 Task: Create a digital collage portrait: Combine multiple images to create an artistic and visually captivating collage portrait using Photoshops blending and masking tools.
Action: Mouse moved to (23, 3)
Screenshot: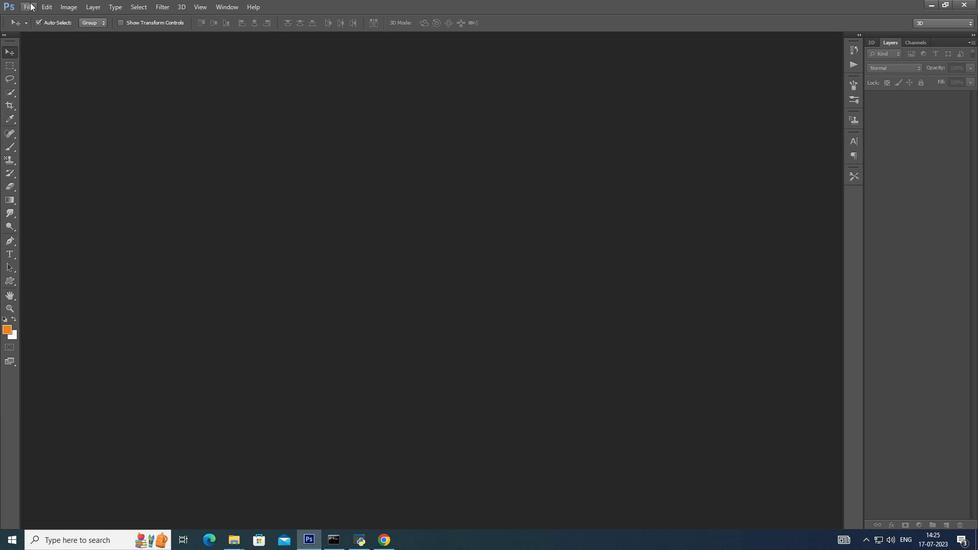 
Action: Mouse pressed left at (23, 3)
Screenshot: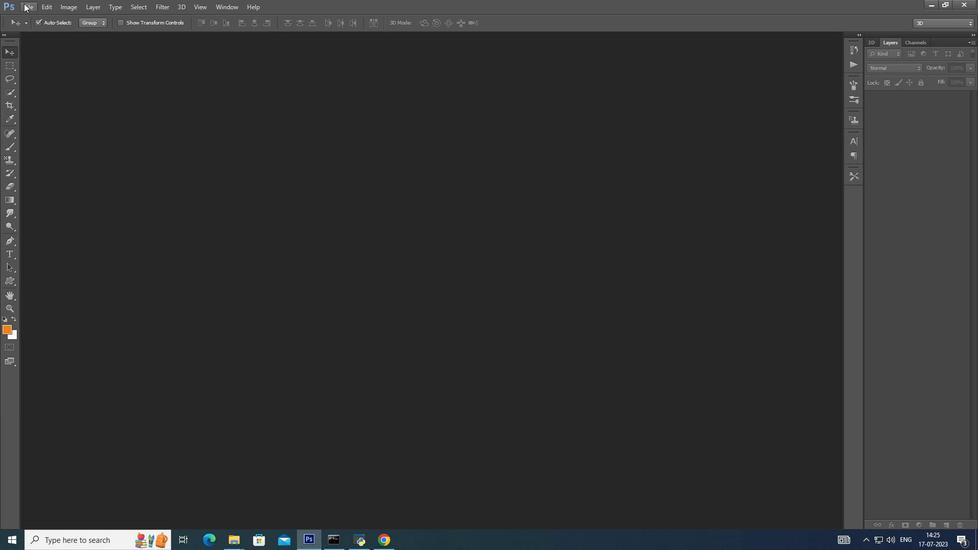 
Action: Mouse moved to (31, 20)
Screenshot: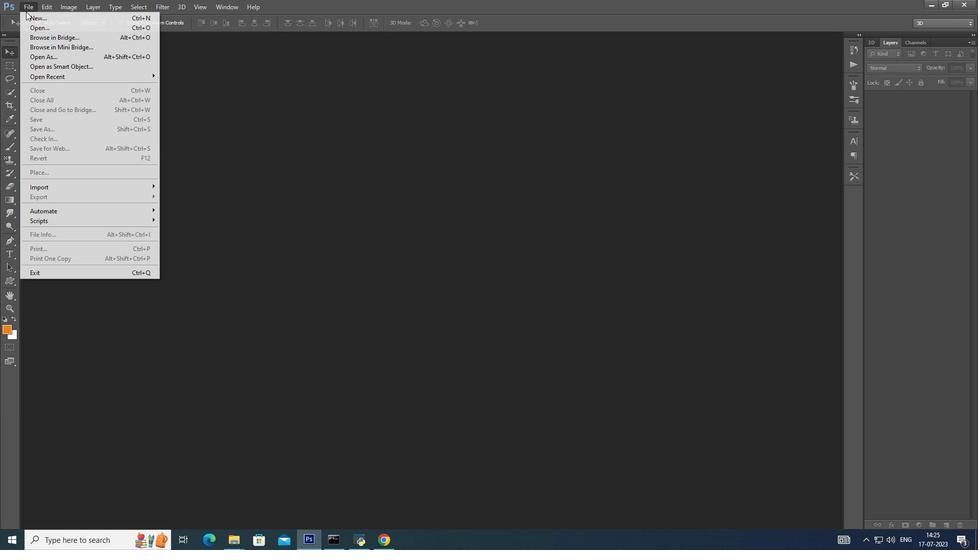
Action: Mouse pressed left at (31, 20)
Screenshot: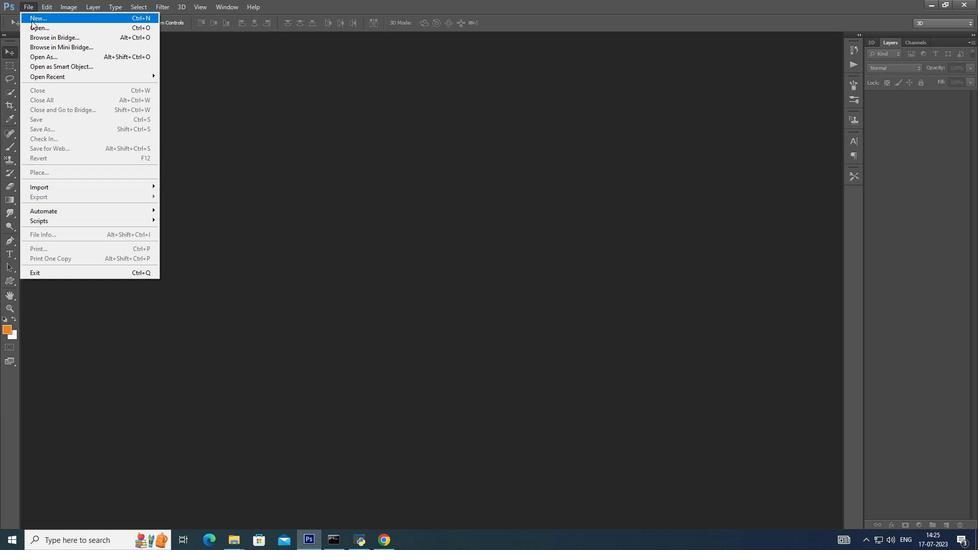
Action: Mouse moved to (598, 130)
Screenshot: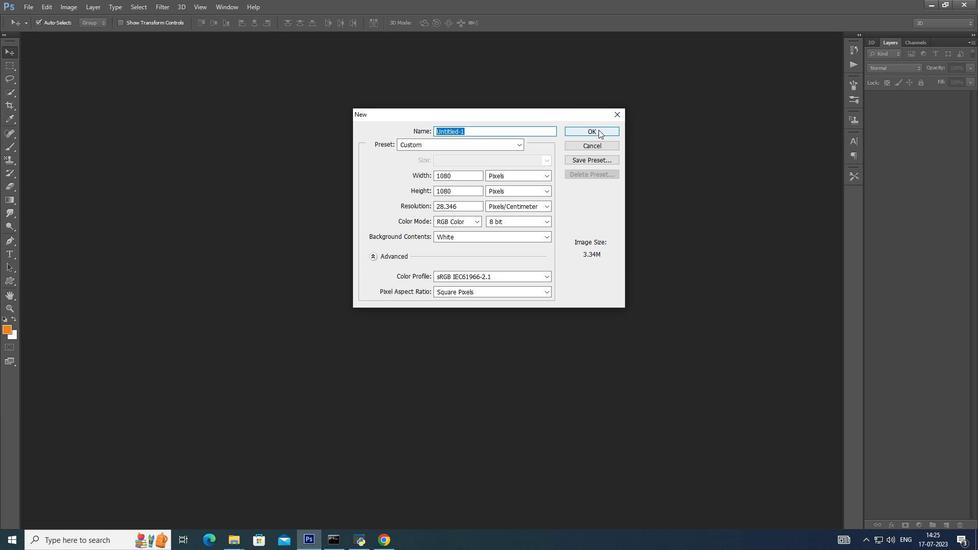 
Action: Mouse pressed left at (598, 130)
Screenshot: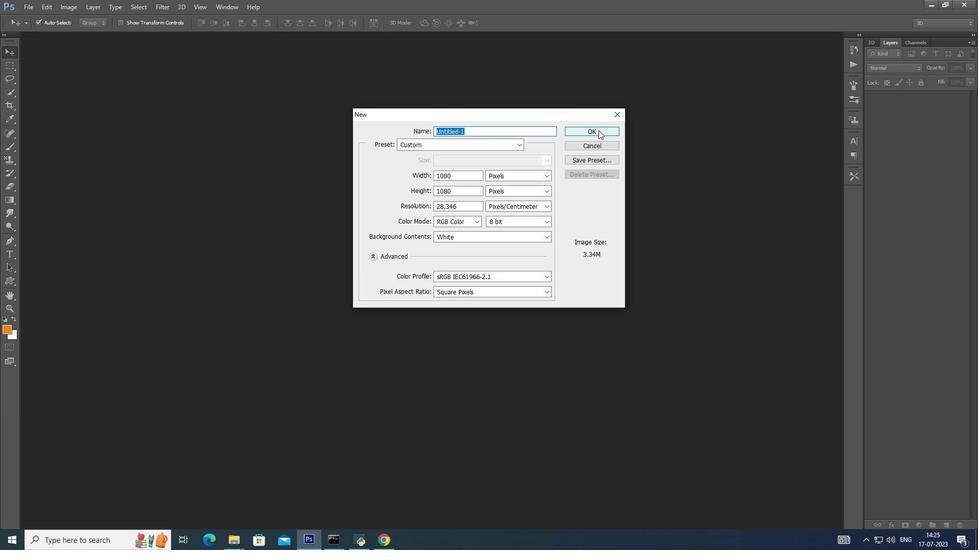 
Action: Mouse moved to (29, 9)
Screenshot: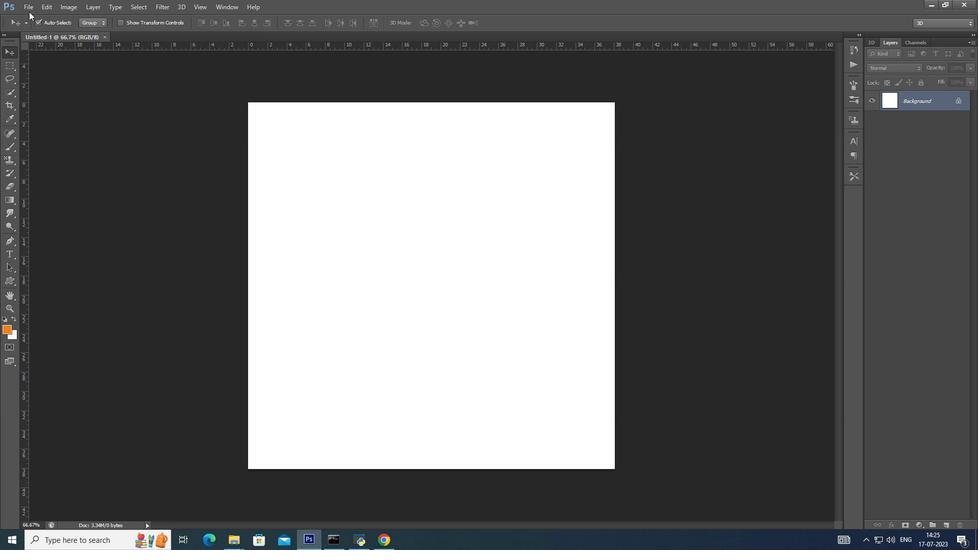 
Action: Mouse pressed left at (29, 9)
Screenshot: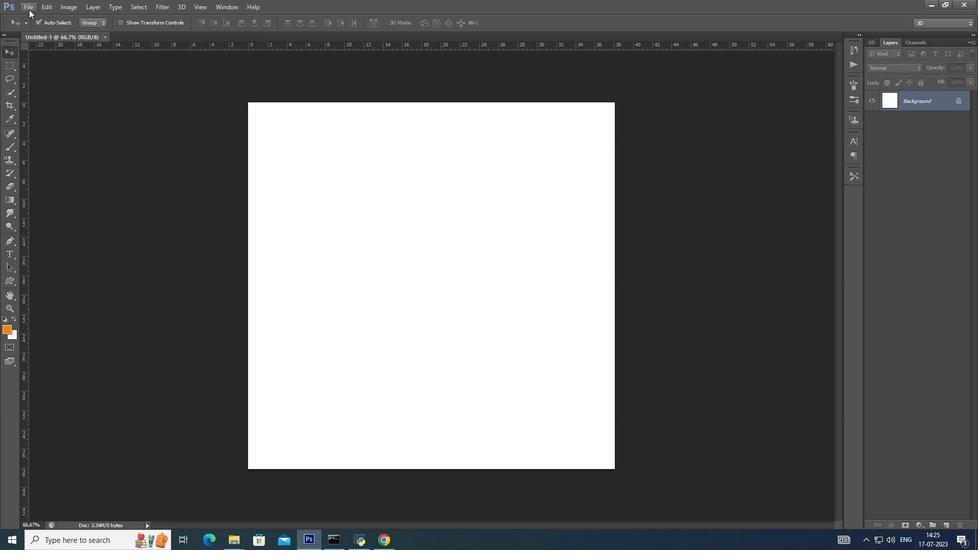 
Action: Mouse moved to (35, 29)
Screenshot: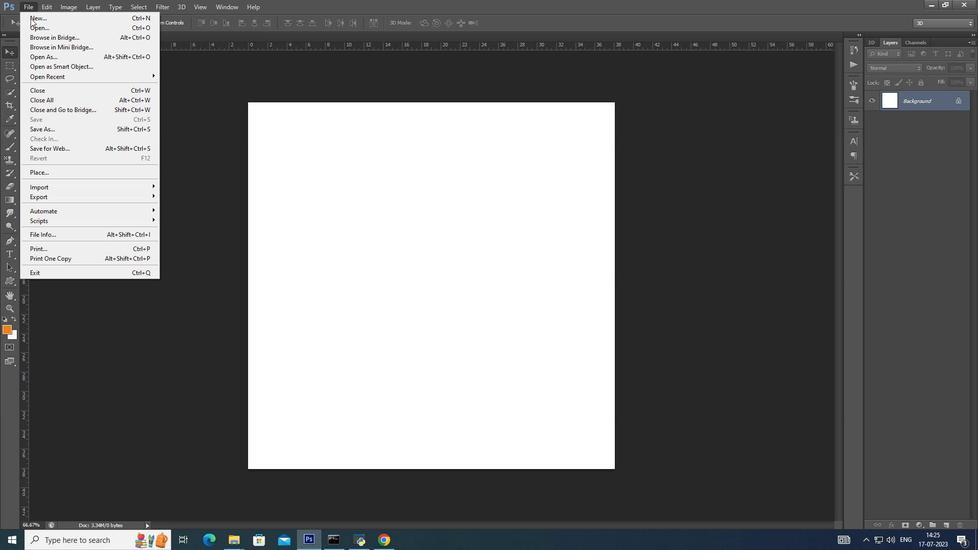 
Action: Mouse pressed left at (35, 29)
Screenshot: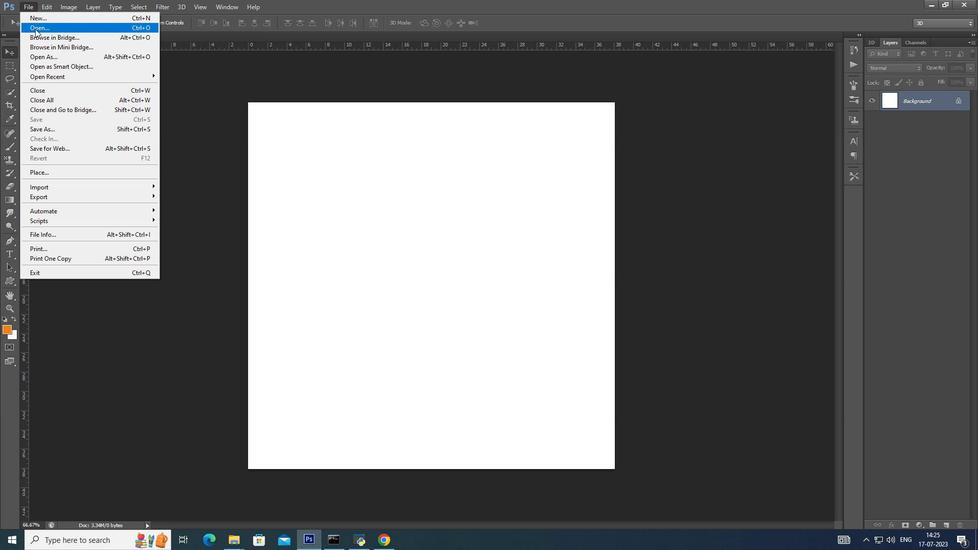 
Action: Mouse moved to (427, 177)
Screenshot: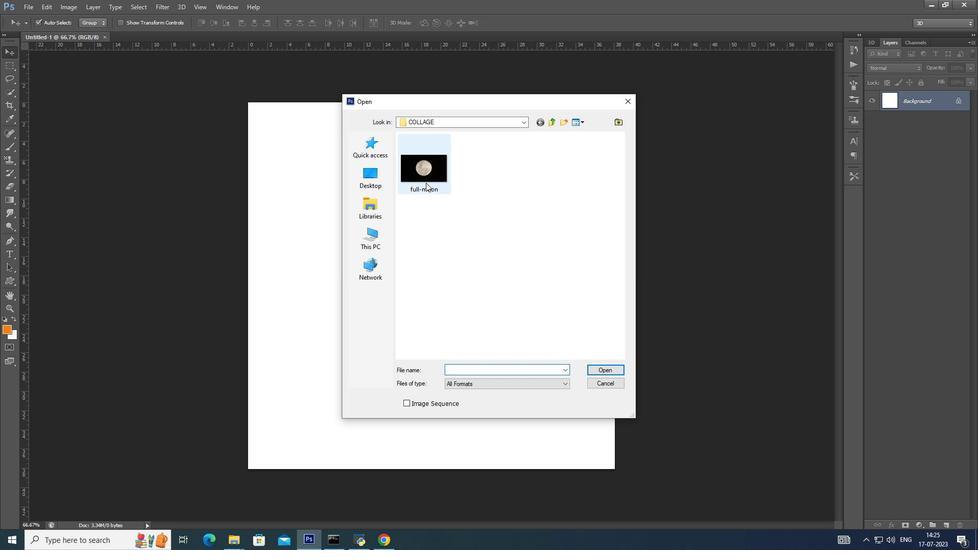 
Action: Mouse pressed left at (427, 177)
Screenshot: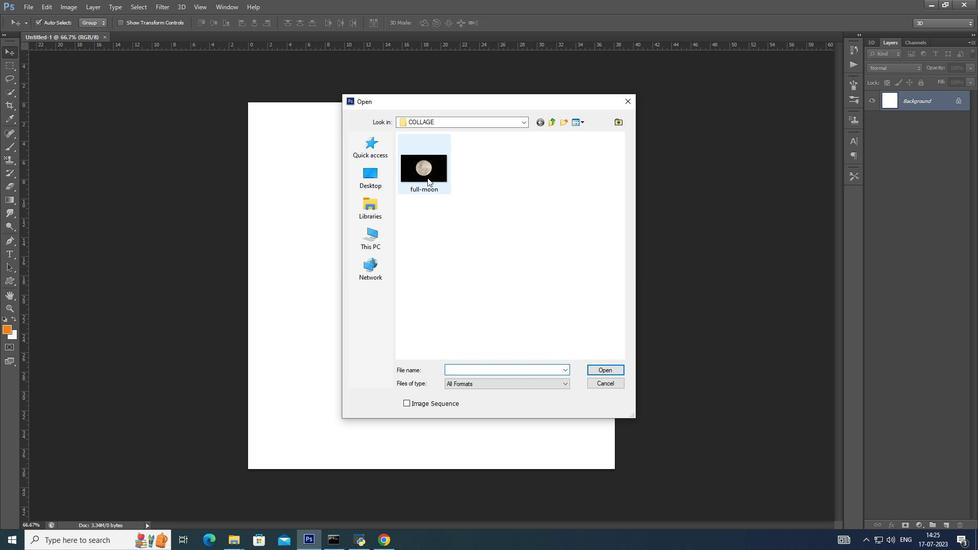 
Action: Mouse moved to (616, 370)
Screenshot: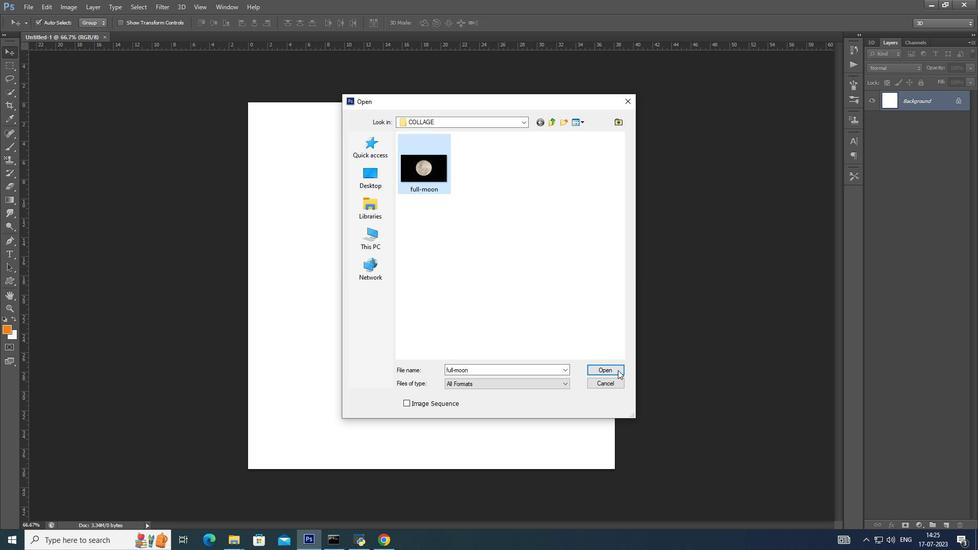 
Action: Mouse pressed left at (616, 370)
Screenshot: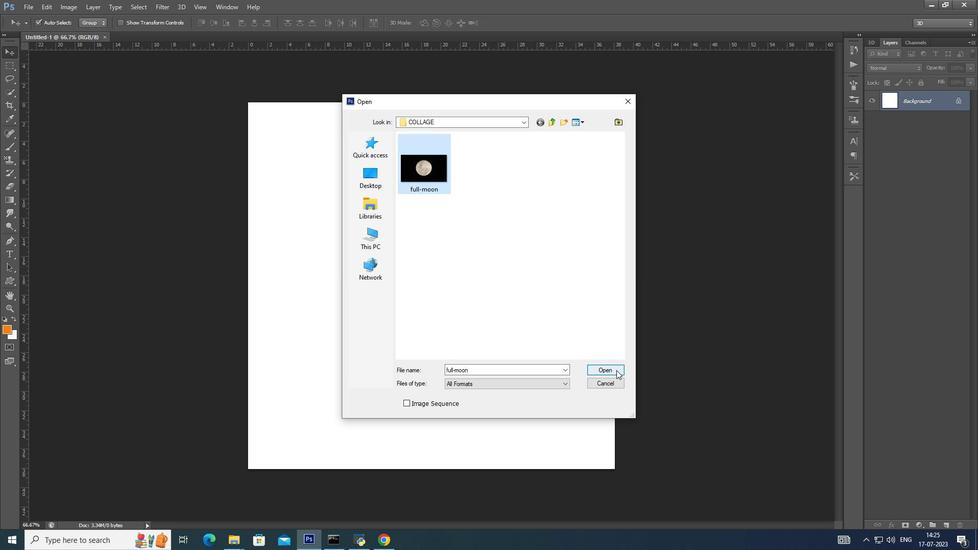 
Action: Mouse moved to (30, 2)
Screenshot: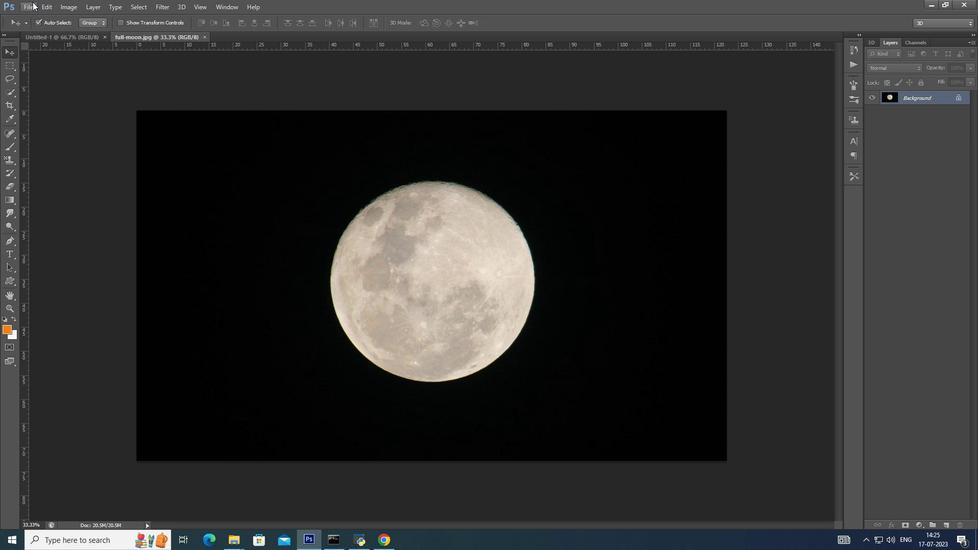 
Action: Mouse pressed left at (30, 2)
Screenshot: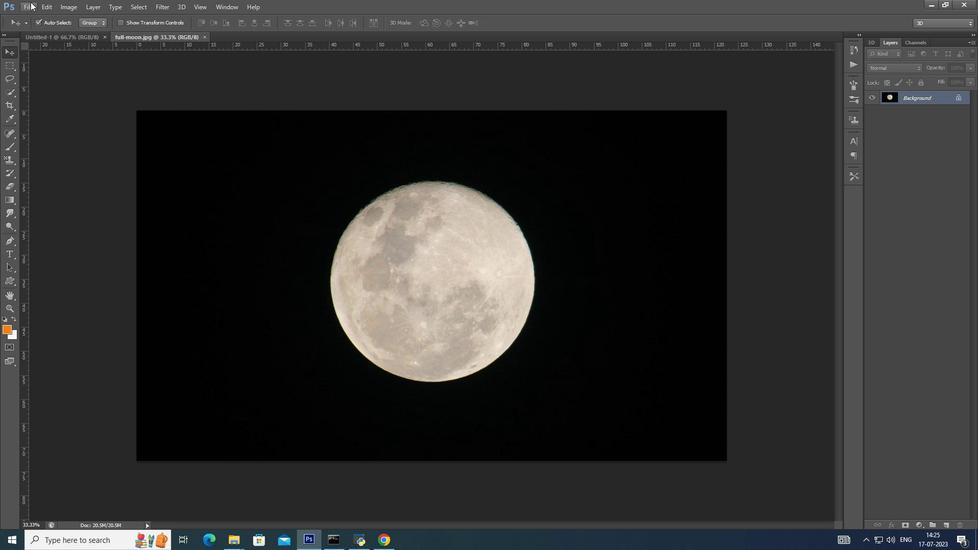 
Action: Mouse moved to (37, 25)
Screenshot: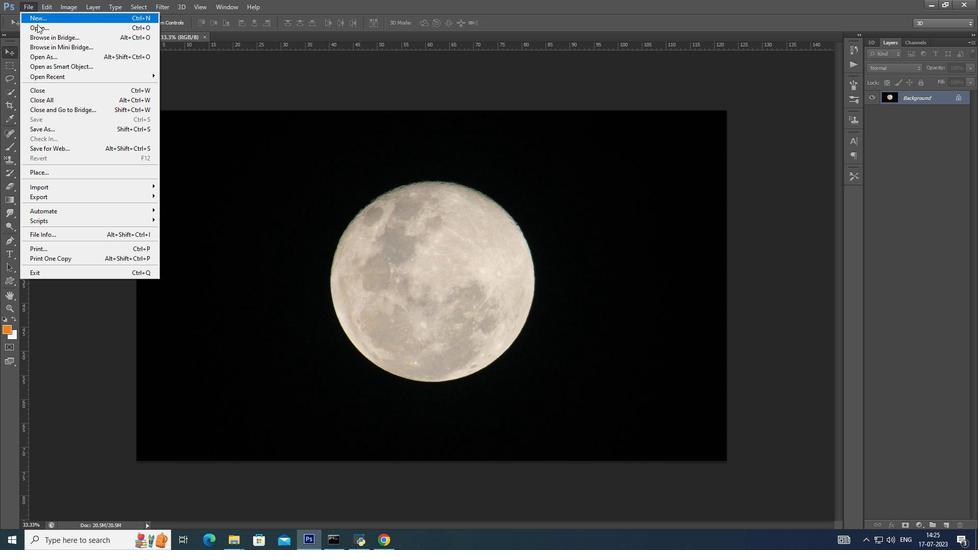 
Action: Mouse pressed left at (37, 25)
Screenshot: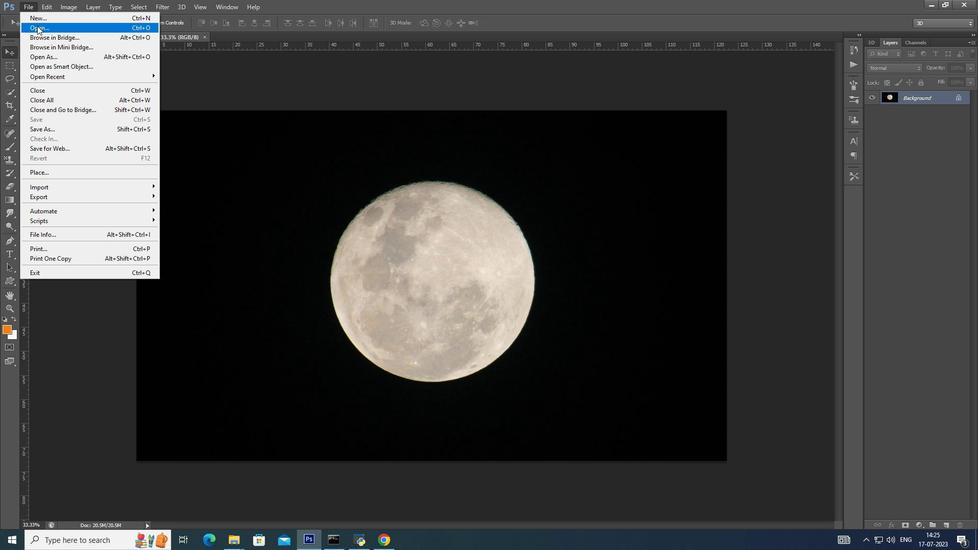
Action: Mouse moved to (548, 123)
Screenshot: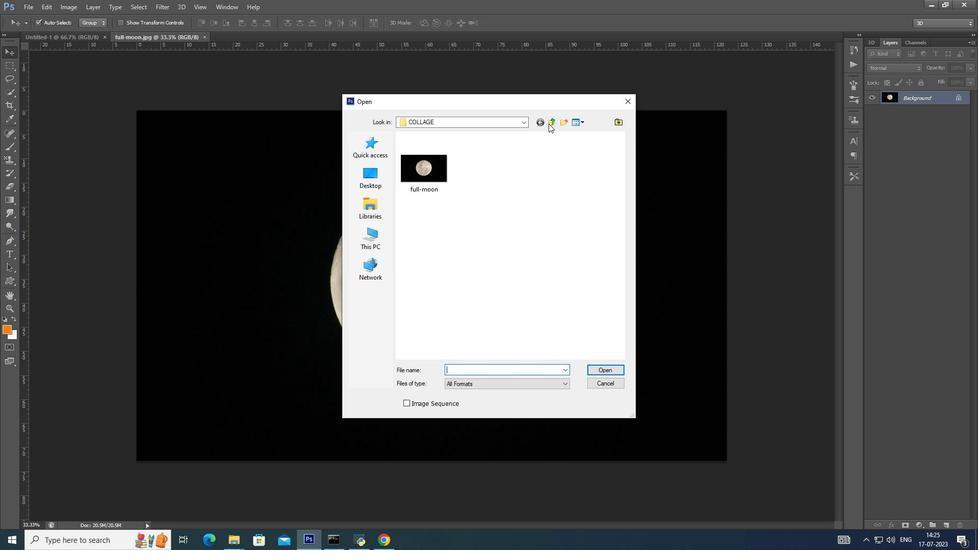 
Action: Mouse pressed left at (548, 123)
Screenshot: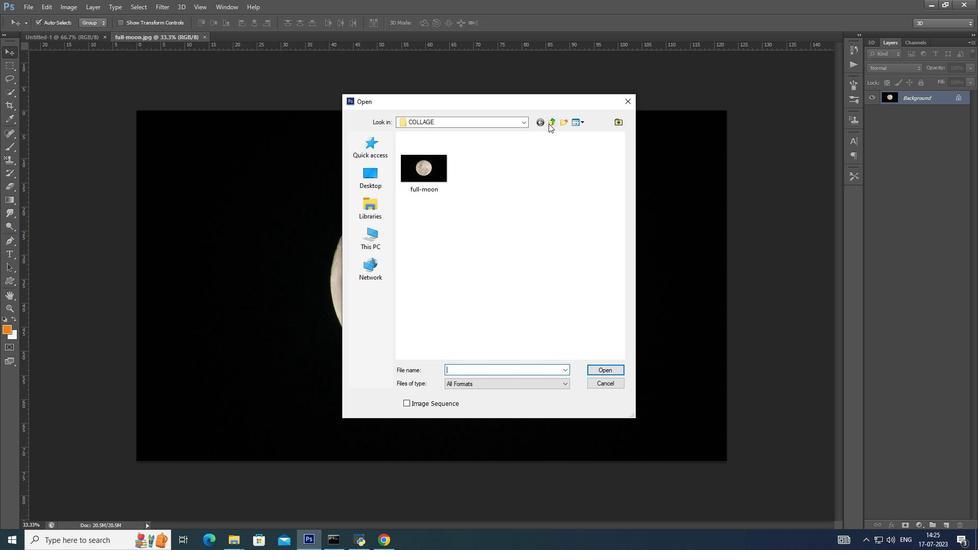 
Action: Mouse moved to (439, 169)
Screenshot: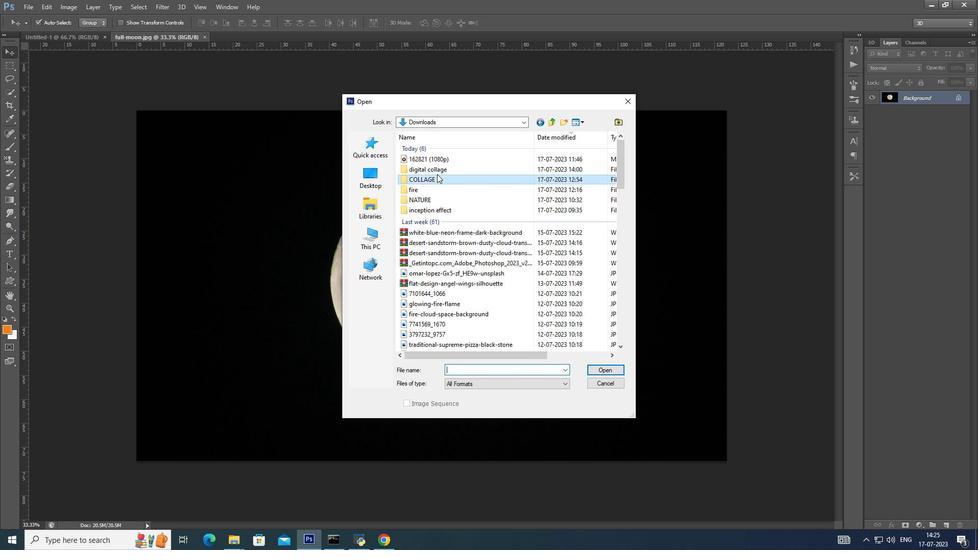
Action: Mouse pressed left at (439, 169)
Screenshot: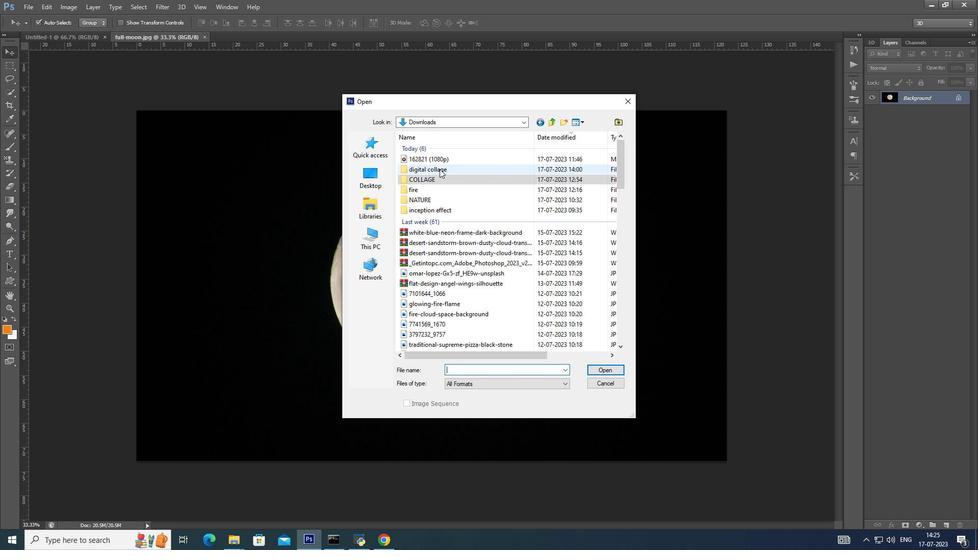 
Action: Mouse pressed left at (439, 169)
Screenshot: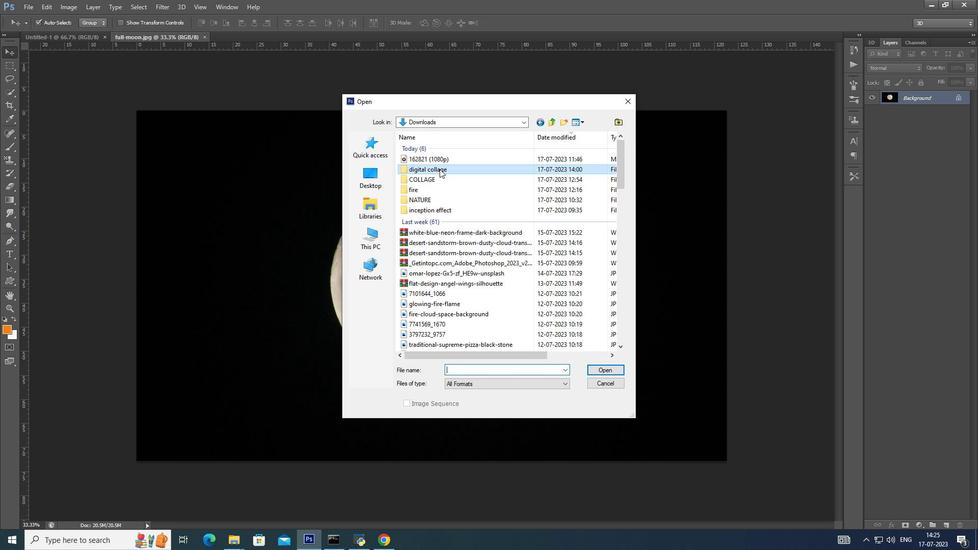
Action: Mouse moved to (474, 175)
Screenshot: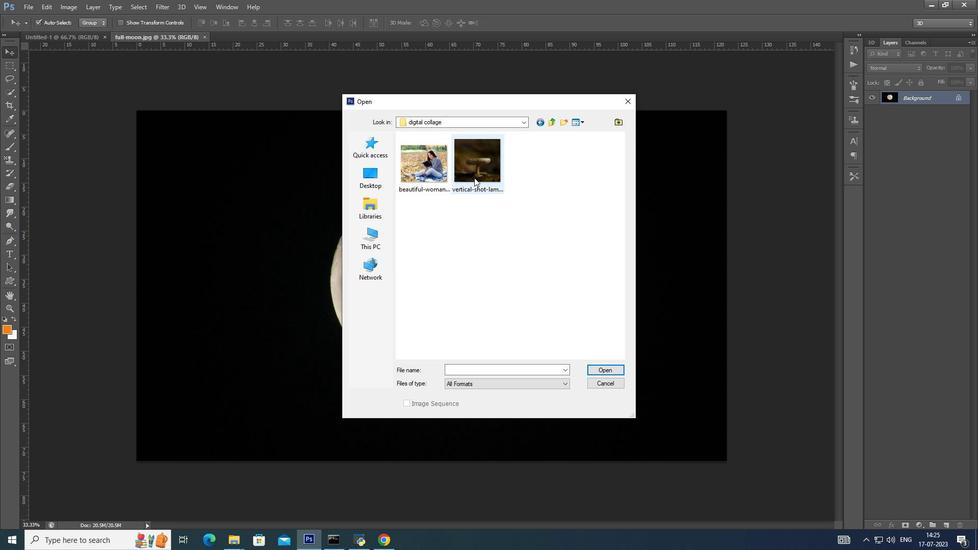 
Action: Mouse pressed left at (474, 175)
Screenshot: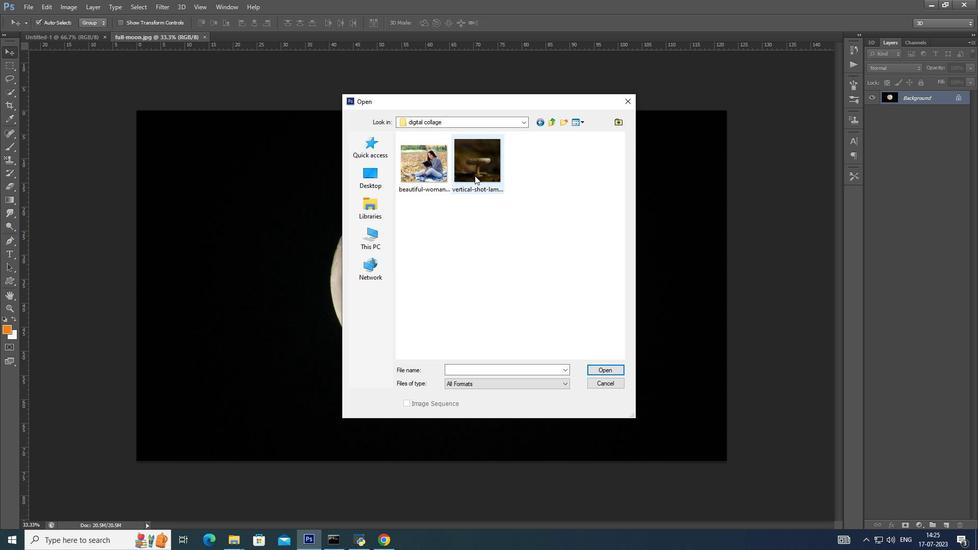 
Action: Mouse moved to (601, 366)
Screenshot: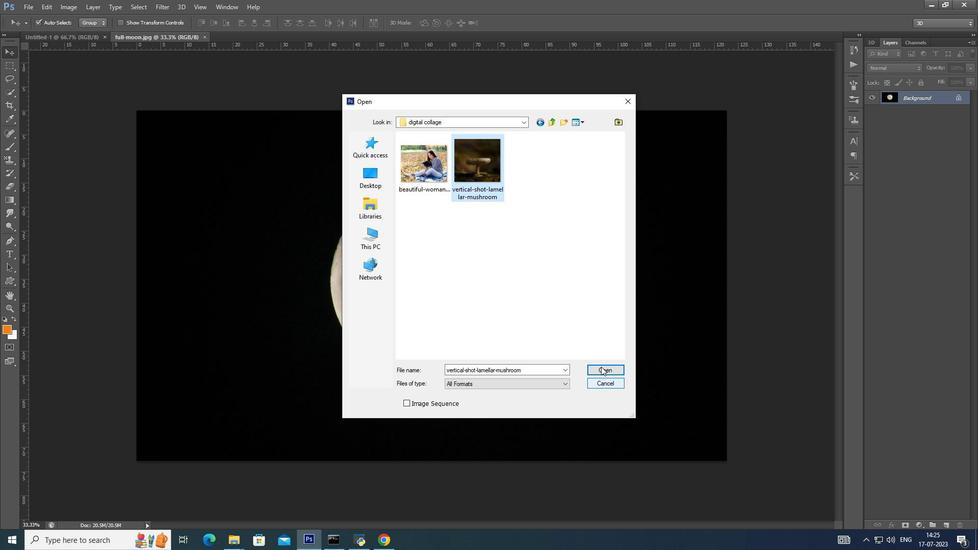 
Action: Mouse pressed left at (601, 366)
Screenshot: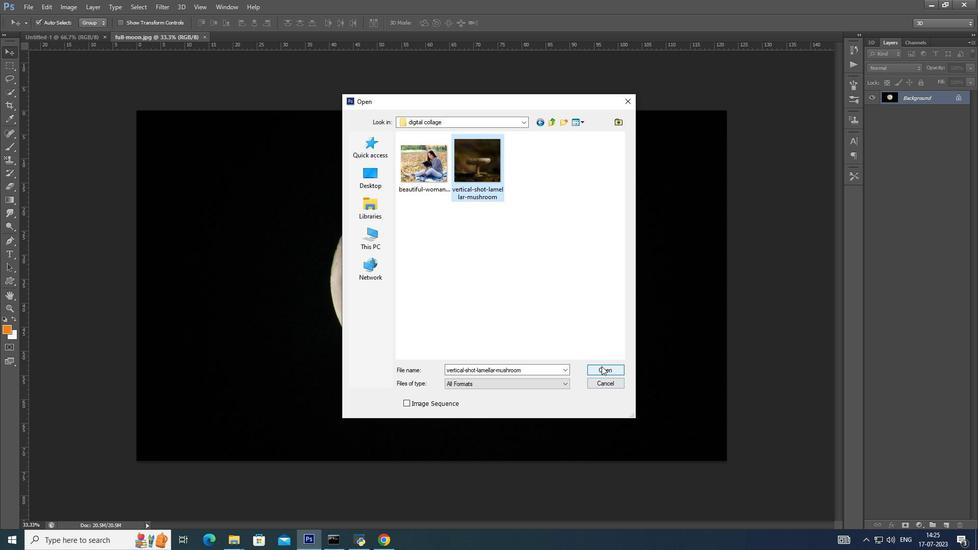 
Action: Mouse moved to (25, 2)
Screenshot: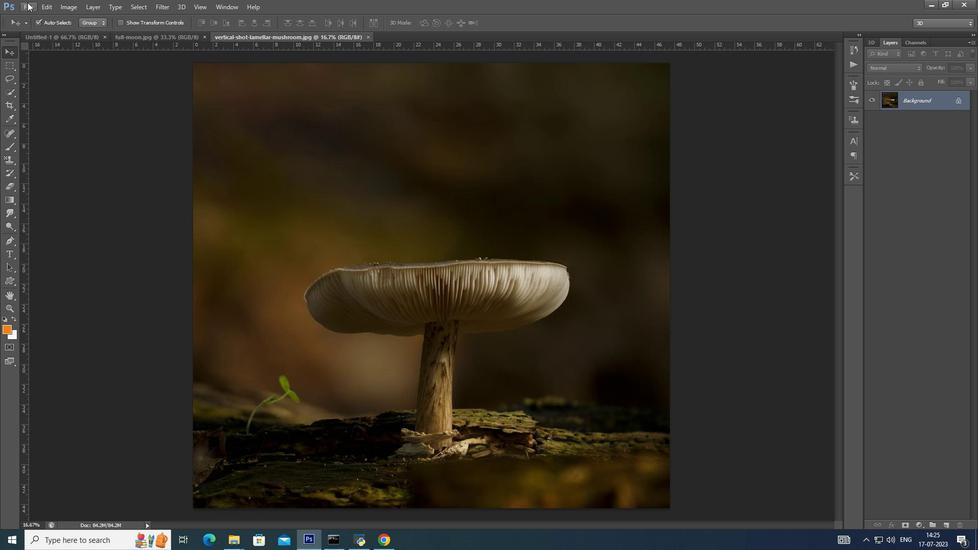 
Action: Mouse pressed left at (25, 2)
Screenshot: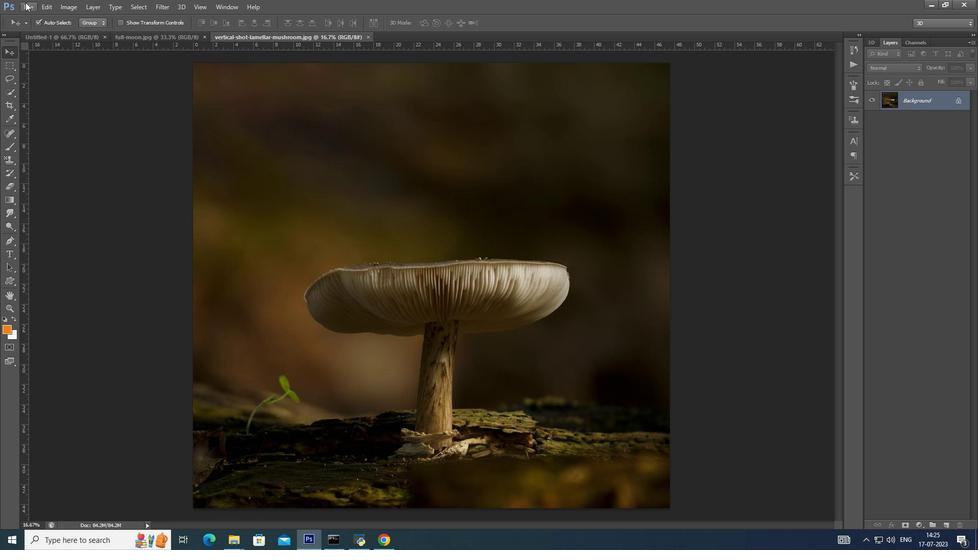 
Action: Mouse moved to (47, 28)
Screenshot: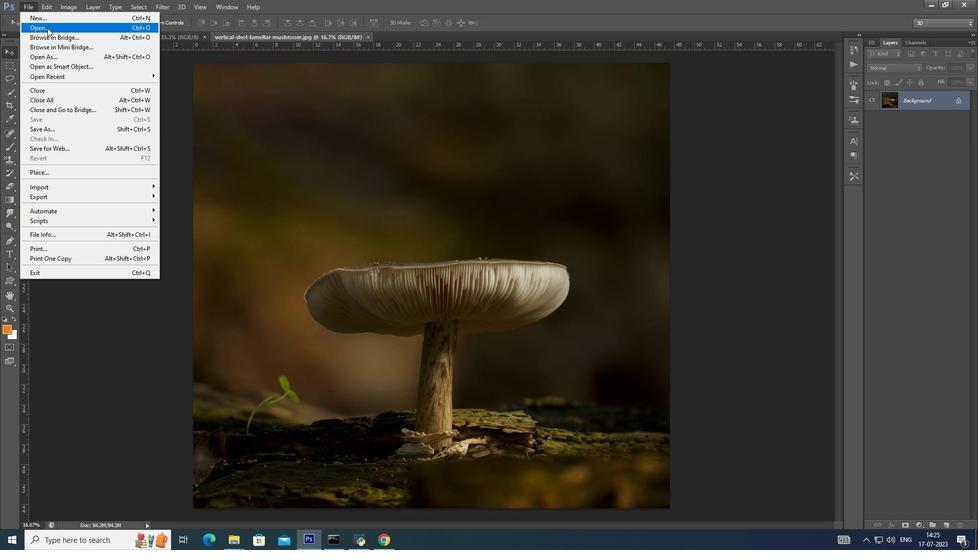 
Action: Mouse pressed left at (47, 28)
Screenshot: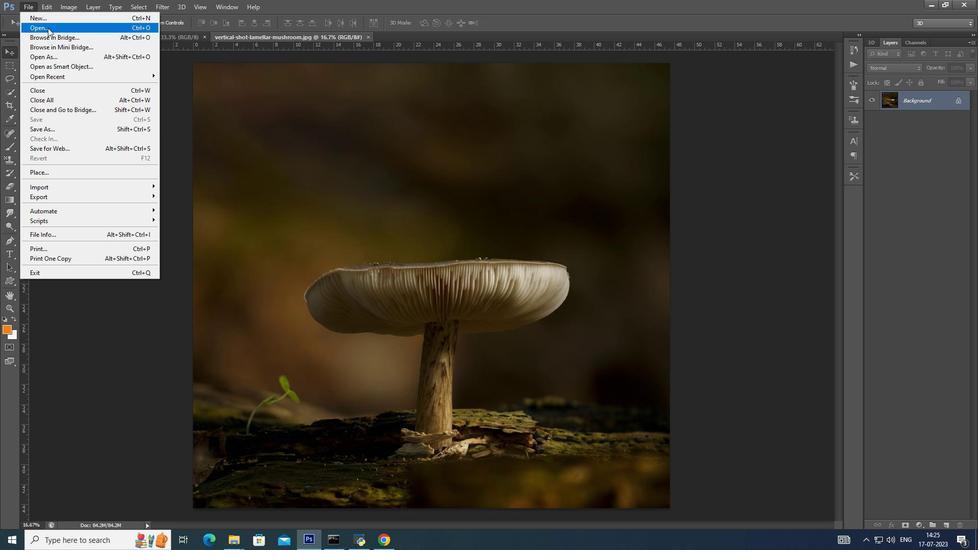 
Action: Mouse moved to (422, 137)
Screenshot: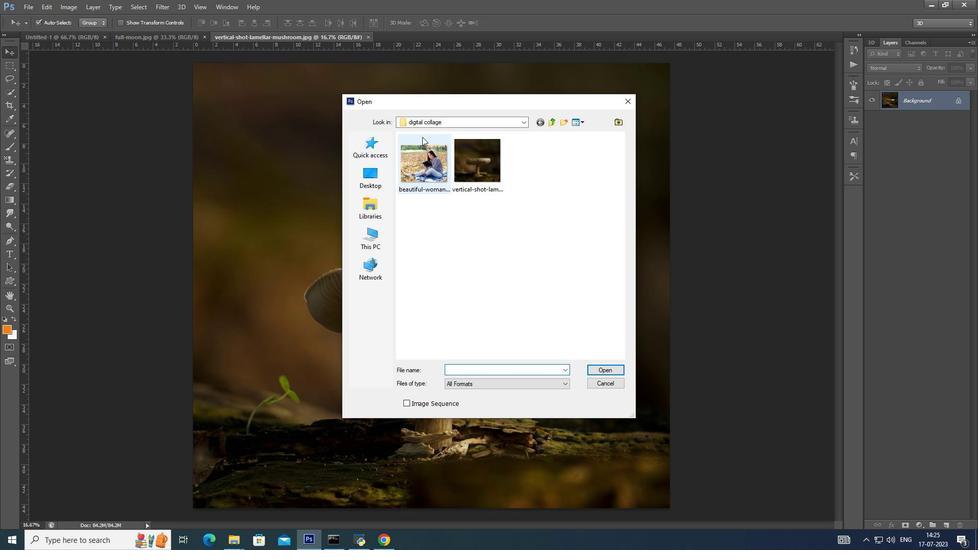 
Action: Mouse pressed left at (422, 137)
Screenshot: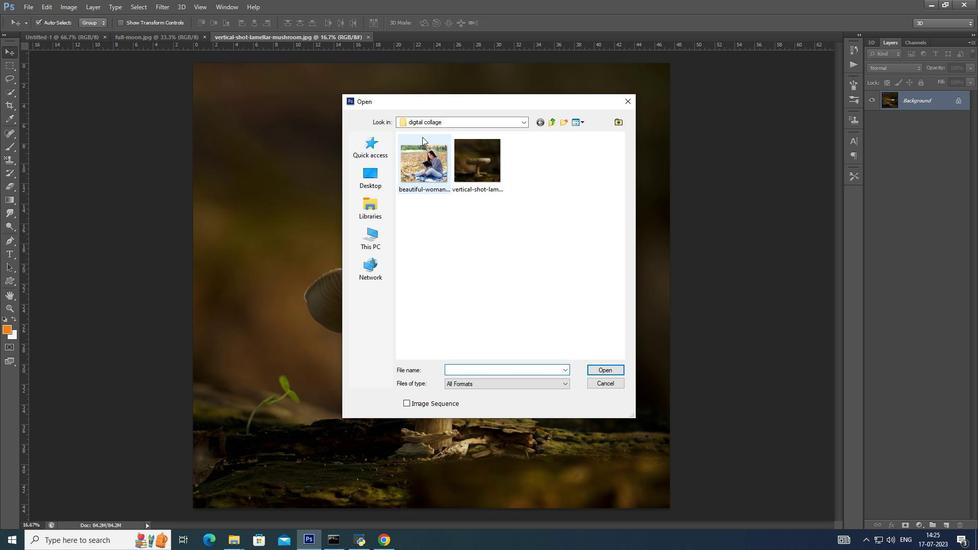 
Action: Mouse moved to (597, 371)
Screenshot: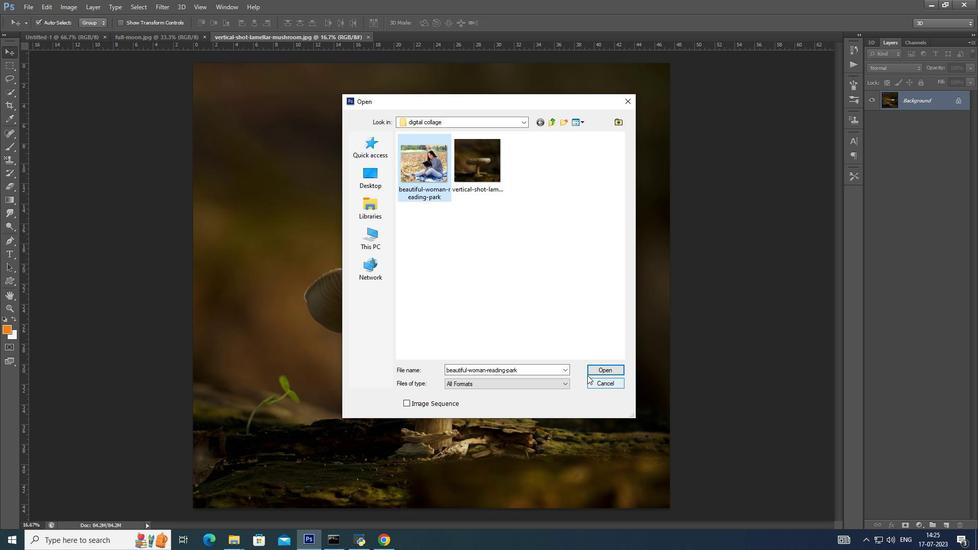 
Action: Mouse pressed left at (597, 371)
Screenshot: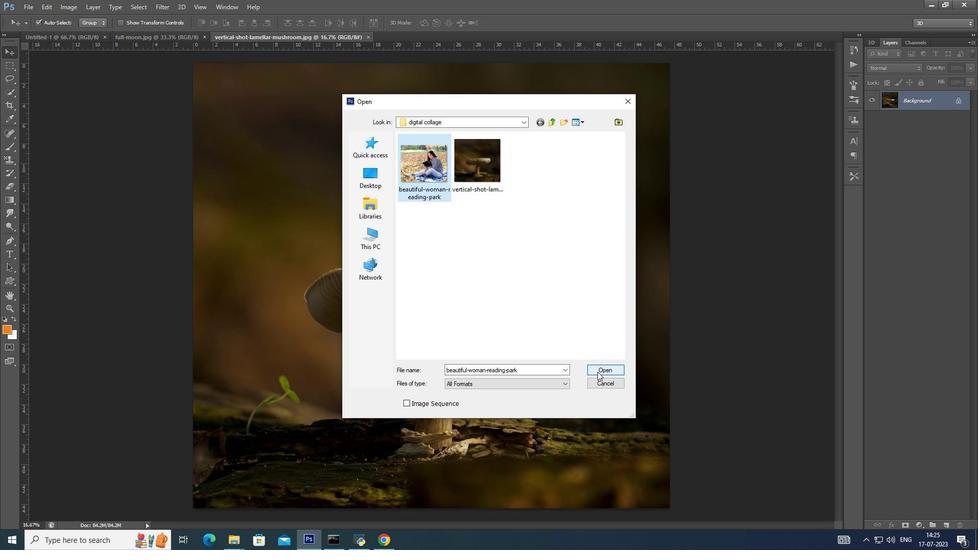 
Action: Mouse moved to (926, 97)
Screenshot: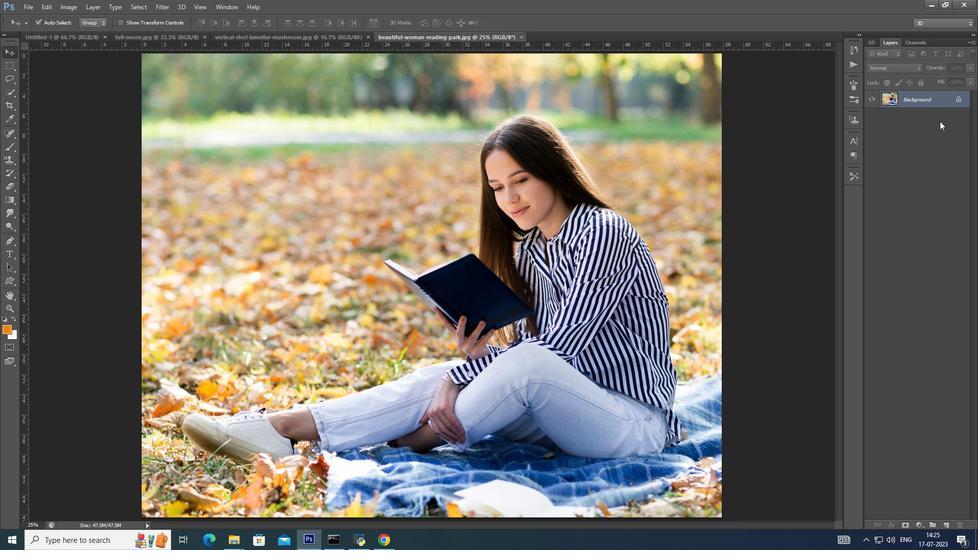 
Action: Mouse pressed left at (926, 97)
Screenshot: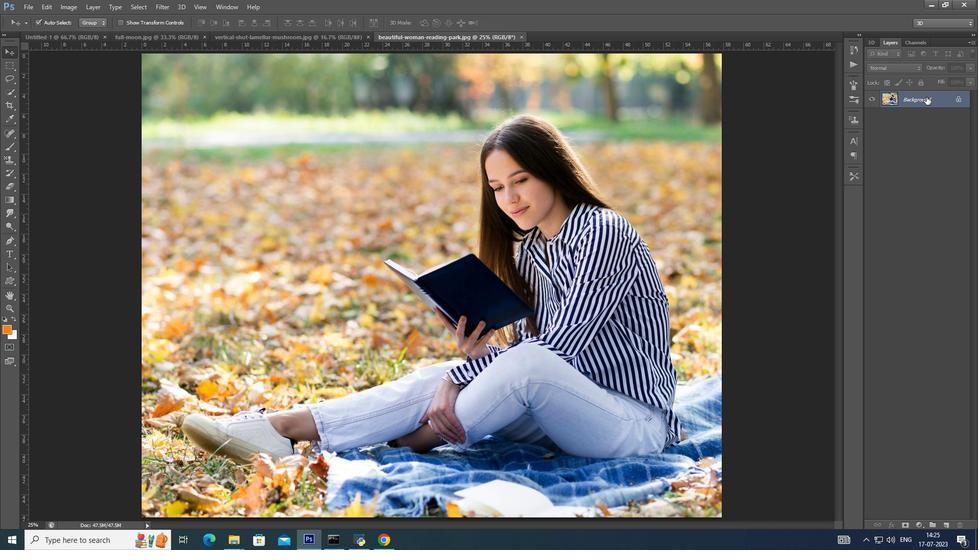 
Action: Mouse moved to (11, 93)
Screenshot: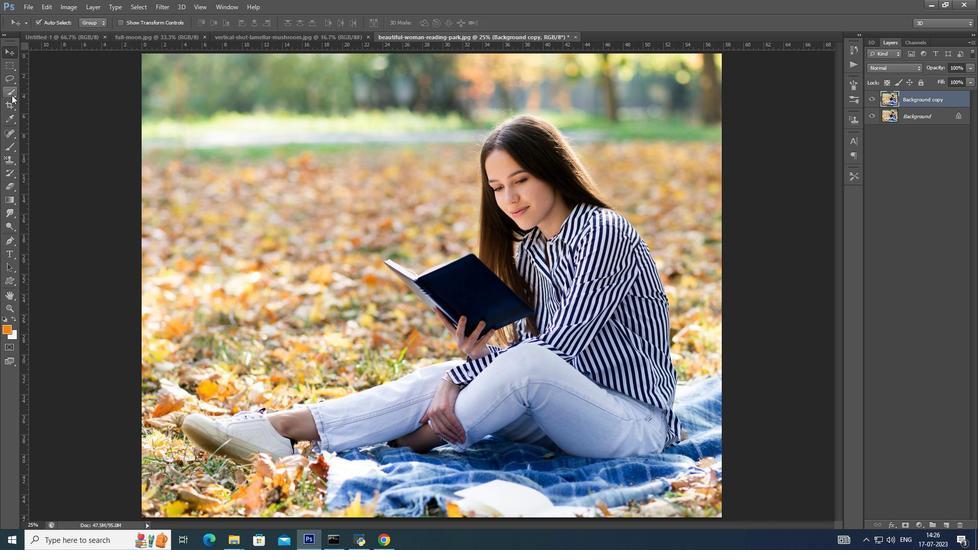 
Action: Mouse pressed left at (11, 93)
Screenshot: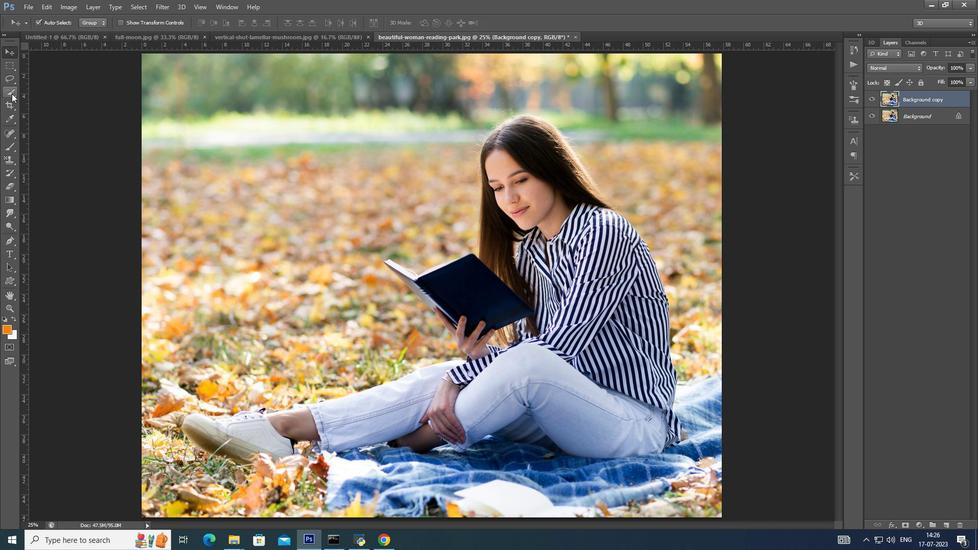 
Action: Mouse moved to (59, 92)
Screenshot: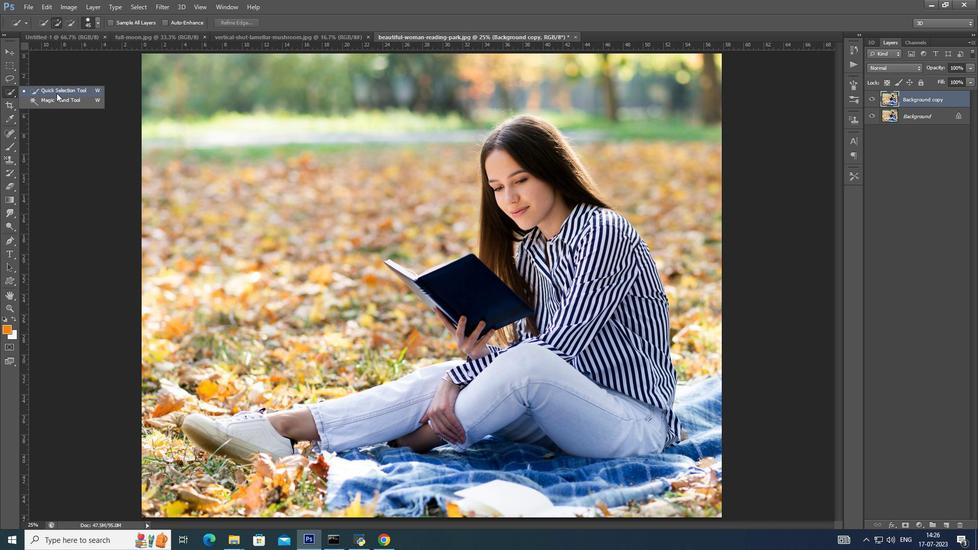 
Action: Mouse pressed left at (59, 92)
Screenshot: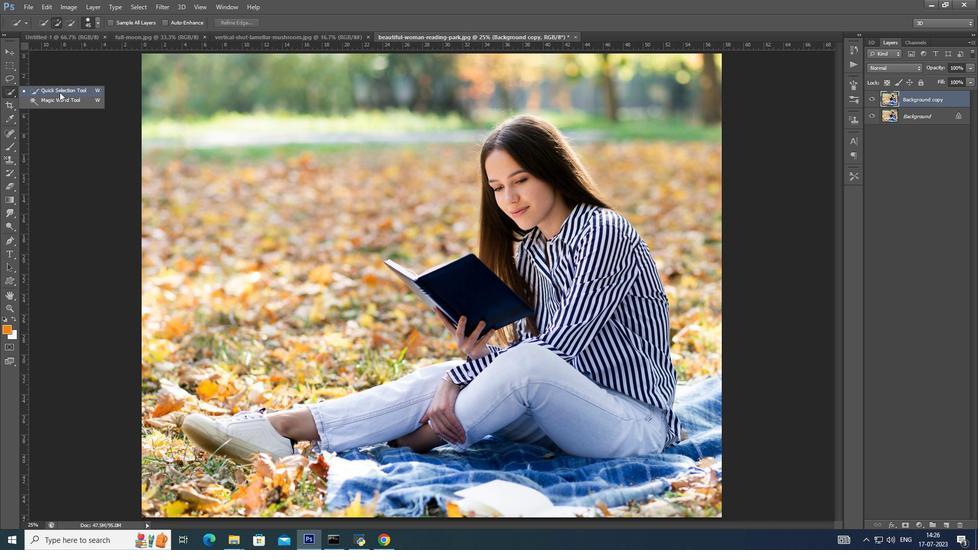 
Action: Mouse moved to (41, 22)
Screenshot: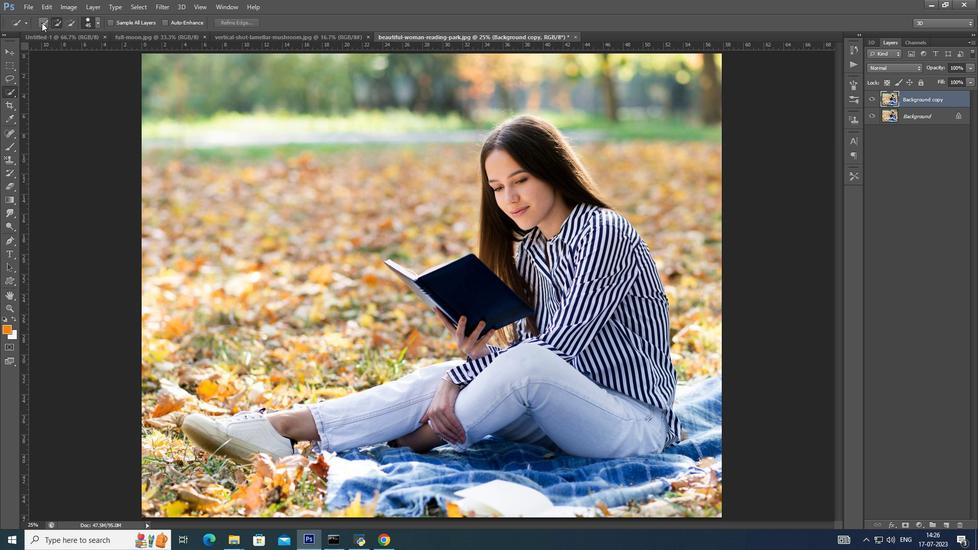 
Action: Mouse pressed left at (41, 22)
Screenshot: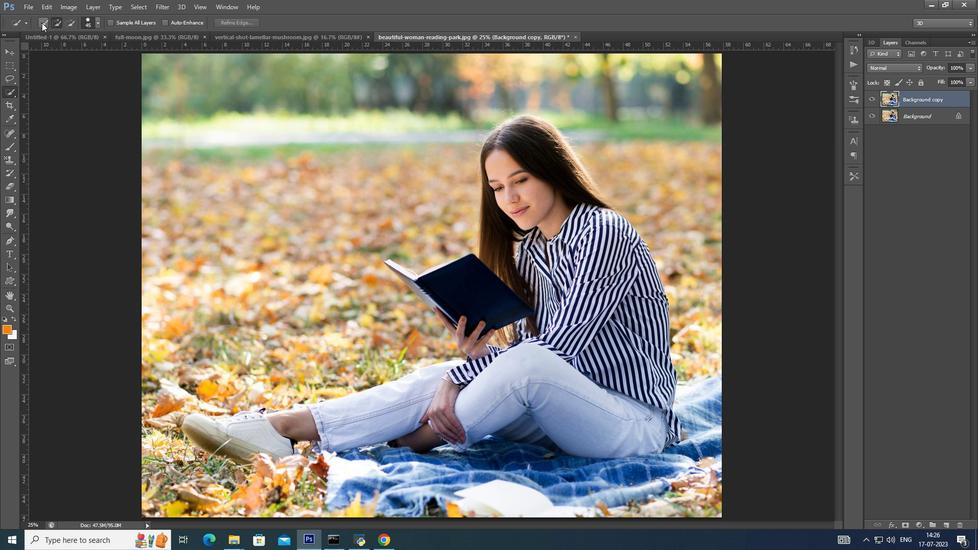 
Action: Mouse moved to (502, 140)
Screenshot: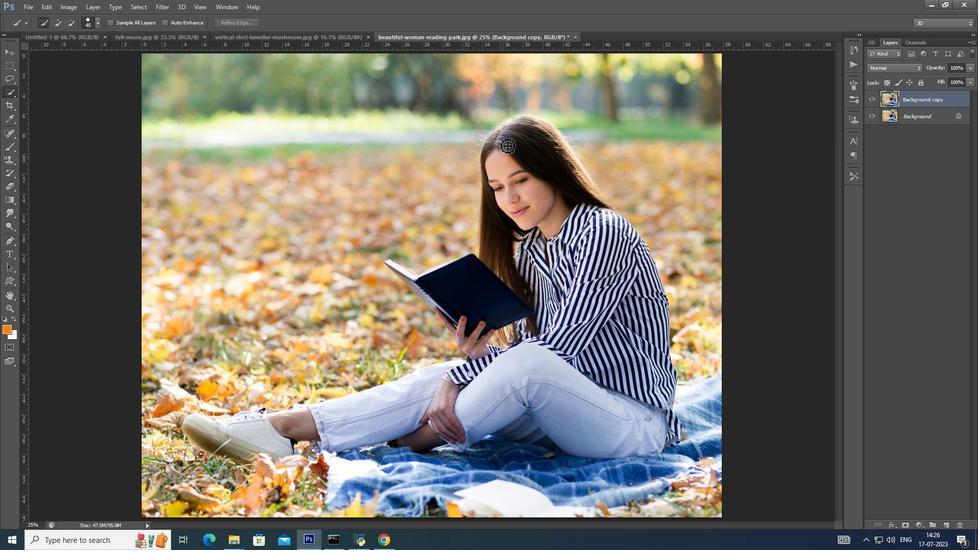 
Action: Key pressed ]]]]]]]]]]
Screenshot: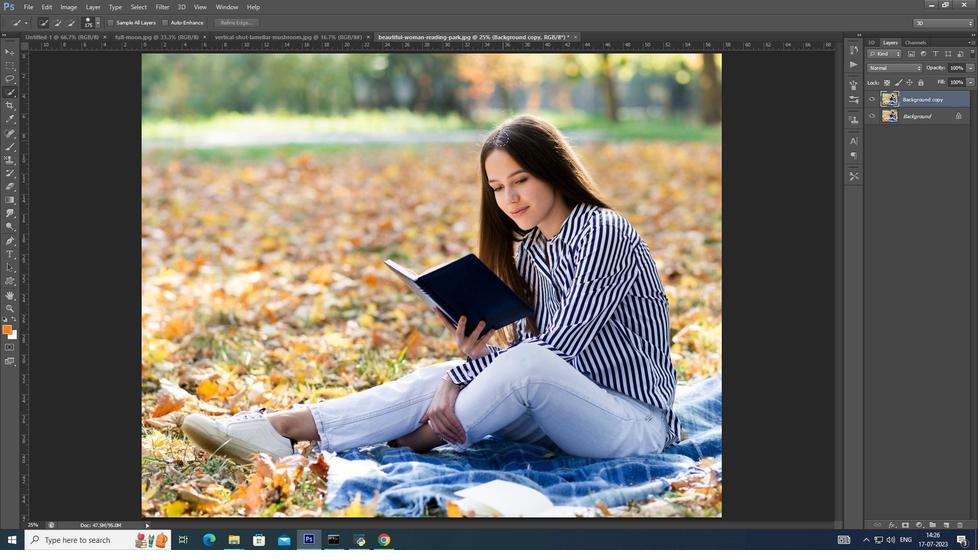 
Action: Mouse moved to (528, 160)
Screenshot: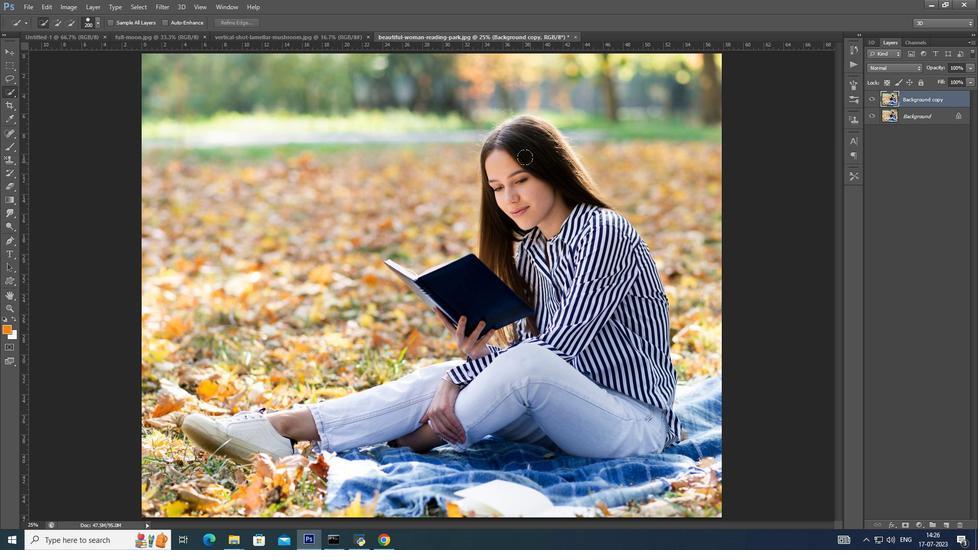 
Action: Mouse pressed left at (528, 160)
Screenshot: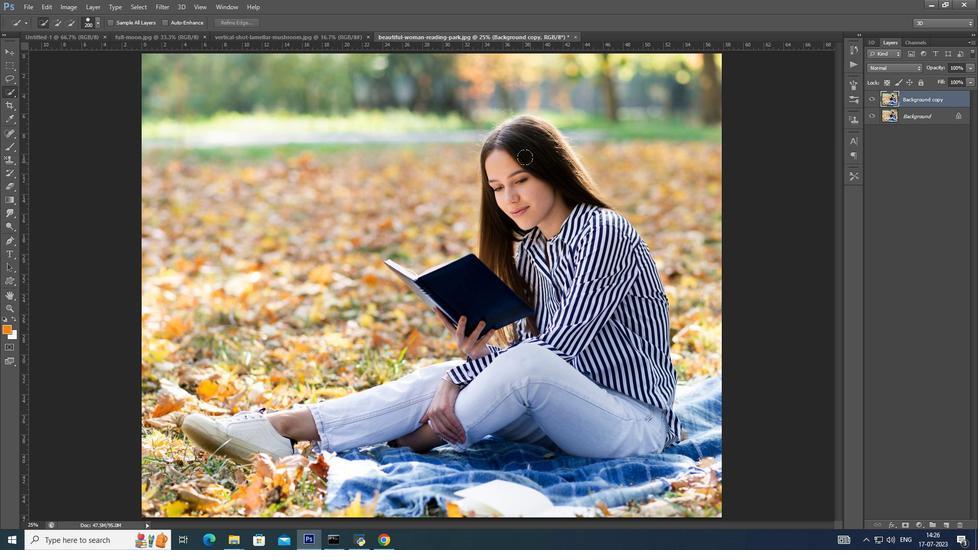 
Action: Mouse moved to (521, 136)
Screenshot: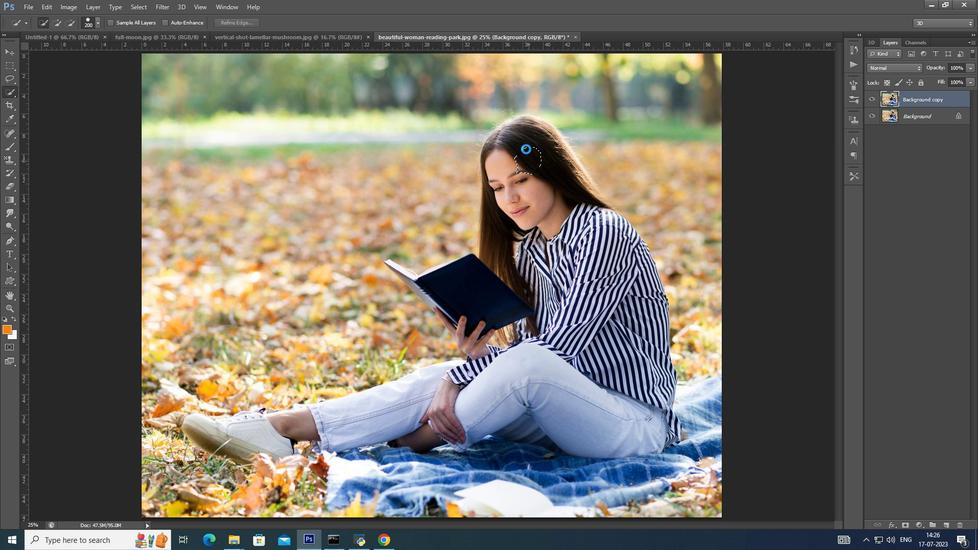 
Action: Mouse pressed left at (521, 136)
Screenshot: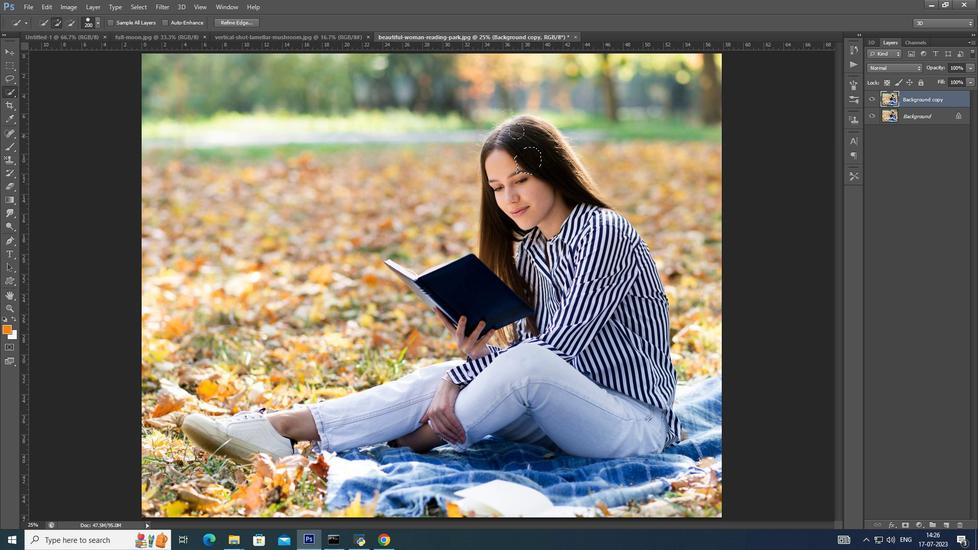 
Action: Mouse moved to (525, 130)
Screenshot: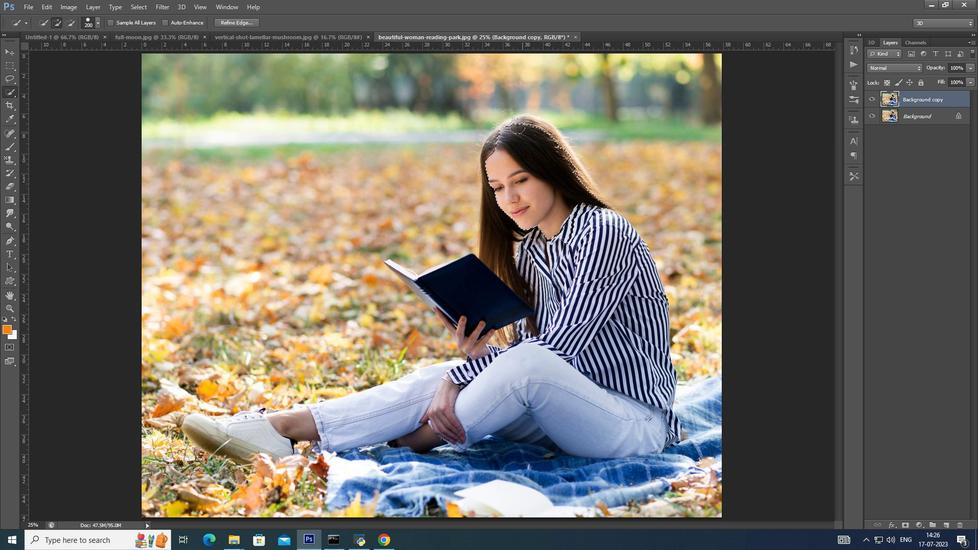 
Action: Mouse pressed left at (525, 130)
Screenshot: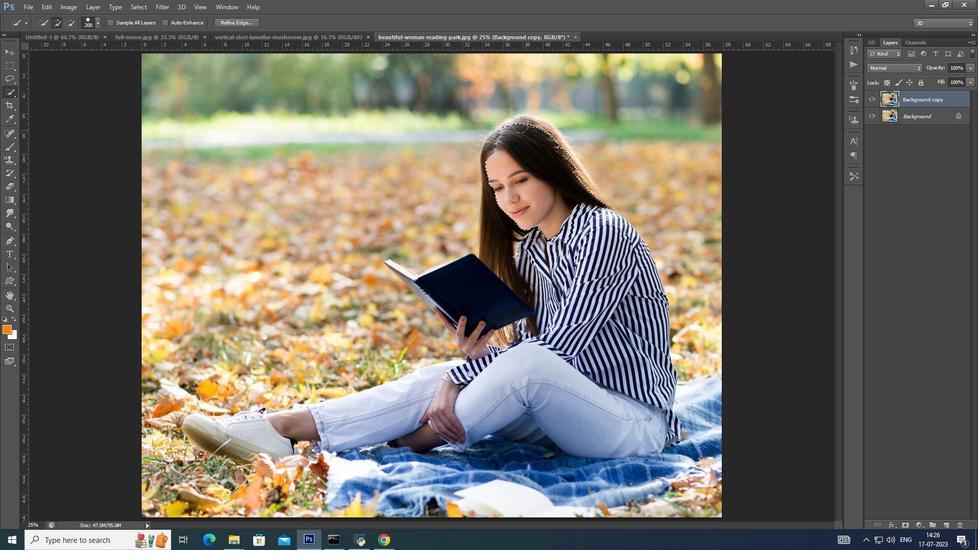 
Action: Mouse moved to (500, 149)
Screenshot: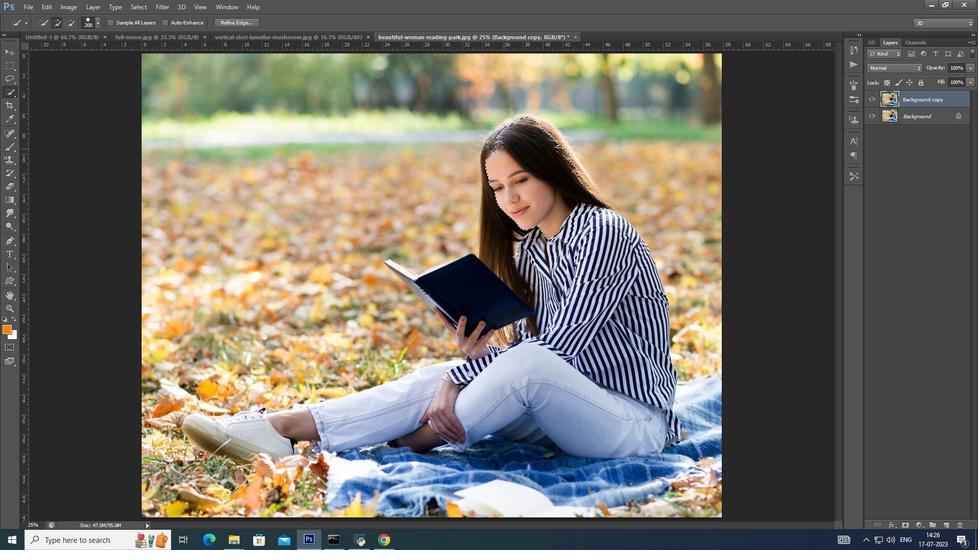 
Action: Mouse pressed left at (500, 149)
Screenshot: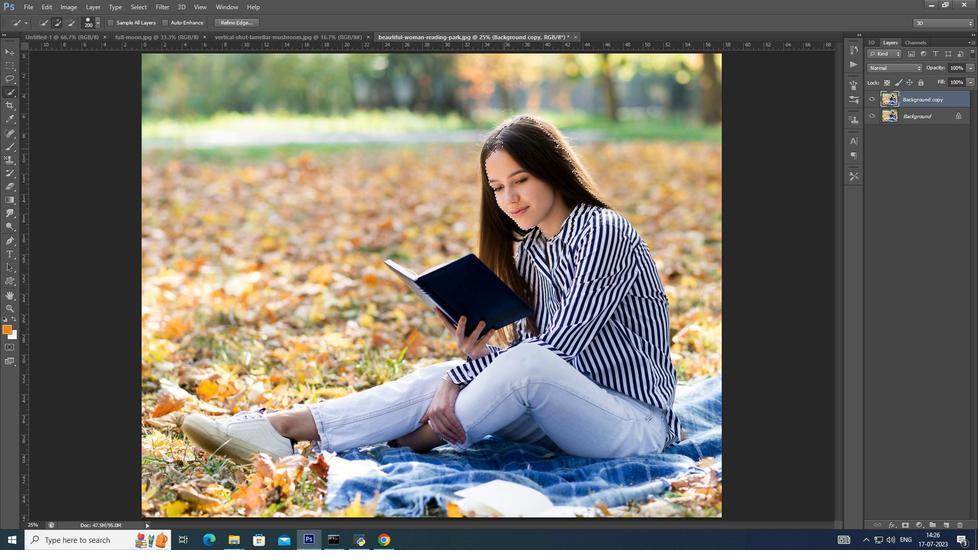 
Action: Mouse moved to (541, 137)
Screenshot: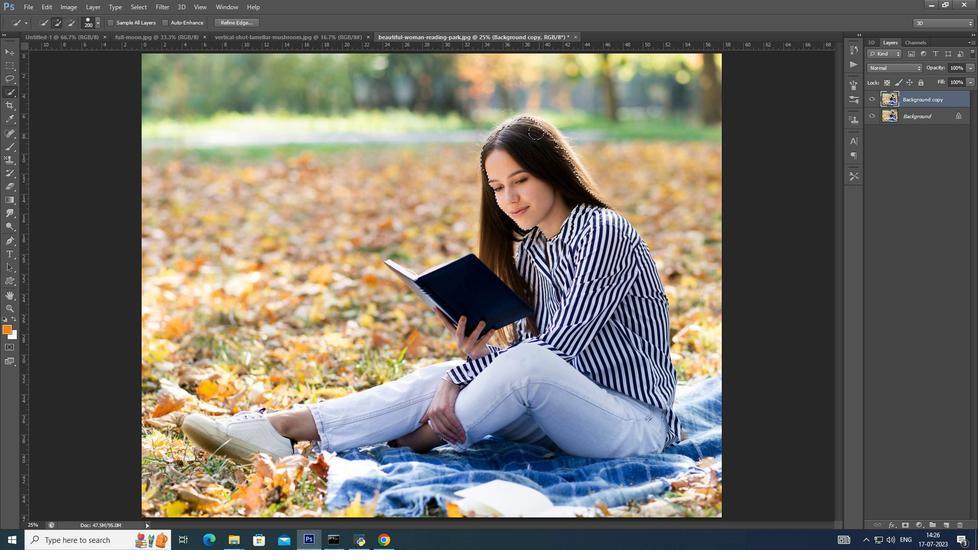 
Action: Mouse pressed left at (541, 137)
Screenshot: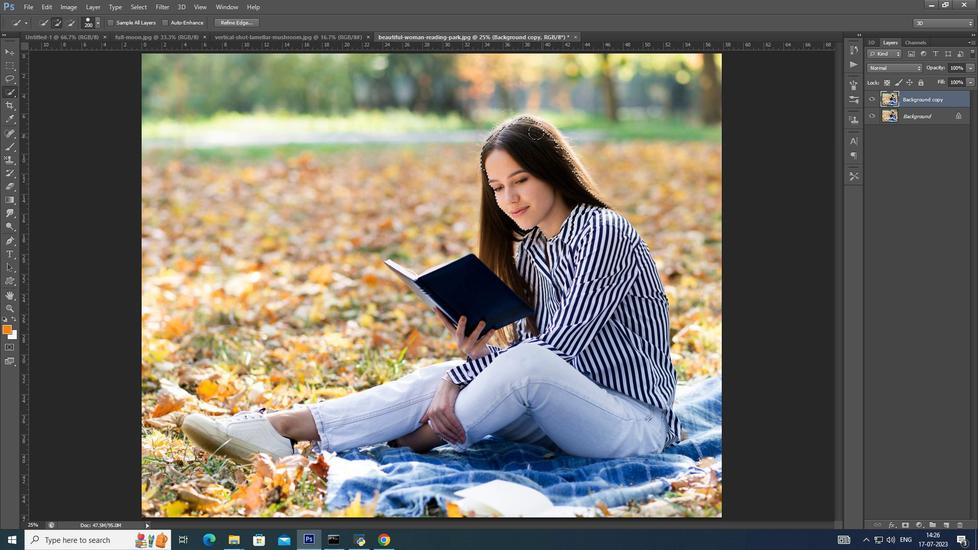 
Action: Mouse moved to (495, 222)
Screenshot: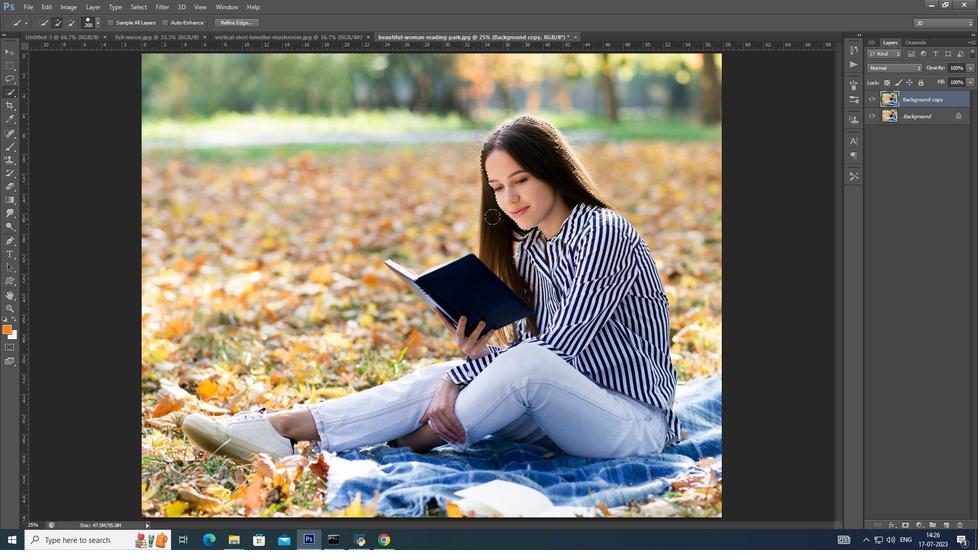 
Action: Mouse pressed left at (495, 222)
Screenshot: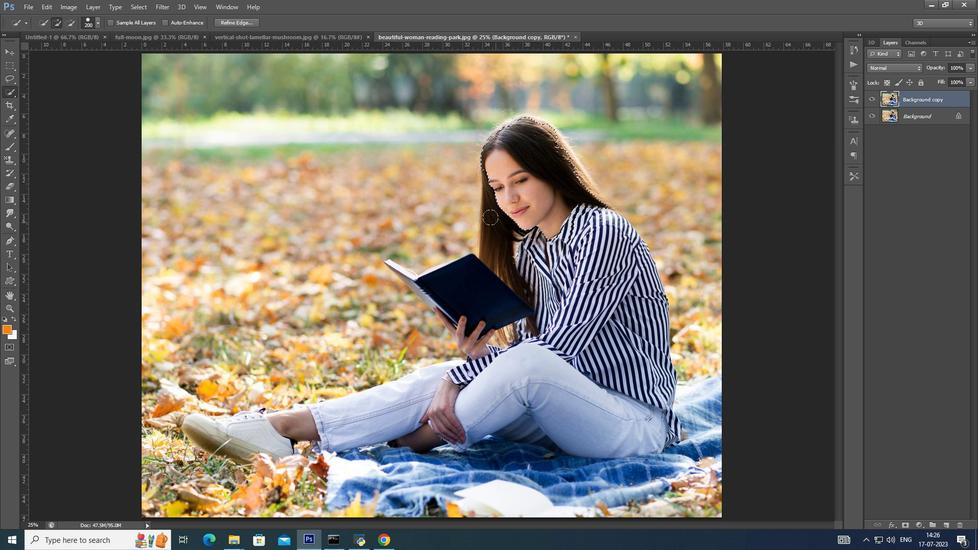
Action: Mouse moved to (490, 282)
Screenshot: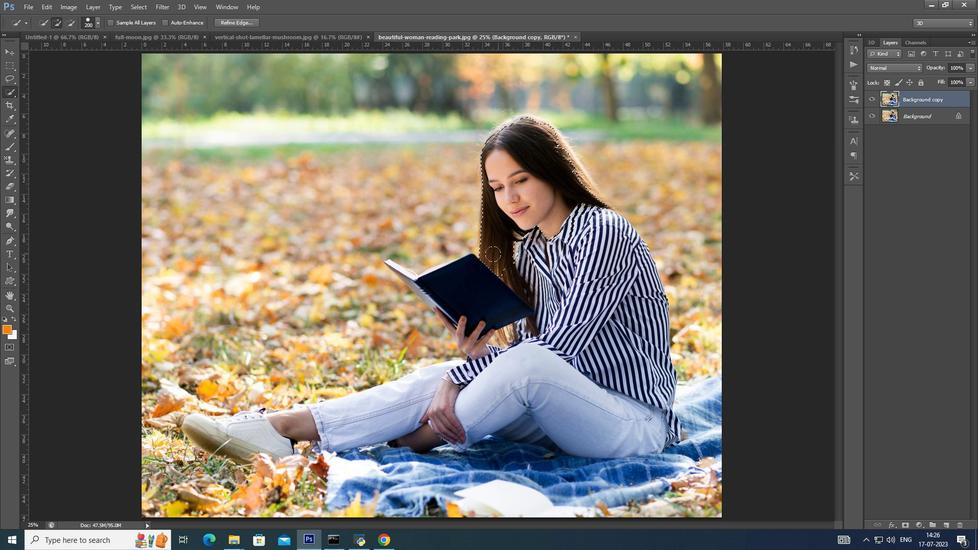 
Action: Mouse pressed left at (490, 282)
Screenshot: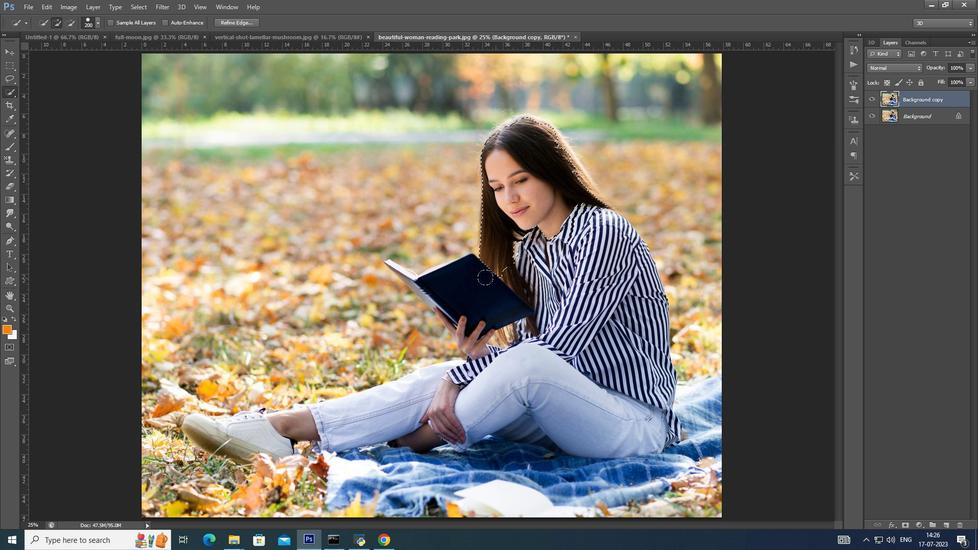 
Action: Mouse moved to (435, 289)
Screenshot: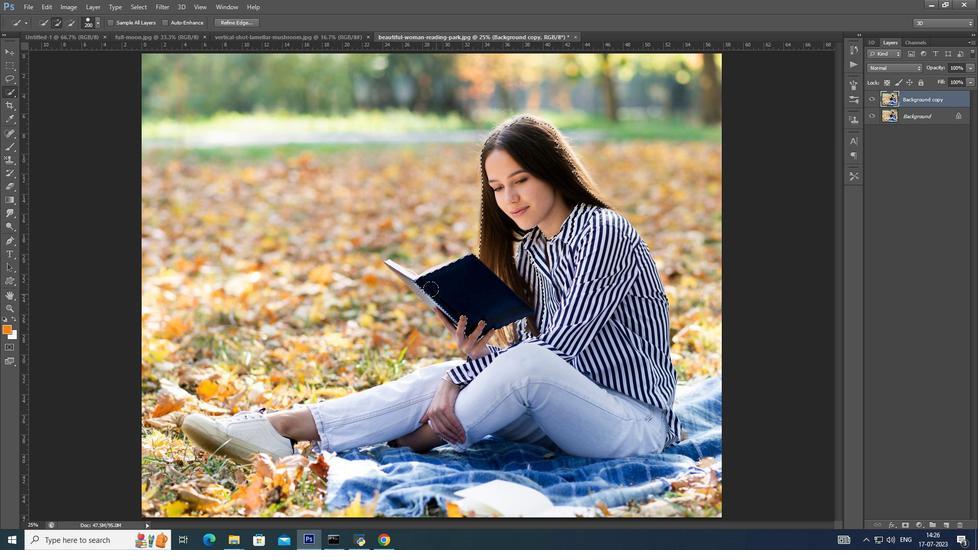 
Action: Mouse pressed left at (435, 289)
Screenshot: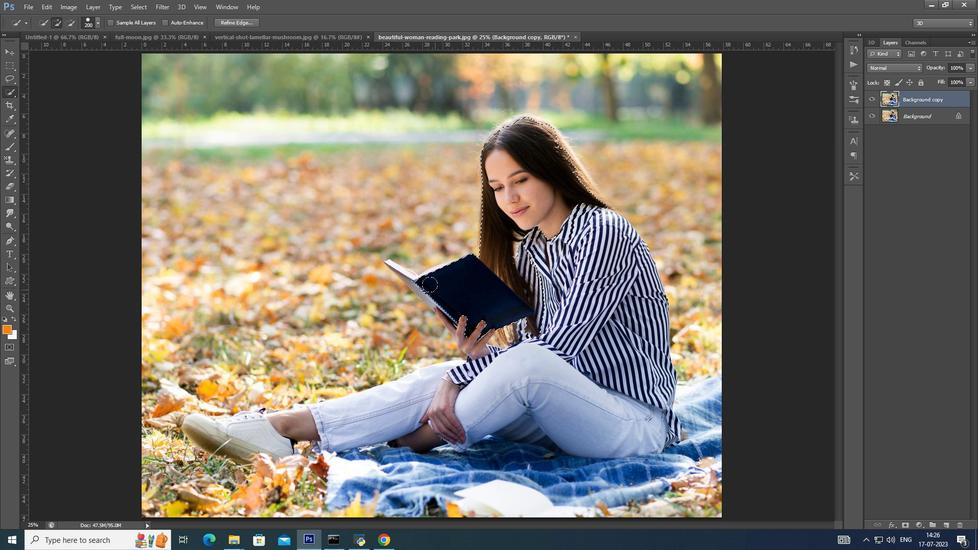 
Action: Mouse moved to (477, 347)
Screenshot: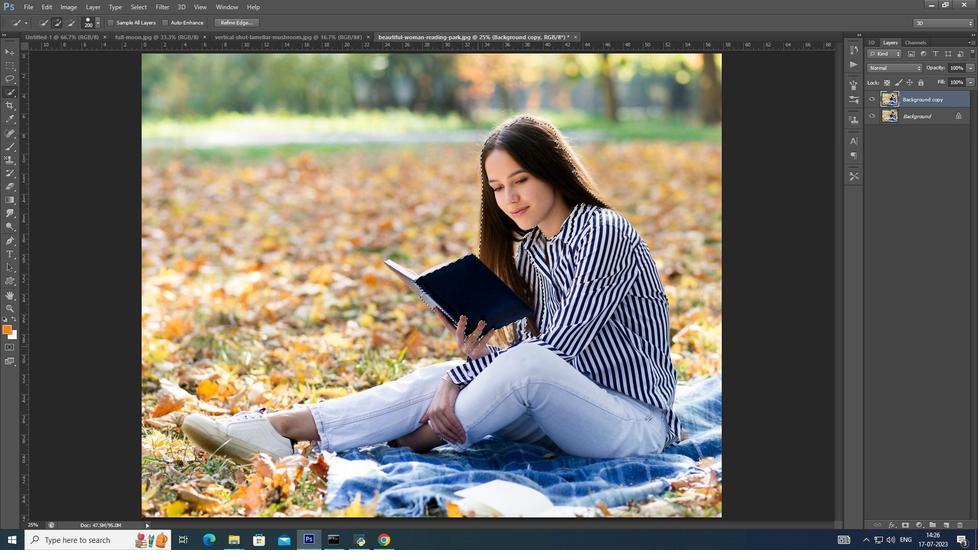 
Action: Mouse pressed left at (477, 347)
Screenshot: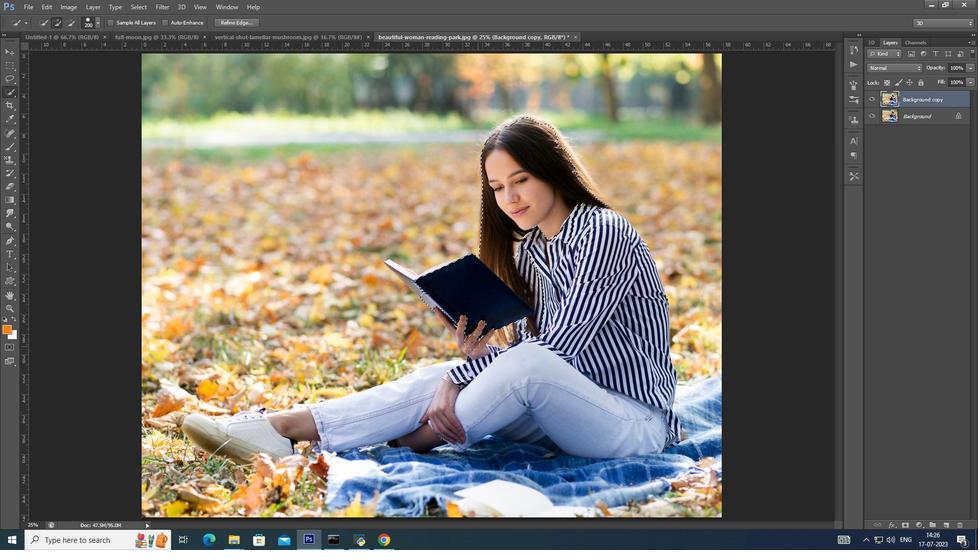 
Action: Mouse moved to (586, 278)
Screenshot: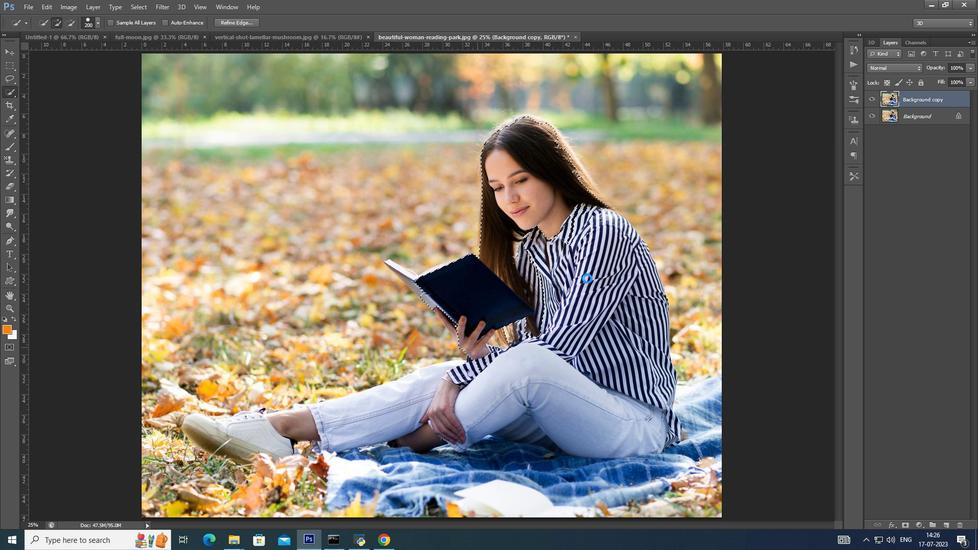 
Action: Mouse pressed left at (586, 278)
Screenshot: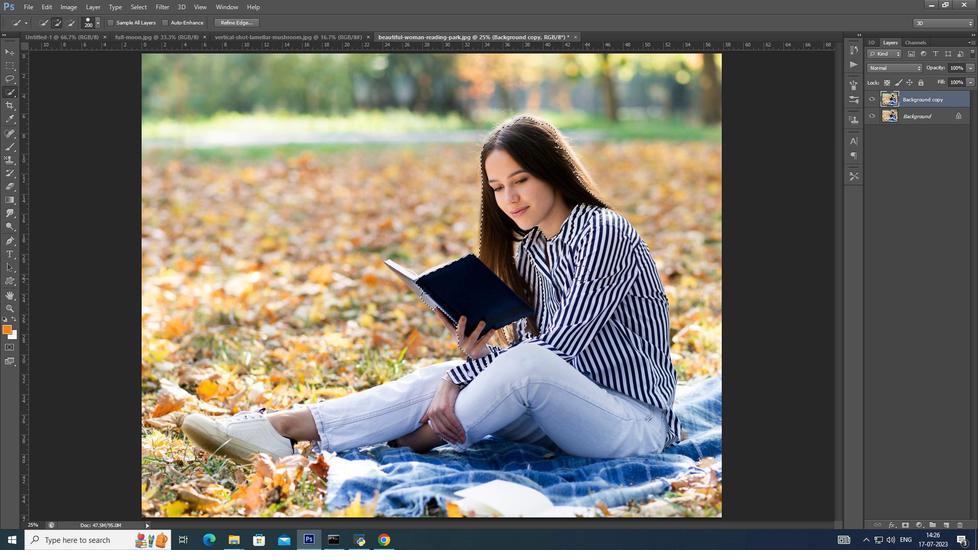 
Action: Mouse moved to (557, 252)
Screenshot: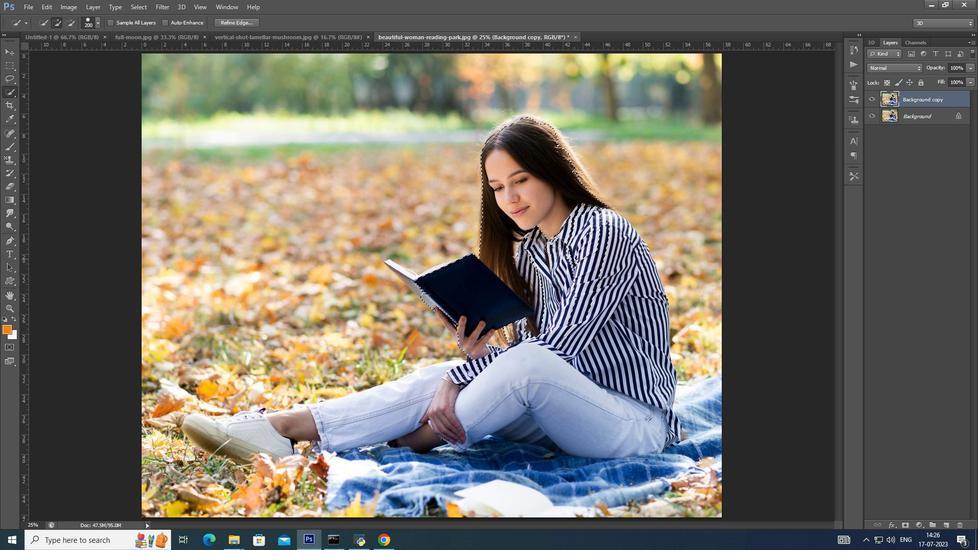 
Action: Mouse pressed left at (557, 252)
Screenshot: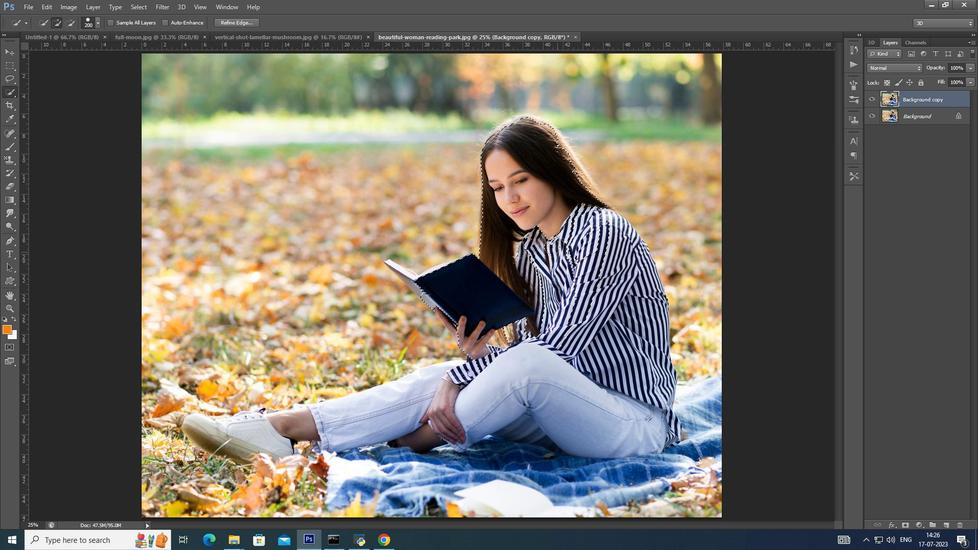 
Action: Mouse moved to (533, 259)
Screenshot: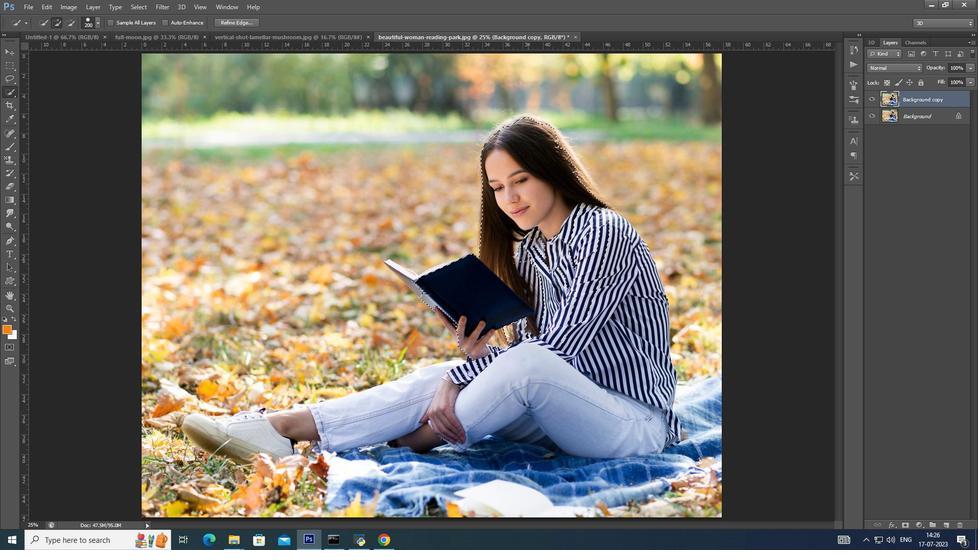 
Action: Mouse pressed left at (533, 259)
Screenshot: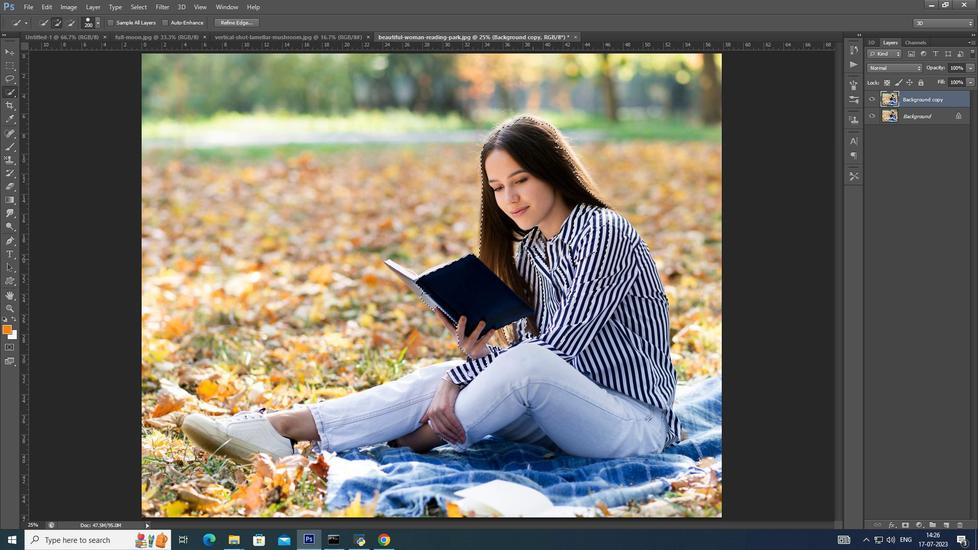 
Action: Mouse moved to (586, 240)
Screenshot: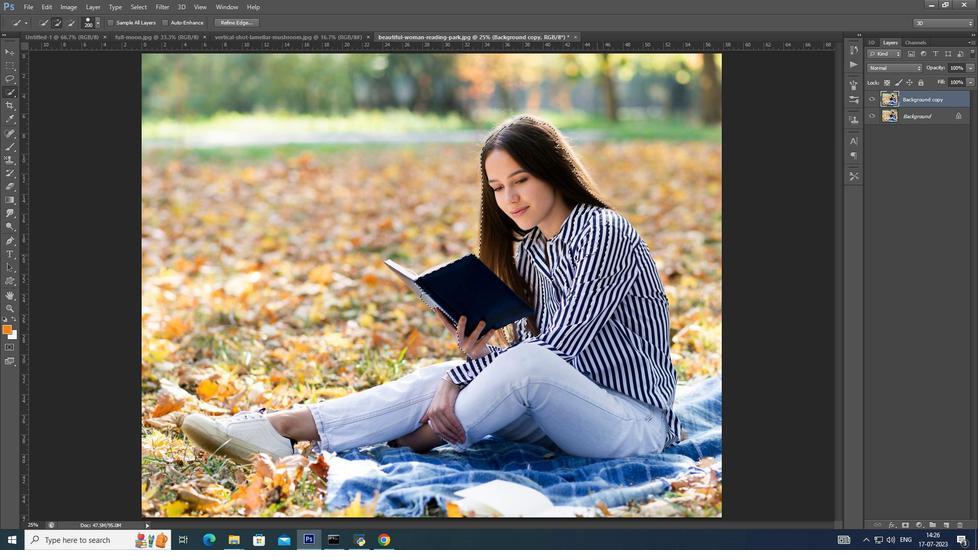 
Action: Mouse pressed left at (586, 240)
Screenshot: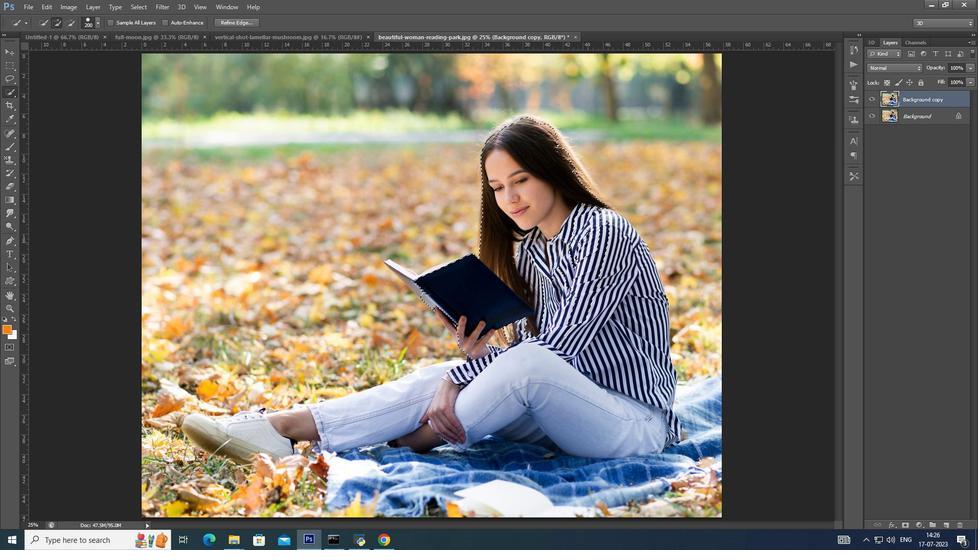
Action: Mouse moved to (609, 228)
Screenshot: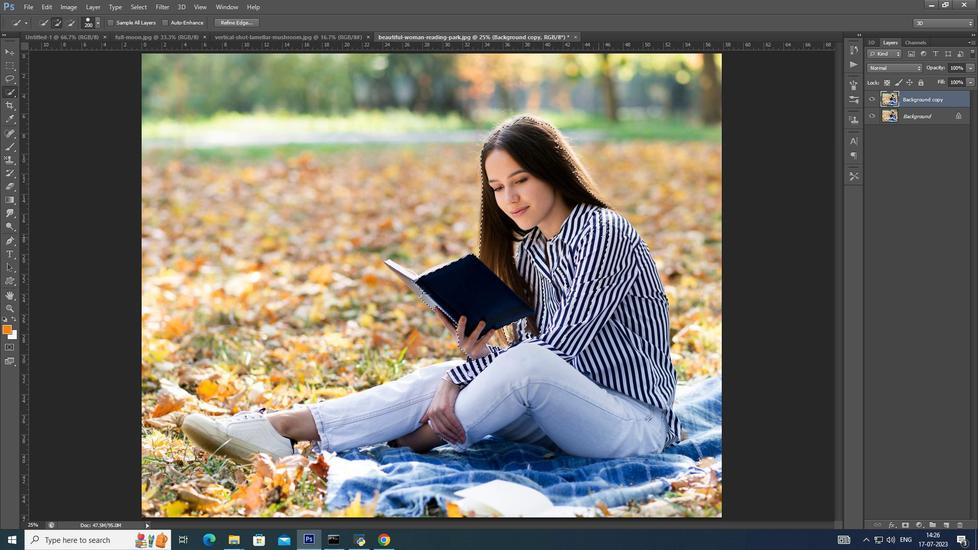
Action: Mouse pressed left at (609, 228)
Screenshot: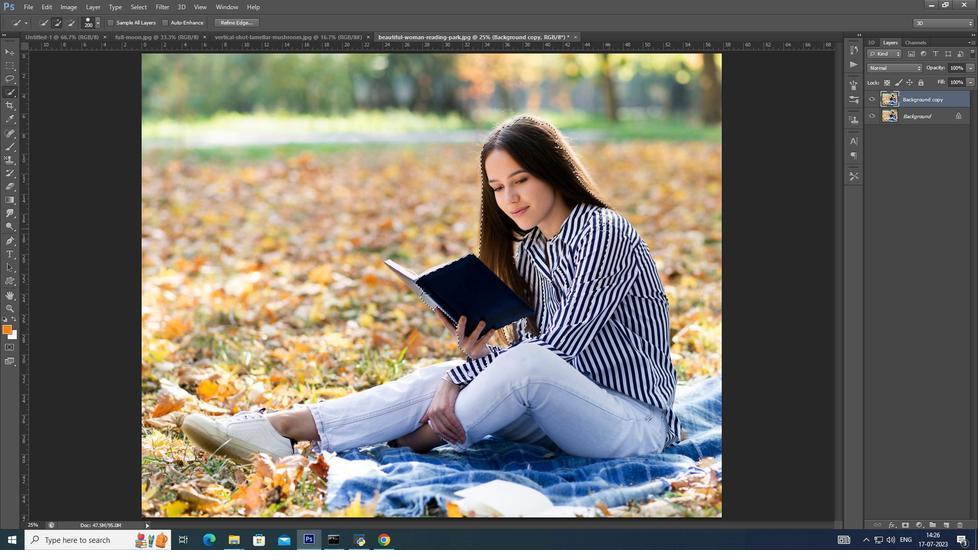 
Action: Mouse moved to (629, 276)
Screenshot: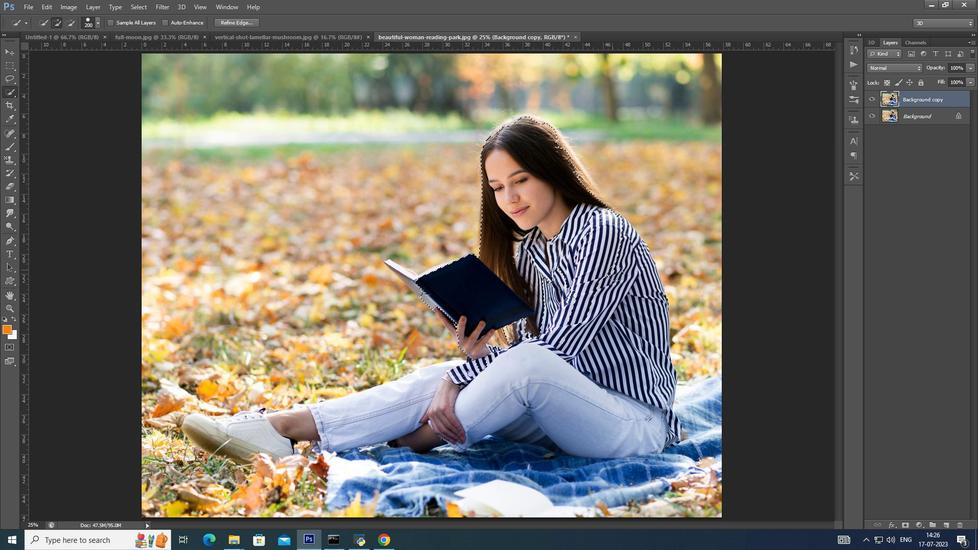 
Action: Mouse pressed left at (629, 276)
Screenshot: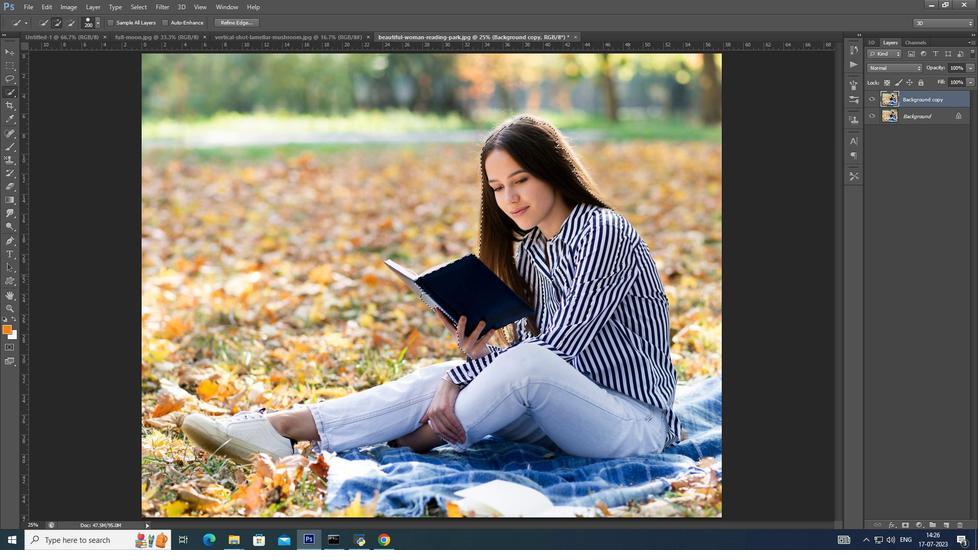 
Action: Mouse moved to (623, 246)
Screenshot: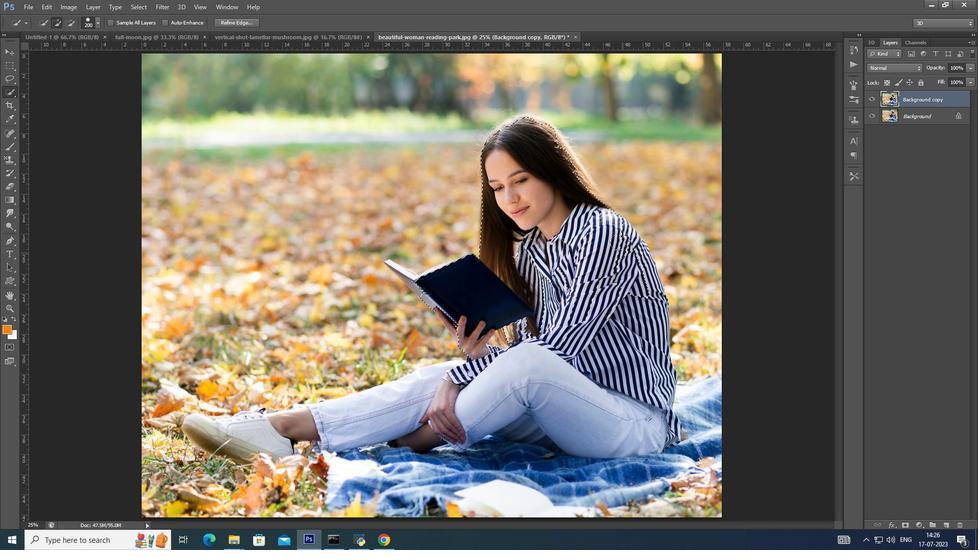 
Action: Mouse pressed left at (623, 246)
Screenshot: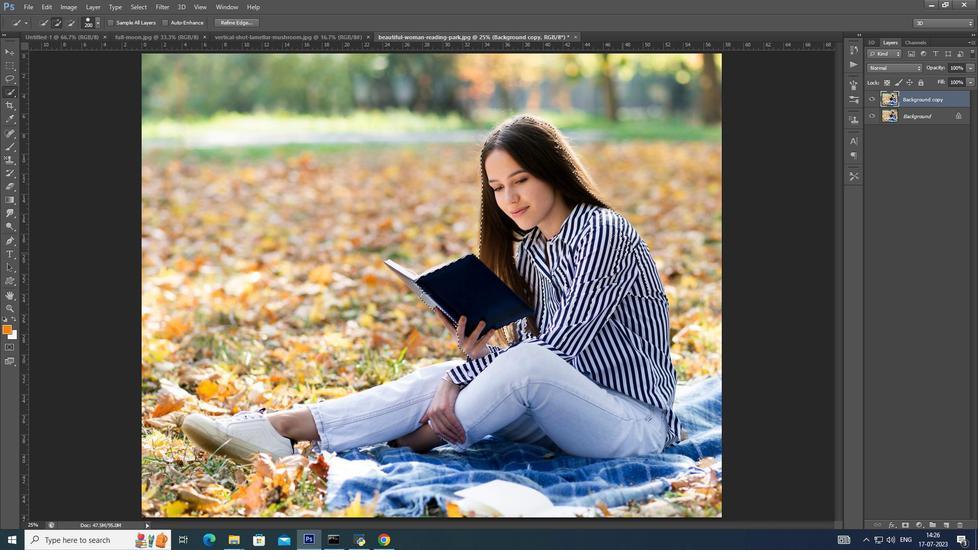 
Action: Mouse moved to (549, 307)
Screenshot: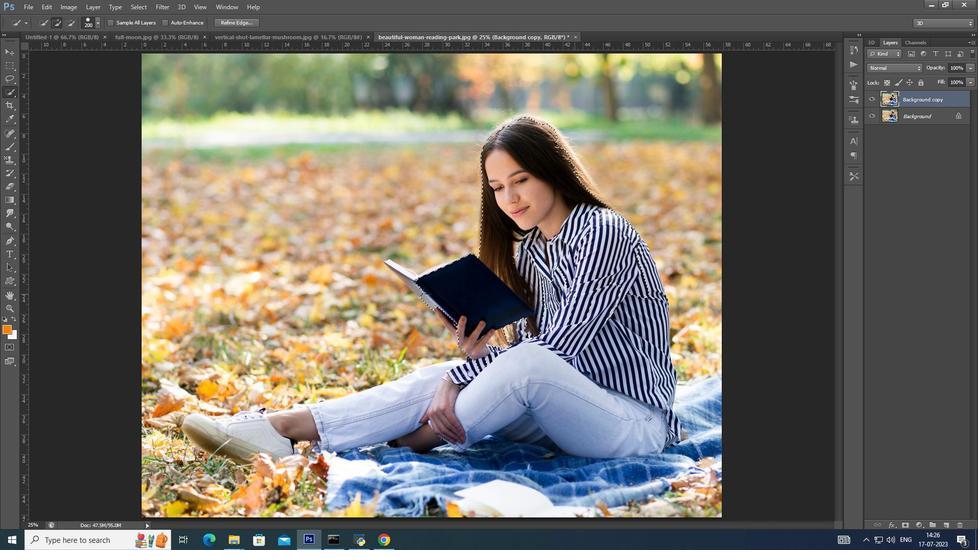 
Action: Mouse pressed left at (549, 307)
Screenshot: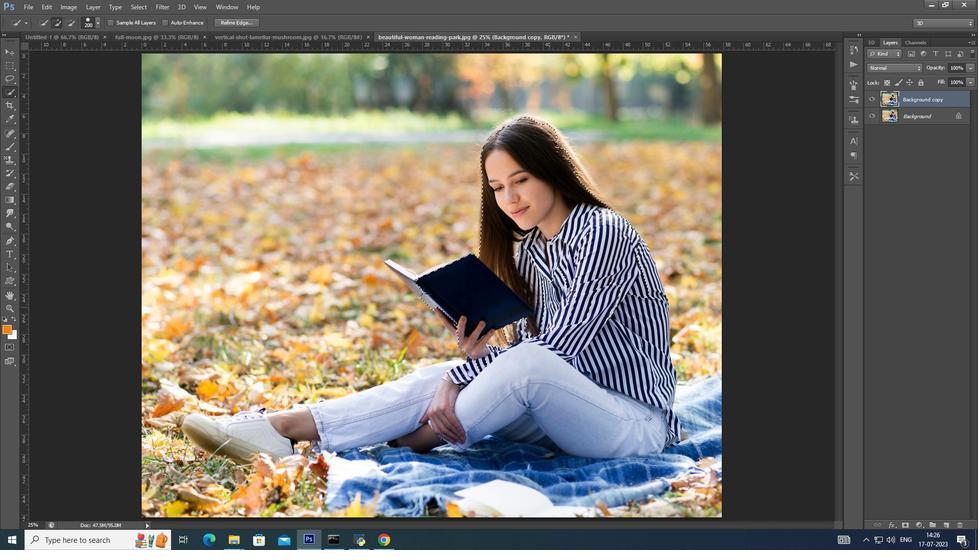 
Action: Mouse moved to (562, 276)
Screenshot: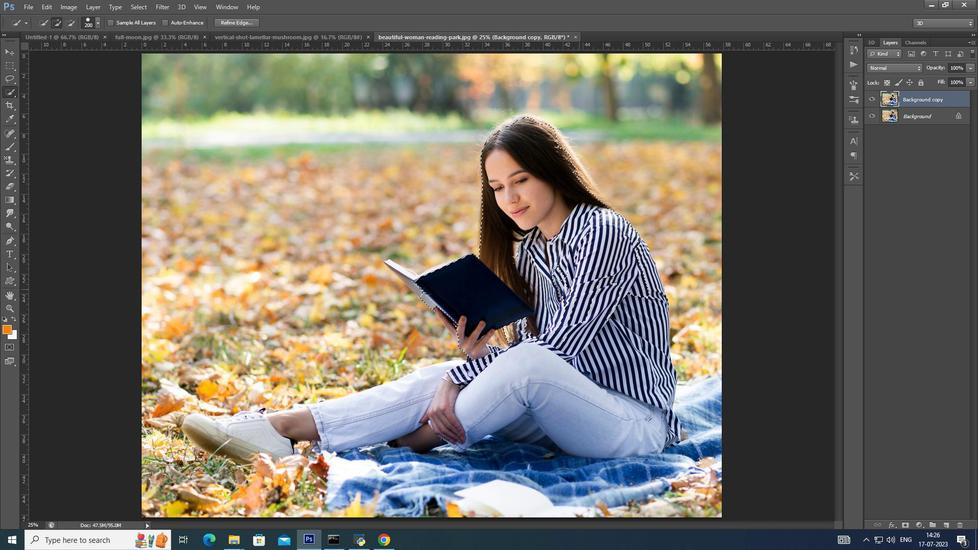 
Action: Mouse pressed left at (562, 276)
Screenshot: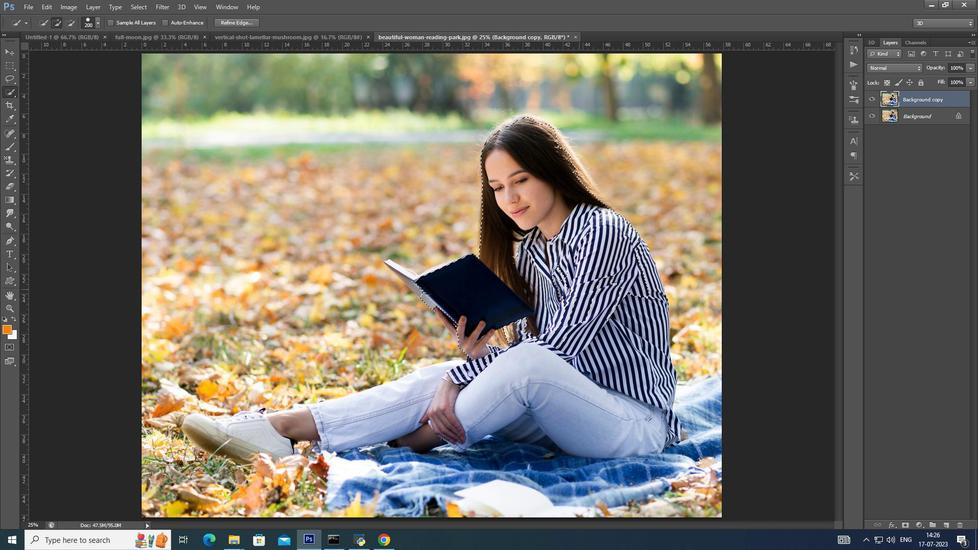 
Action: Mouse moved to (622, 334)
Screenshot: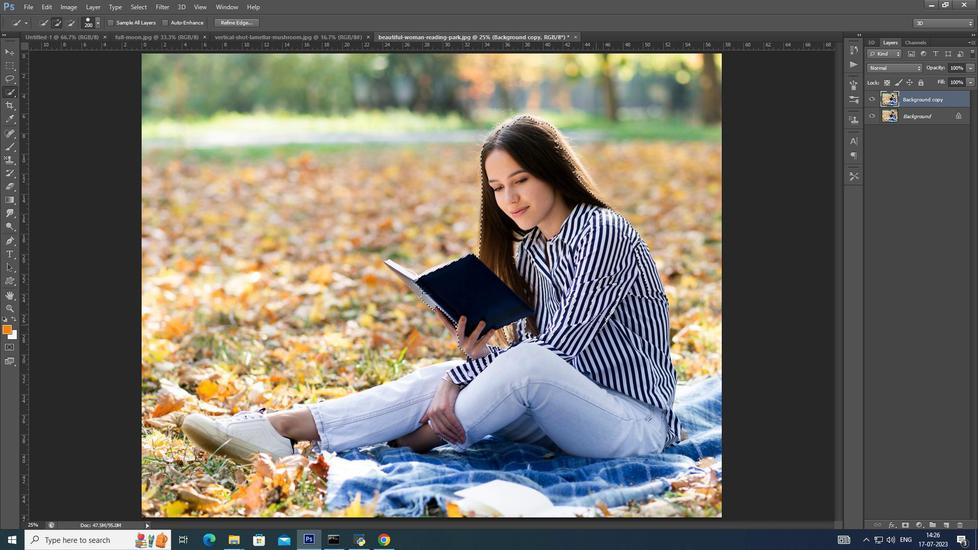 
Action: Mouse pressed left at (622, 334)
Screenshot: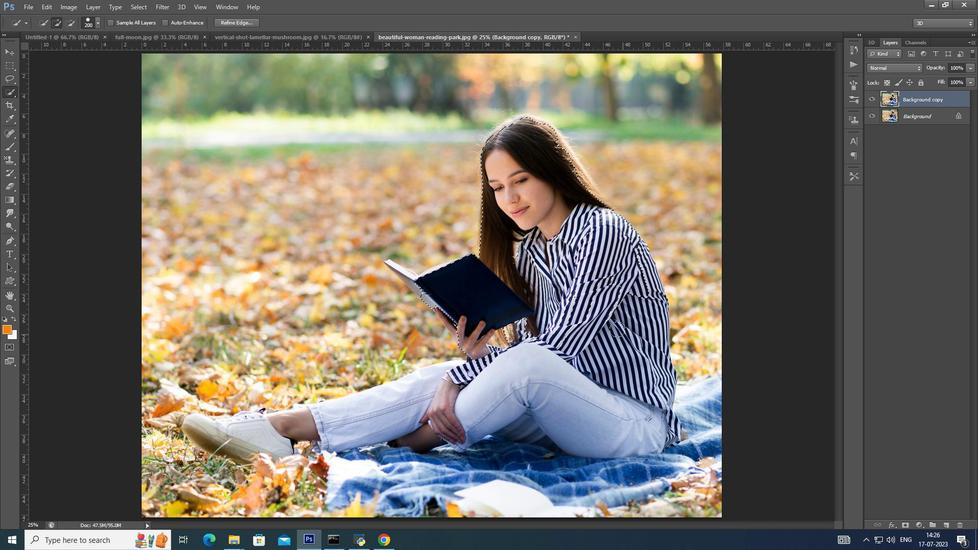 
Action: Mouse moved to (648, 326)
Screenshot: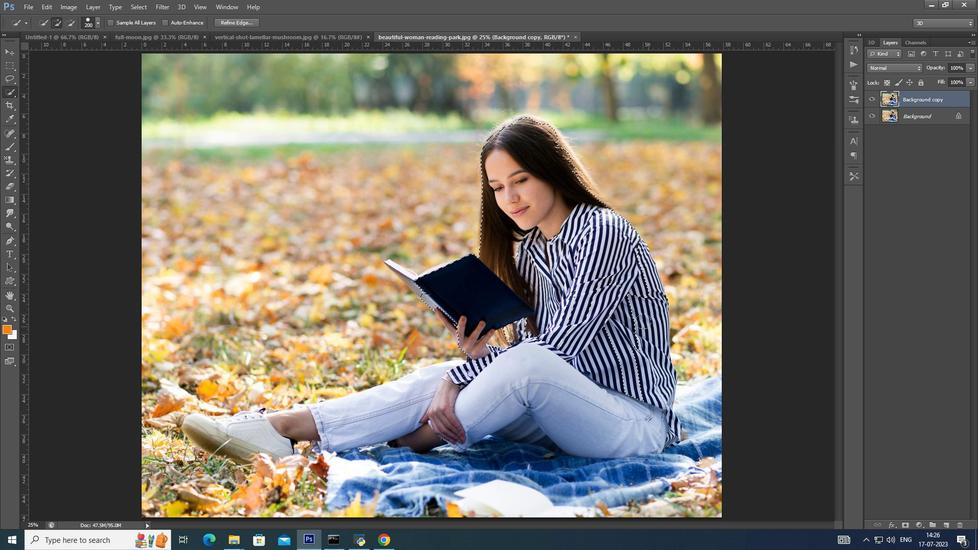 
Action: Mouse pressed left at (648, 326)
Screenshot: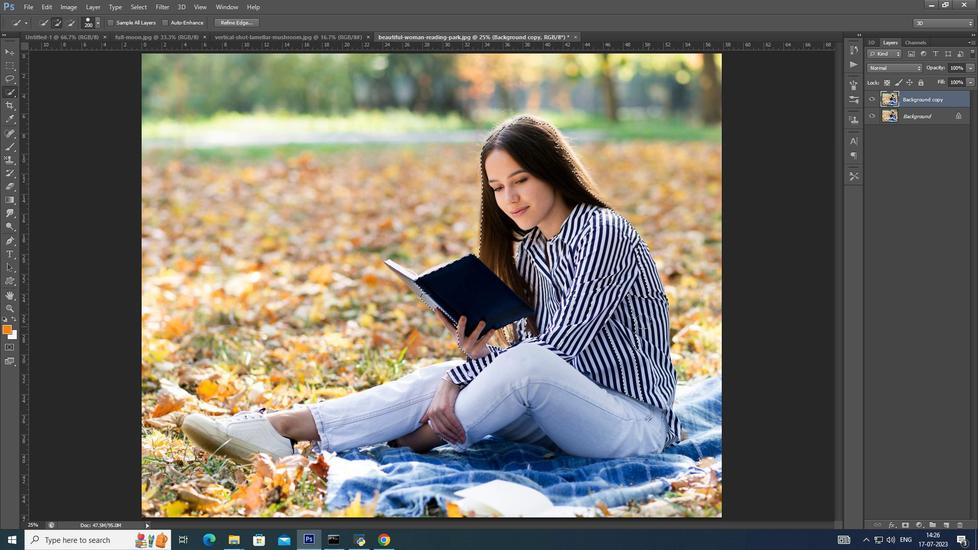 
Action: Mouse moved to (642, 281)
Screenshot: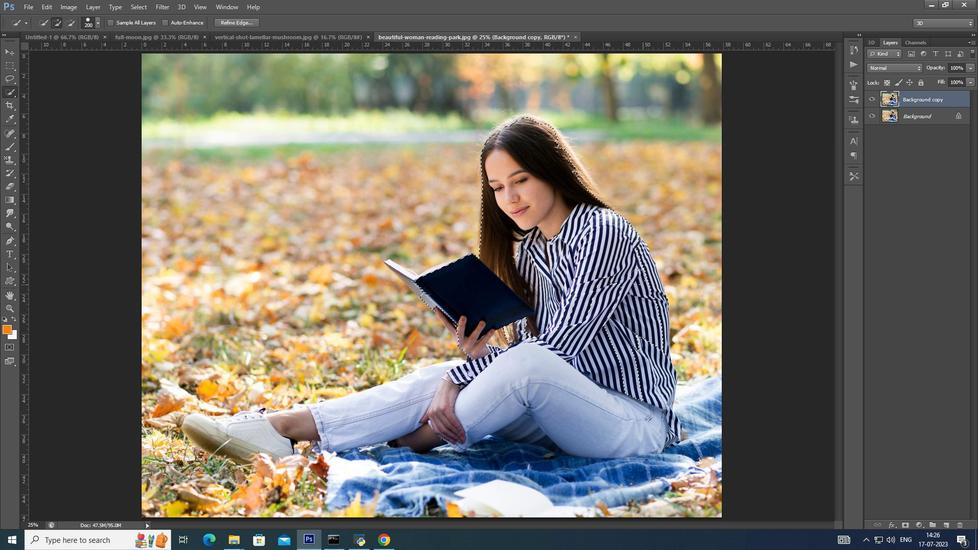 
Action: Mouse pressed left at (642, 281)
Screenshot: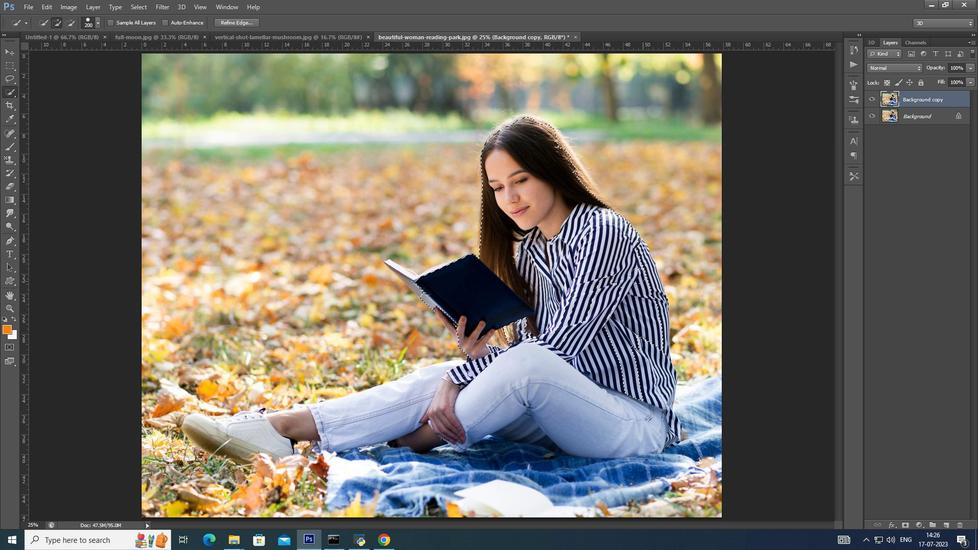 
Action: Mouse moved to (636, 263)
Screenshot: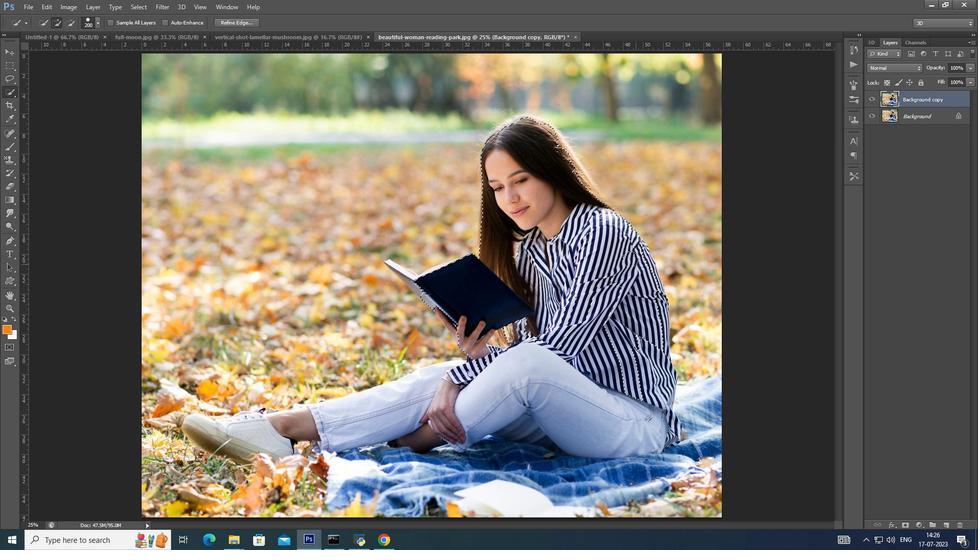 
Action: Mouse pressed left at (636, 263)
Screenshot: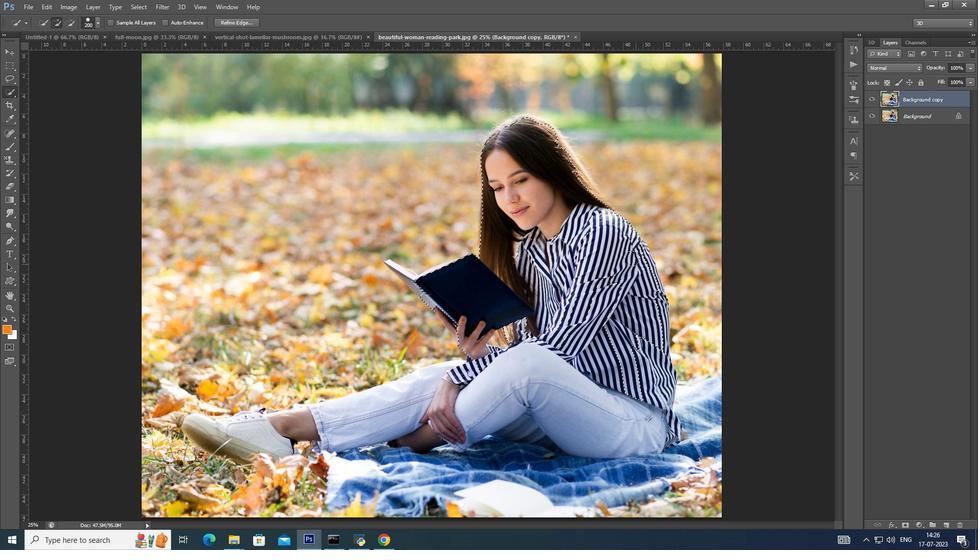 
Action: Mouse moved to (642, 272)
Screenshot: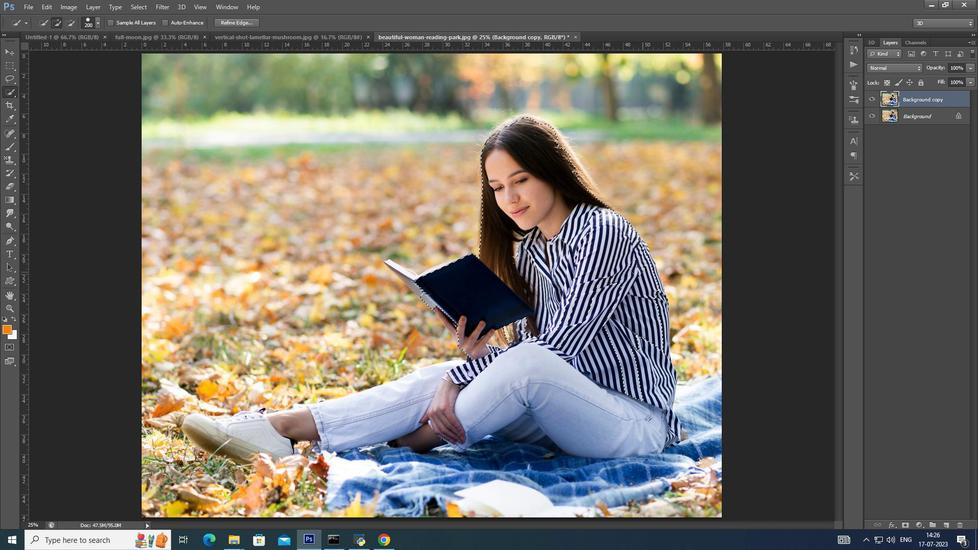 
Action: Mouse pressed left at (642, 272)
Screenshot: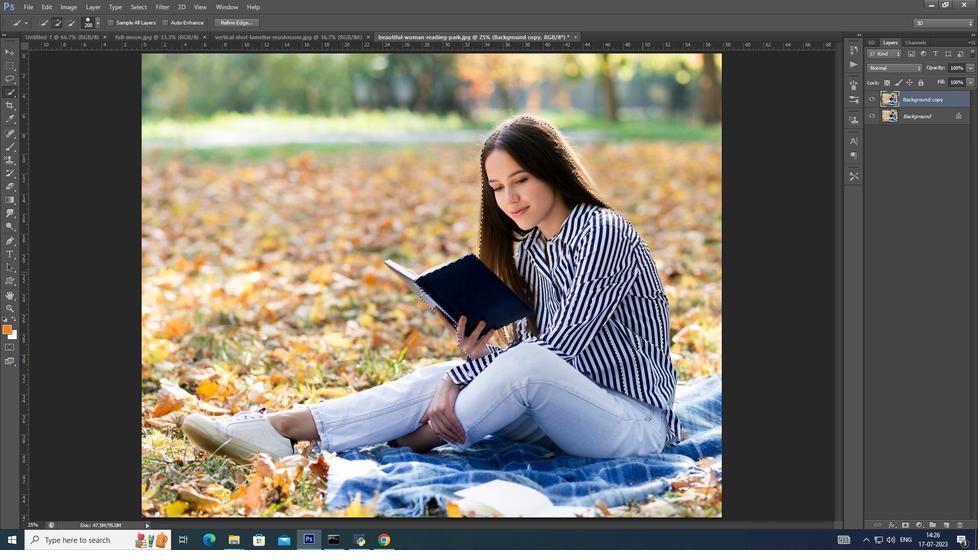 
Action: Mouse moved to (635, 251)
Screenshot: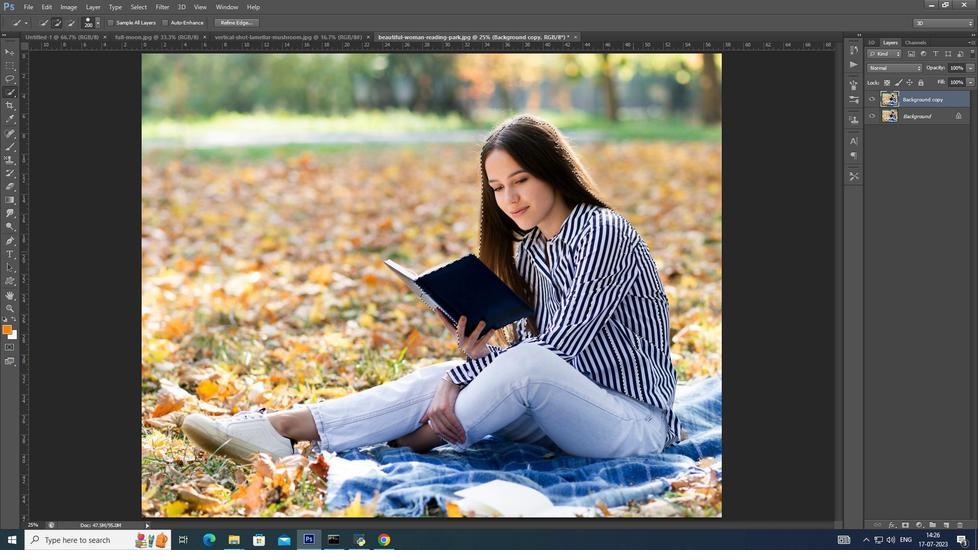 
Action: Mouse pressed left at (635, 251)
Screenshot: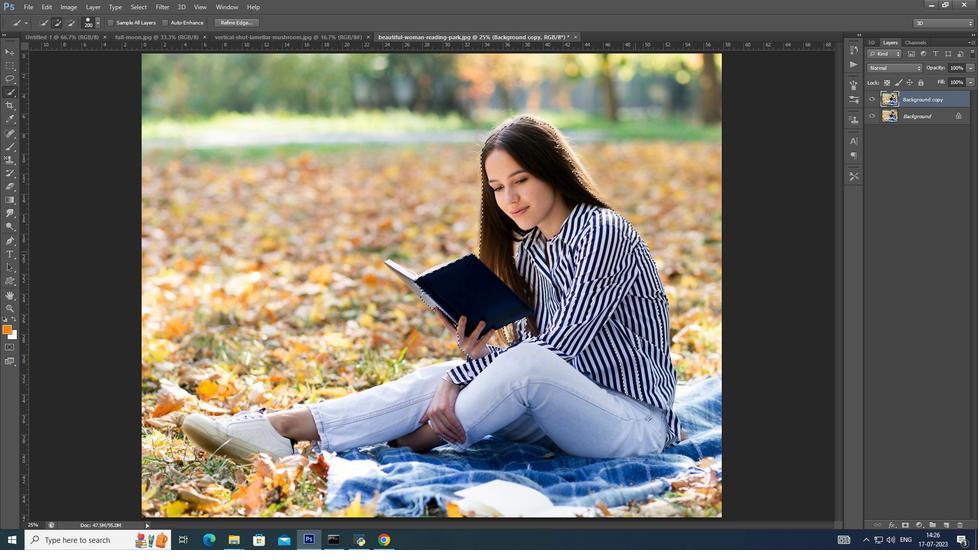 
Action: Mouse moved to (639, 261)
Screenshot: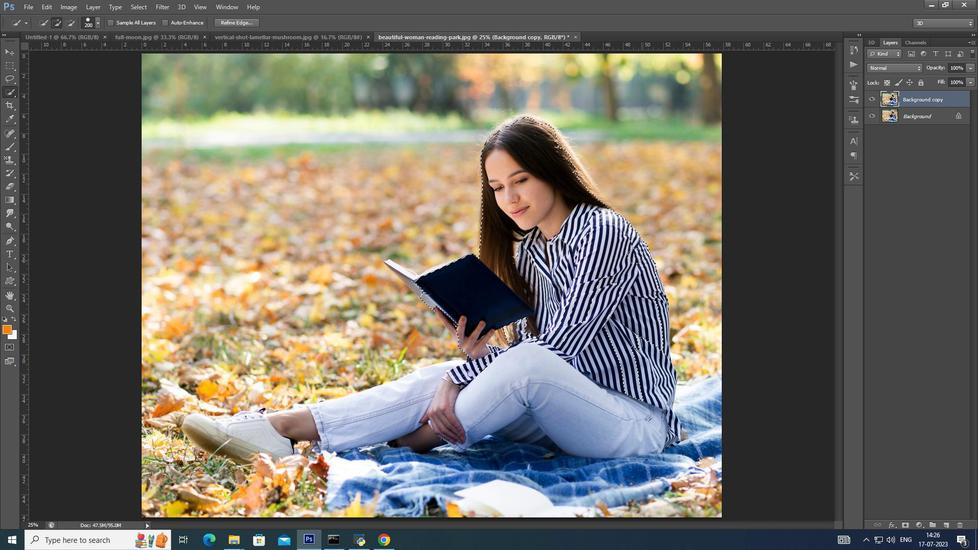 
Action: Mouse pressed left at (639, 261)
Screenshot: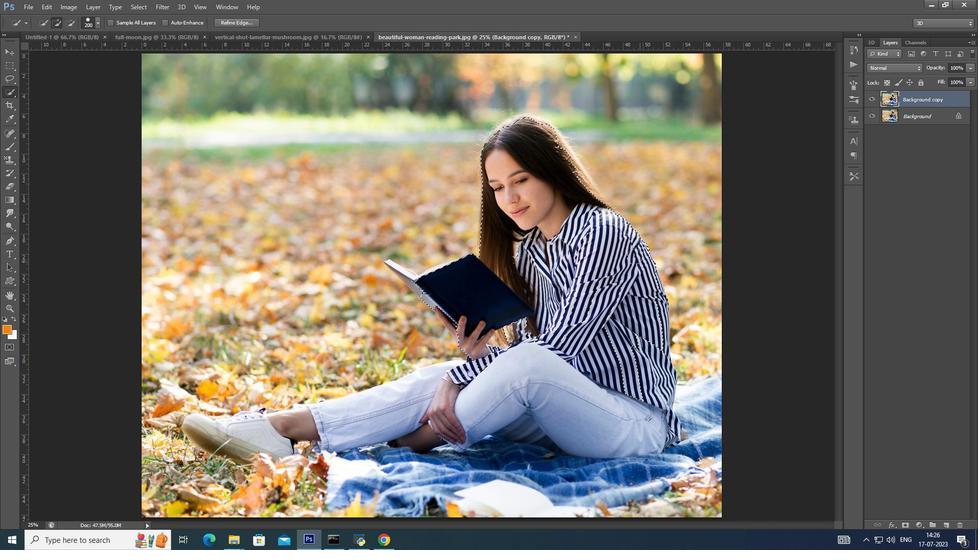 
Action: Mouse moved to (653, 318)
Screenshot: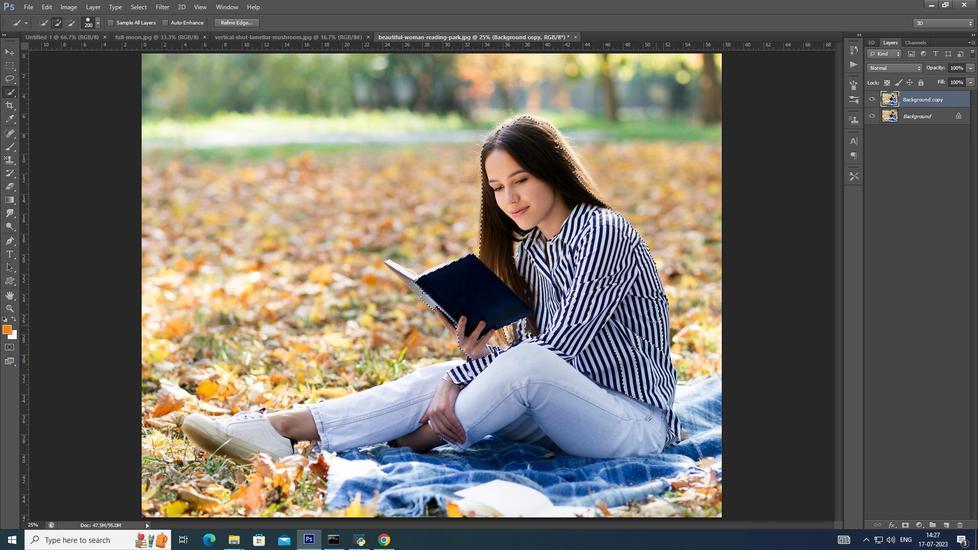 
Action: Mouse pressed left at (653, 318)
Screenshot: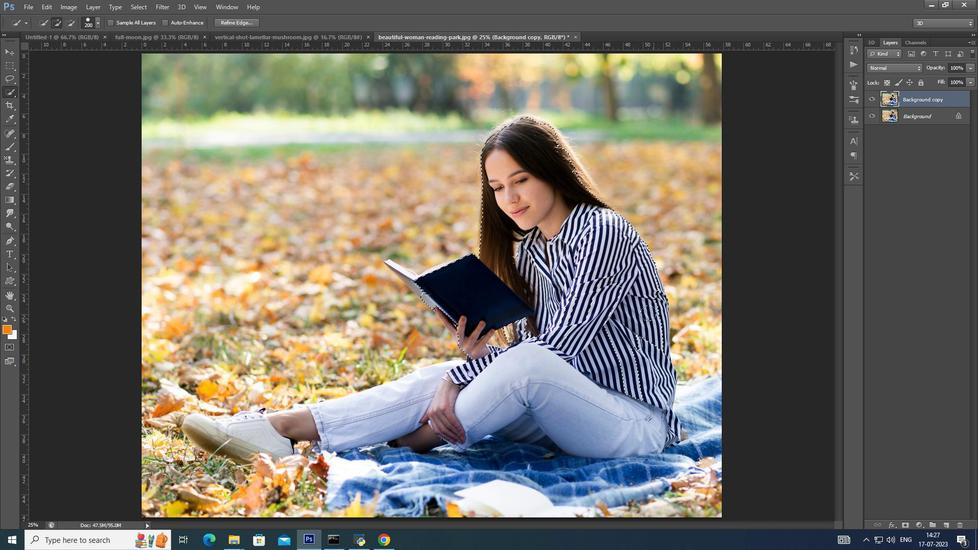 
Action: Mouse moved to (653, 304)
Screenshot: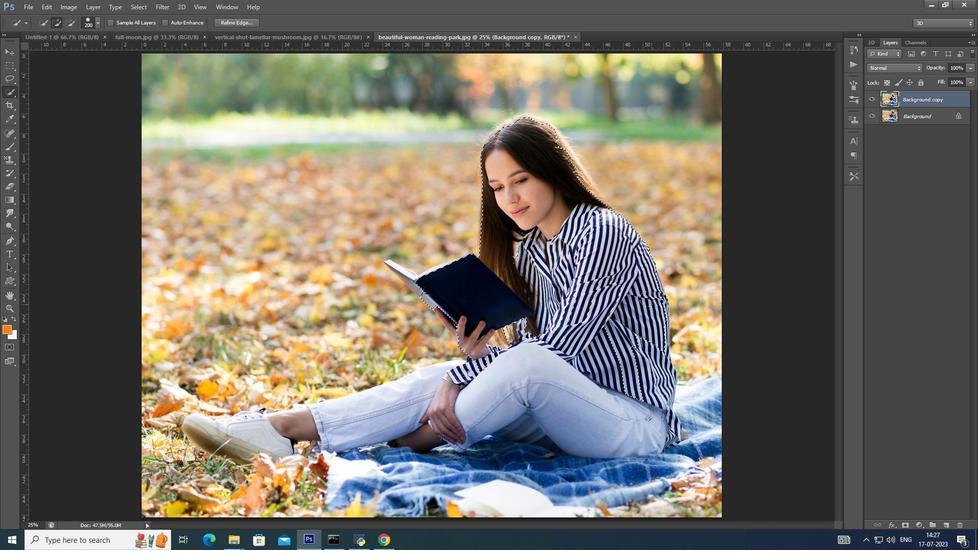 
Action: Mouse pressed left at (653, 304)
Screenshot: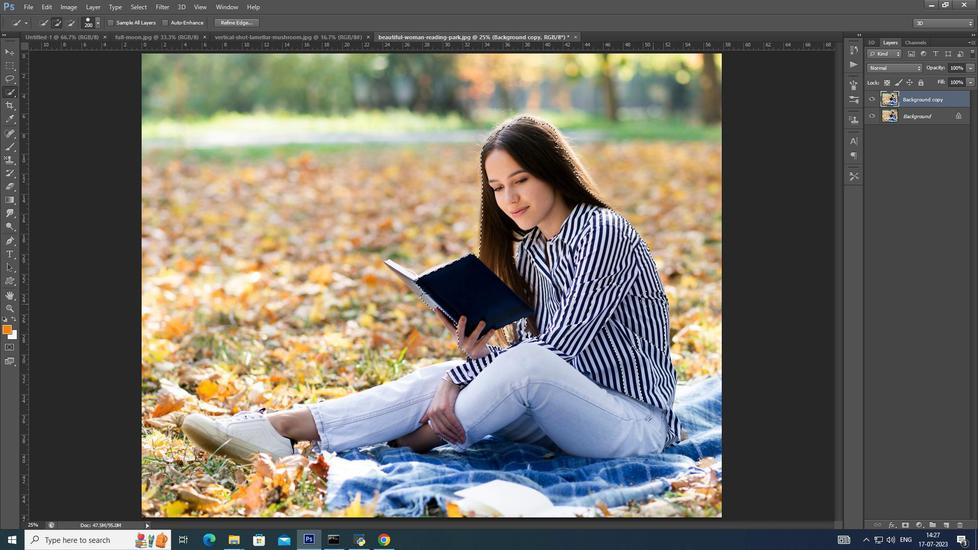 
Action: Mouse moved to (646, 286)
Screenshot: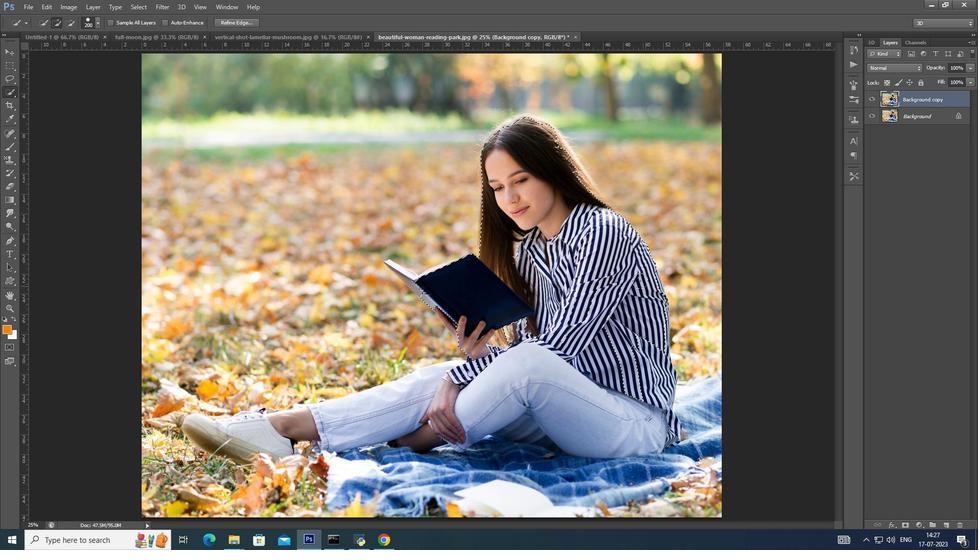 
Action: Mouse pressed left at (646, 286)
Screenshot: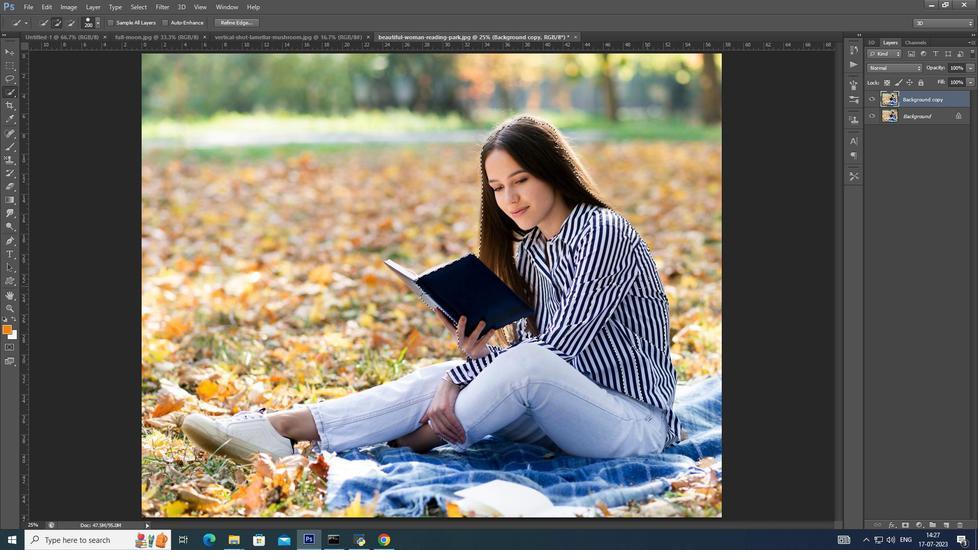 
Action: Mouse moved to (648, 284)
Screenshot: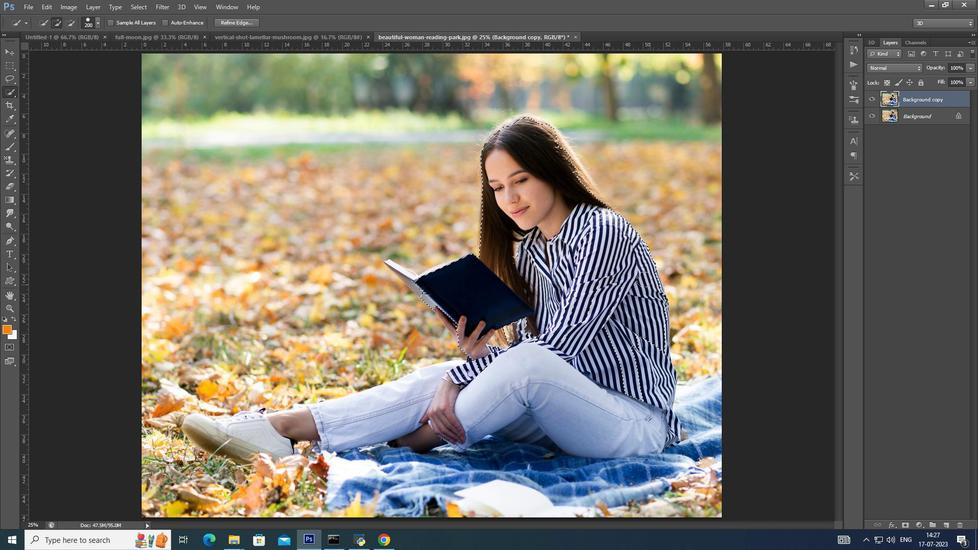 
Action: Mouse pressed left at (648, 284)
Screenshot: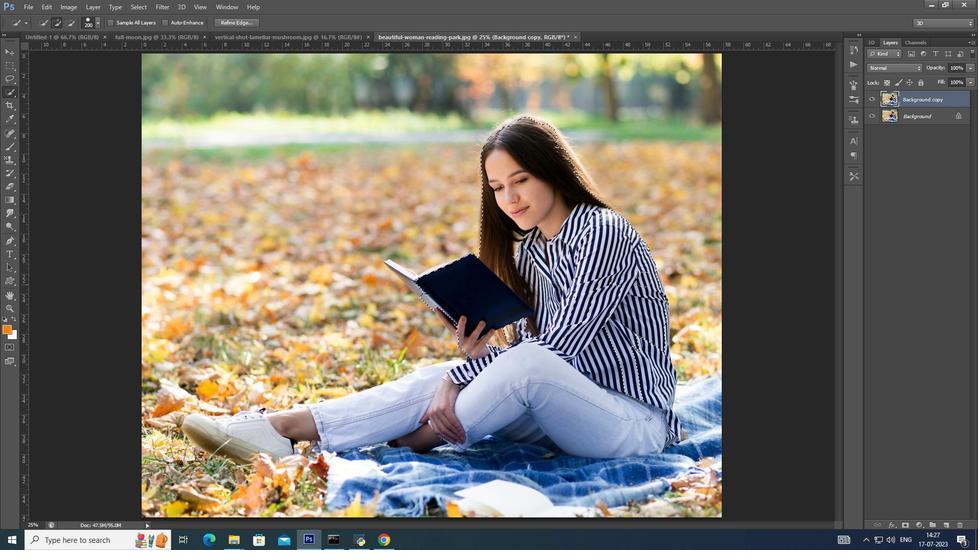 
Action: Mouse moved to (556, 157)
Screenshot: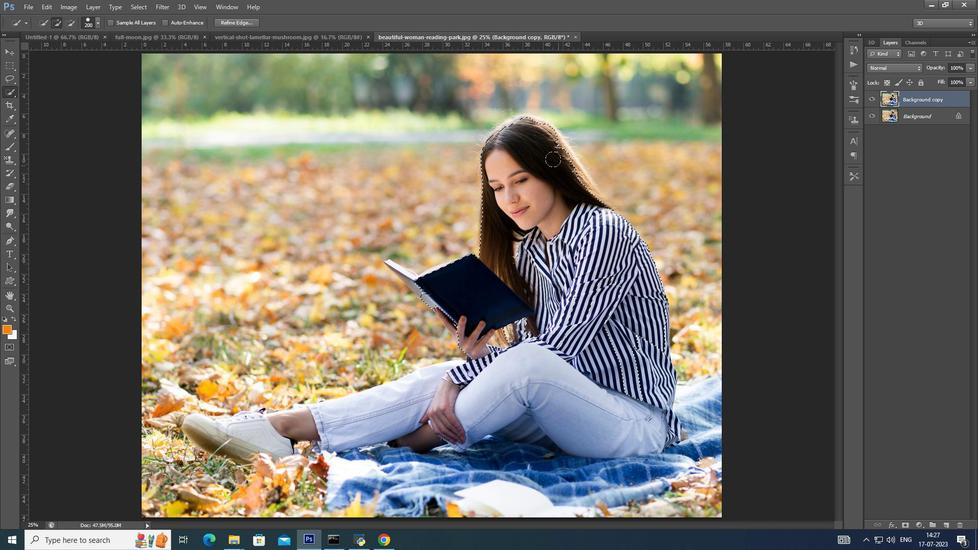 
Action: Mouse pressed left at (556, 157)
Screenshot: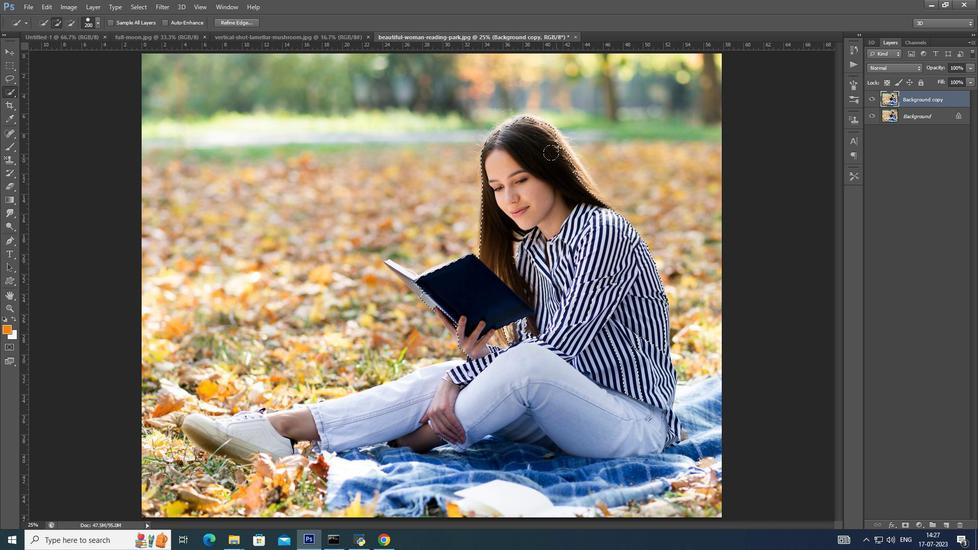 
Action: Mouse moved to (557, 150)
Screenshot: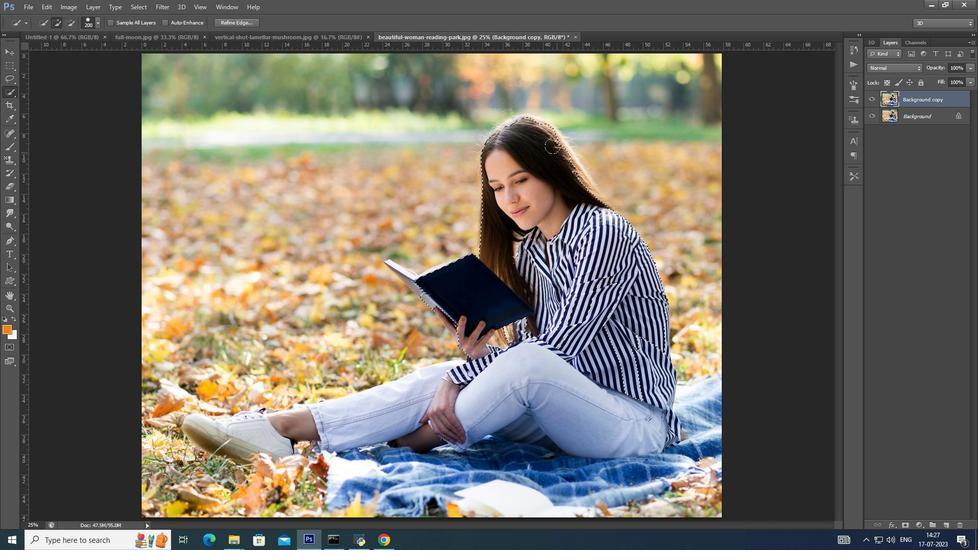 
Action: Mouse pressed left at (557, 150)
Screenshot: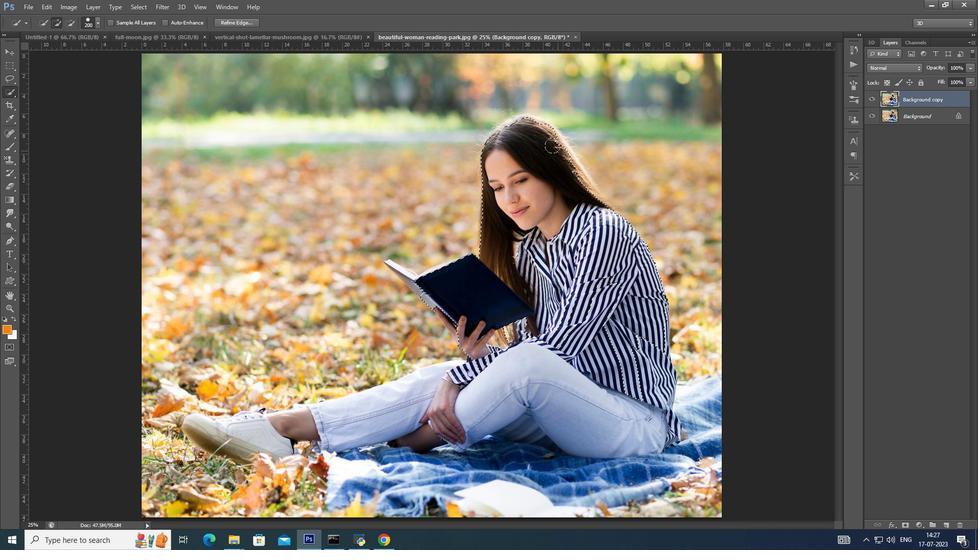 
Action: Mouse moved to (518, 130)
Screenshot: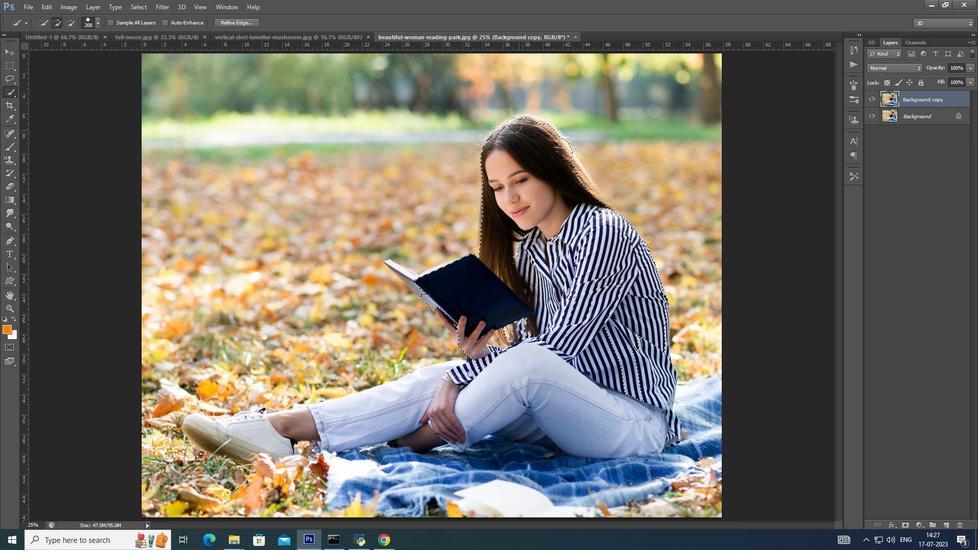 
Action: Mouse pressed left at (518, 130)
Screenshot: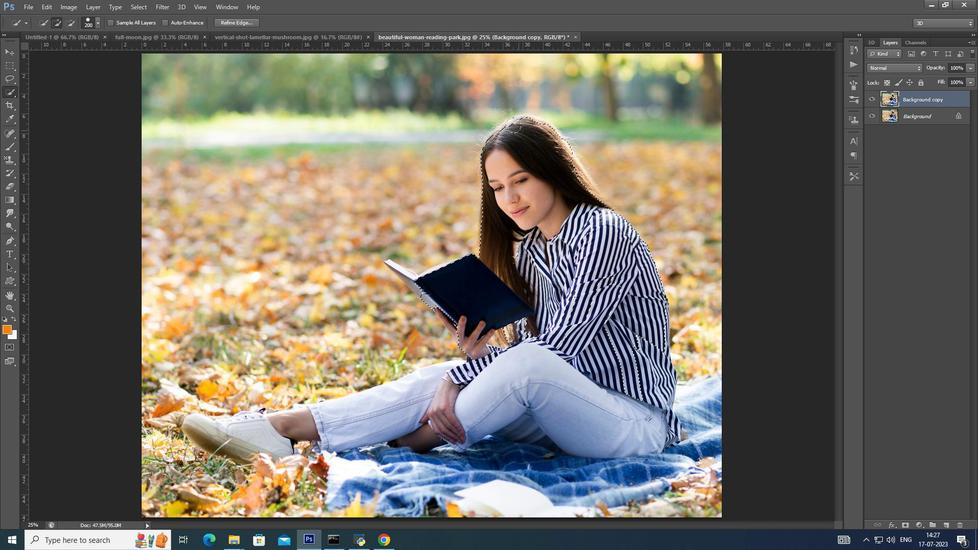 
Action: Mouse moved to (505, 137)
Screenshot: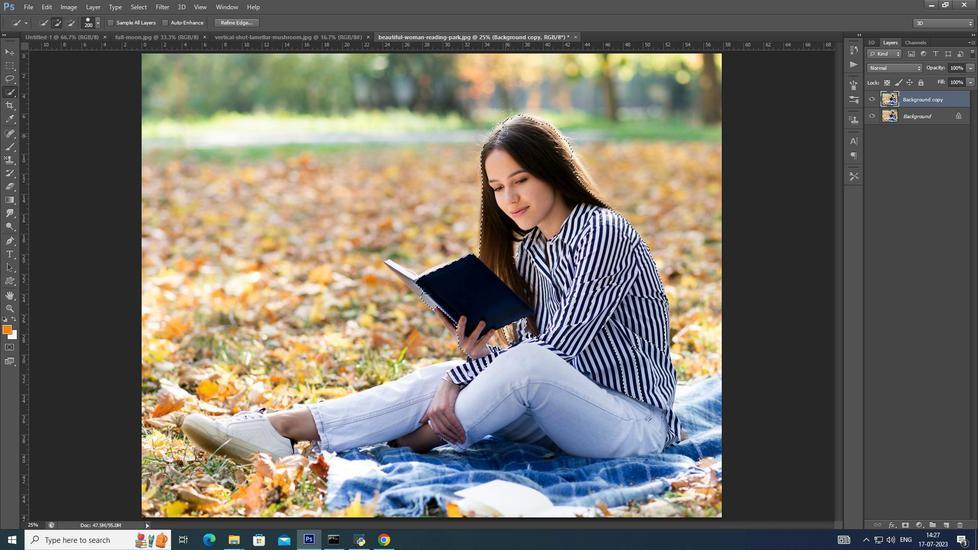 
Action: Mouse pressed left at (505, 137)
Screenshot: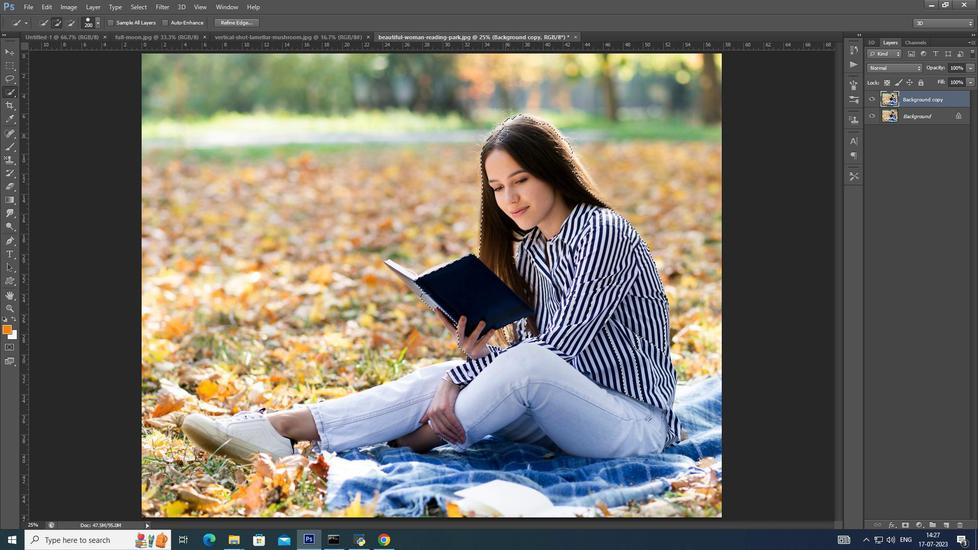 
Action: Mouse moved to (497, 142)
Screenshot: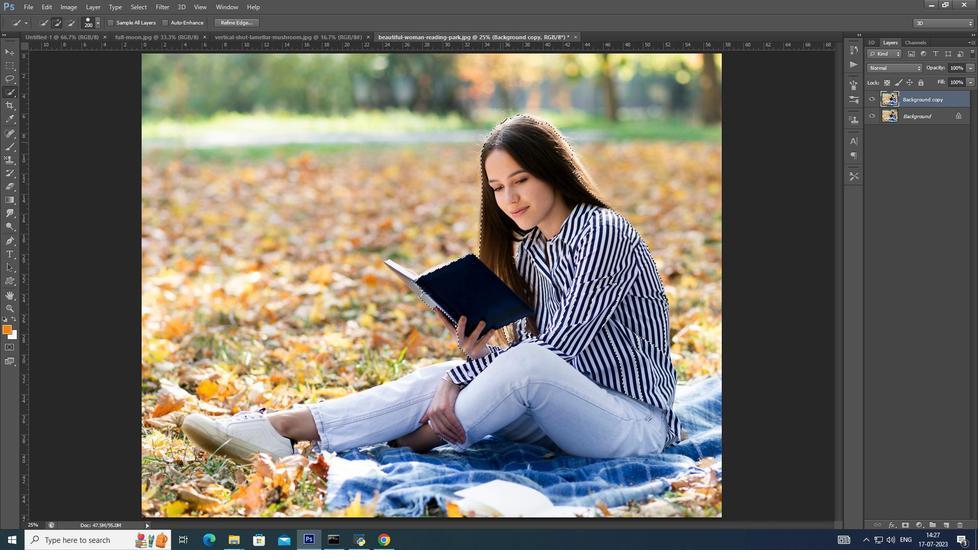
Action: Mouse pressed left at (497, 142)
Screenshot: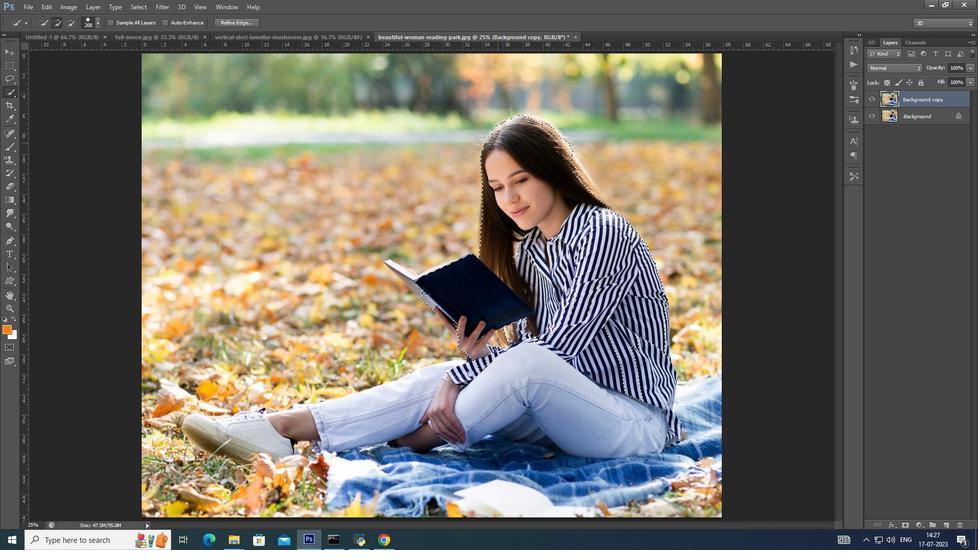 
Action: Mouse moved to (494, 151)
Screenshot: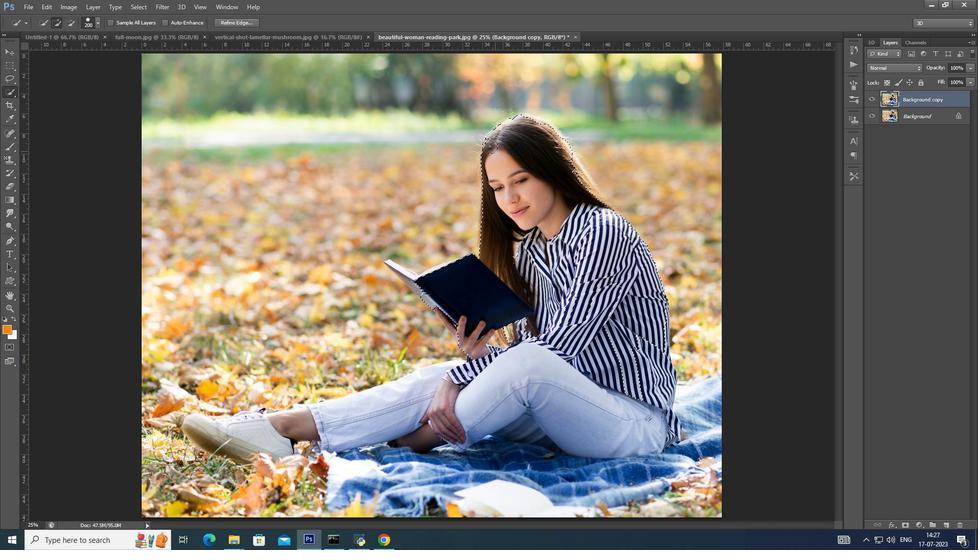 
Action: Mouse pressed left at (494, 151)
Screenshot: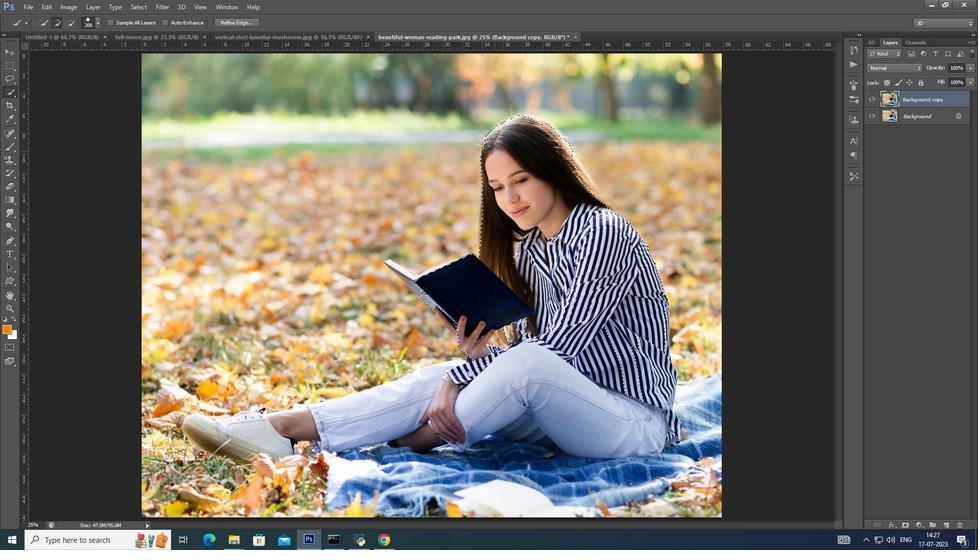 
Action: Mouse moved to (493, 145)
Screenshot: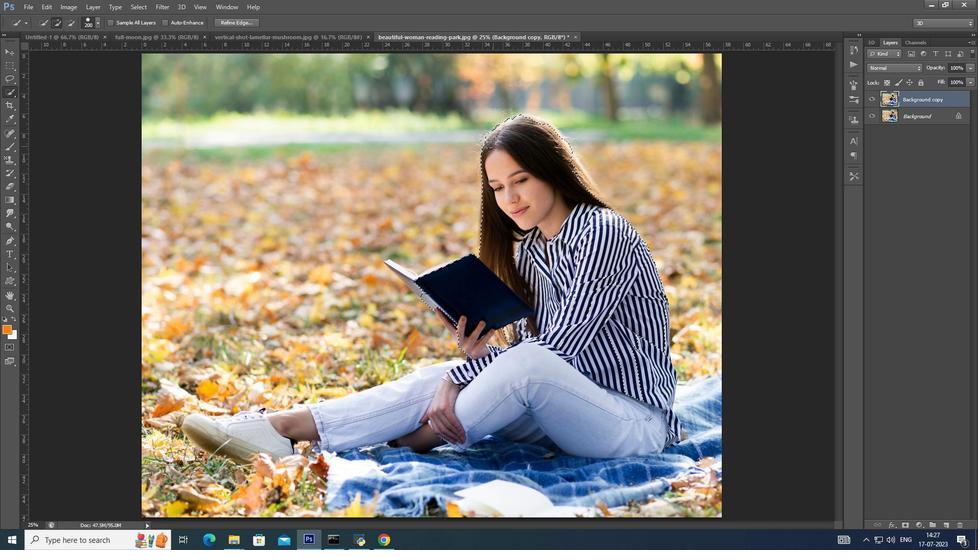 
Action: Mouse pressed left at (493, 145)
Screenshot: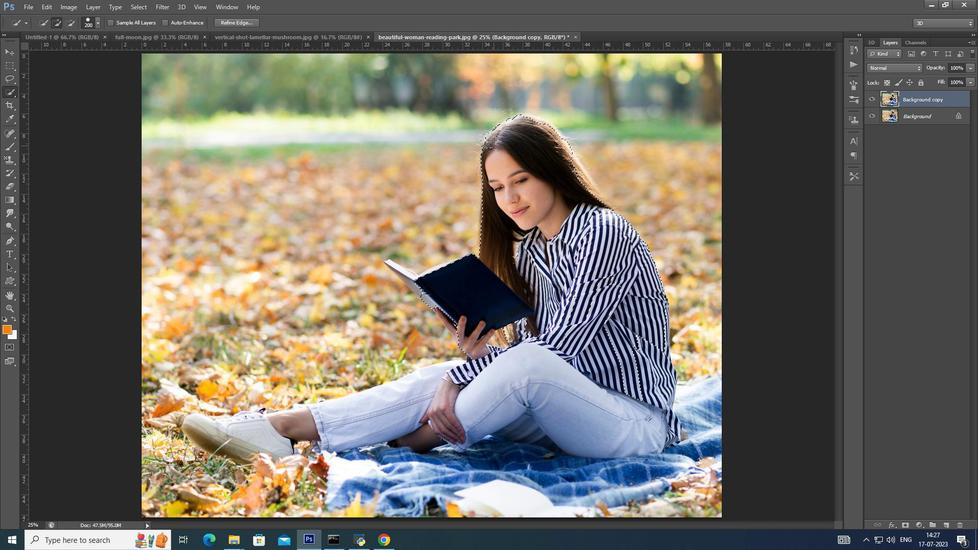 
Action: Mouse moved to (531, 130)
Screenshot: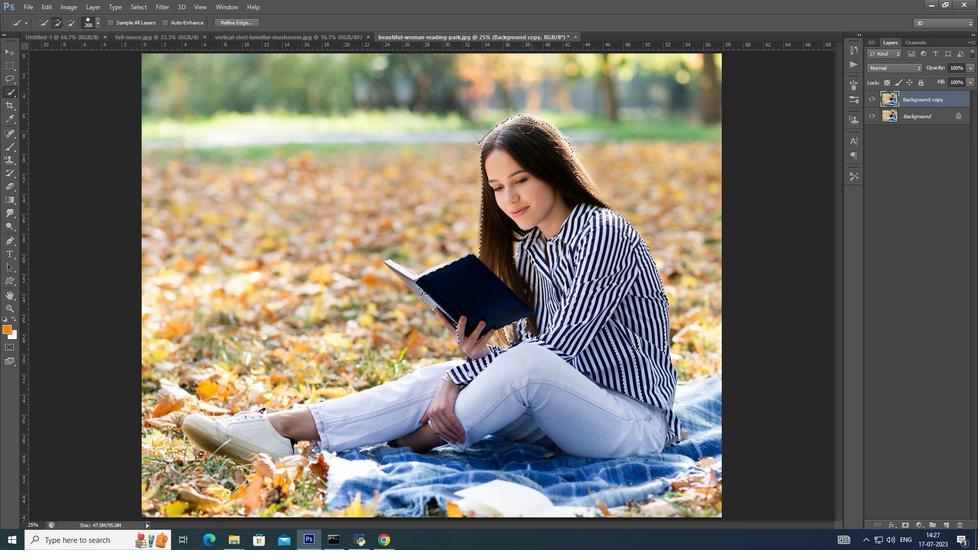 
Action: Mouse pressed left at (531, 130)
Screenshot: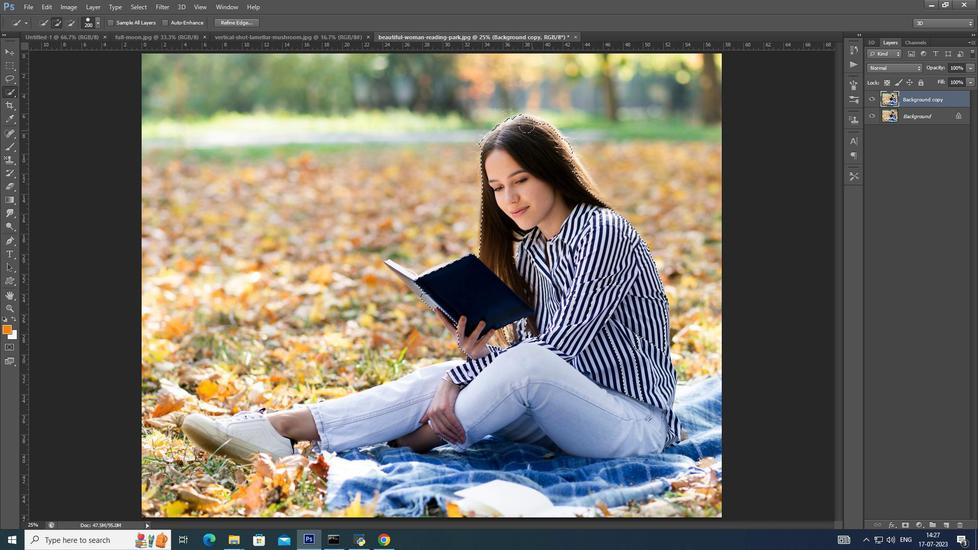 
Action: Mouse moved to (576, 178)
Screenshot: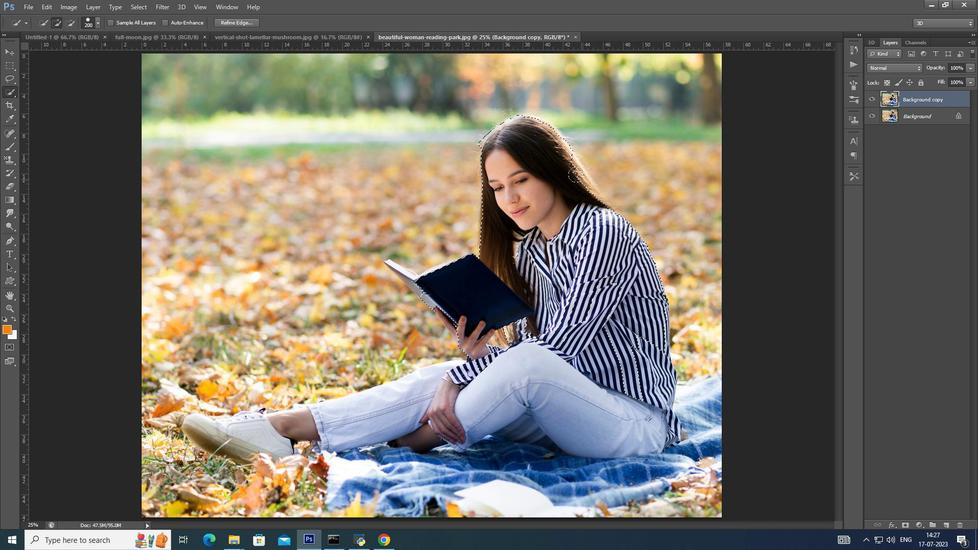 
Action: Mouse pressed left at (576, 178)
Screenshot: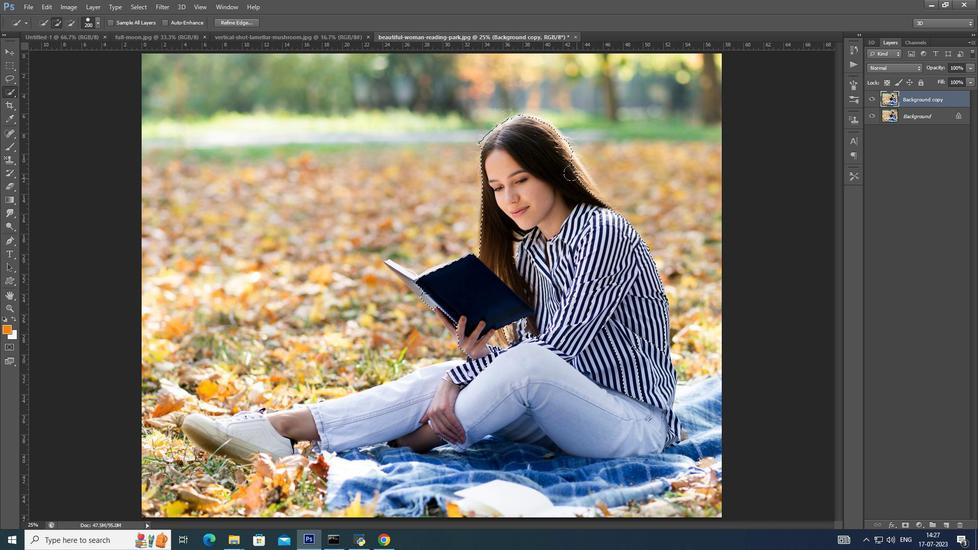 
Action: Mouse moved to (588, 199)
Screenshot: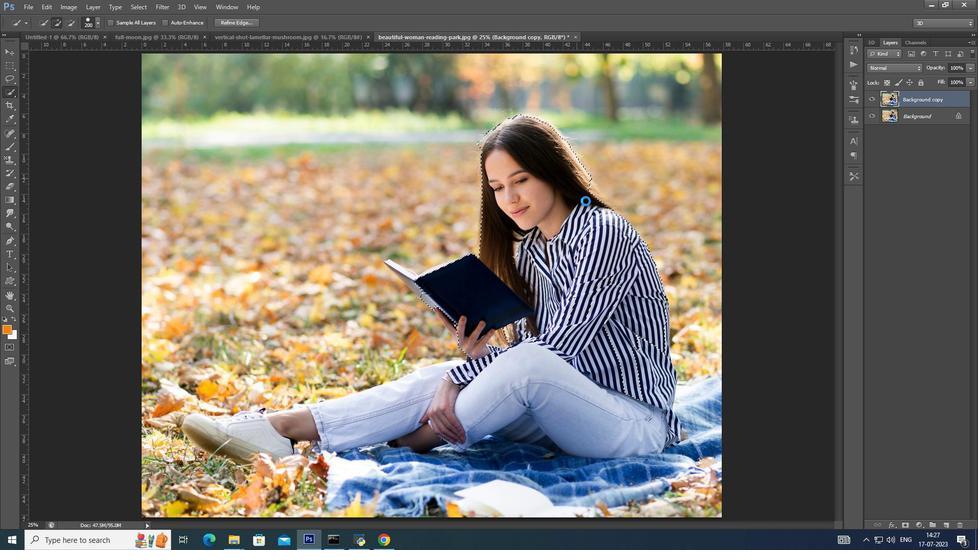 
Action: Mouse pressed left at (588, 199)
Screenshot: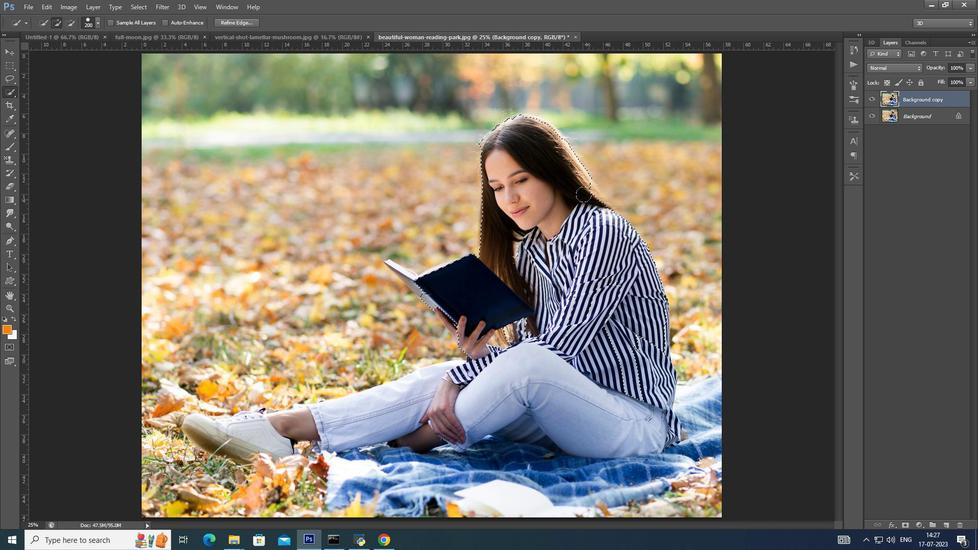 
Action: Mouse moved to (655, 397)
Screenshot: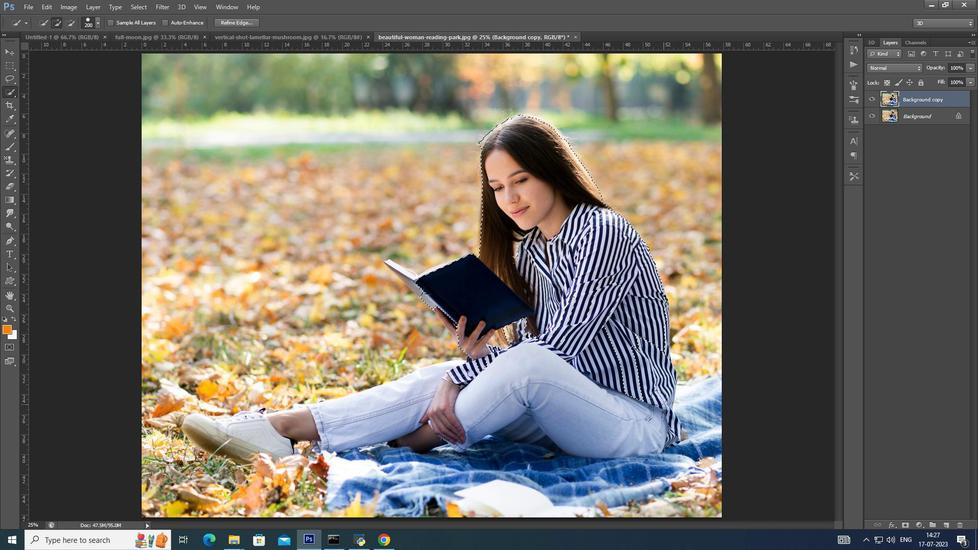 
Action: Mouse pressed left at (655, 397)
Screenshot: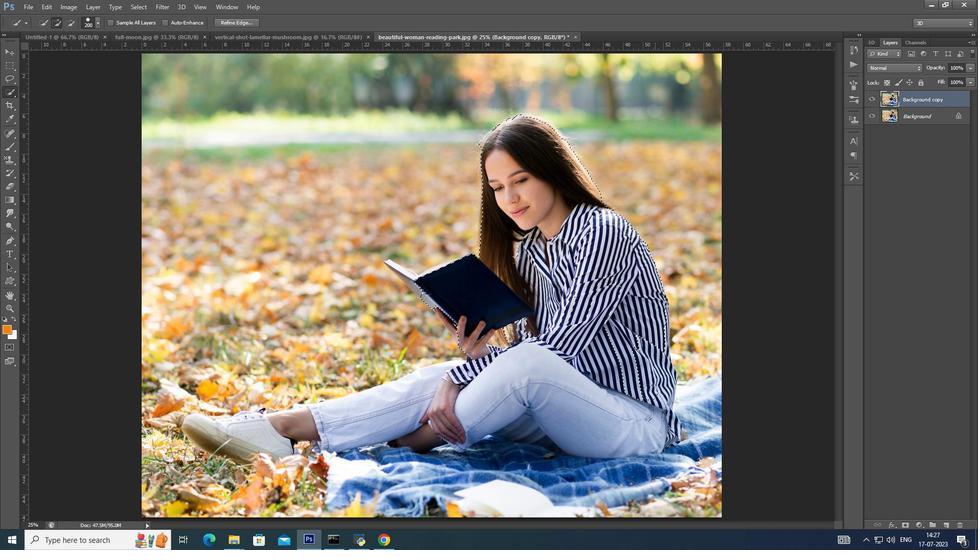 
Action: Mouse moved to (654, 367)
Screenshot: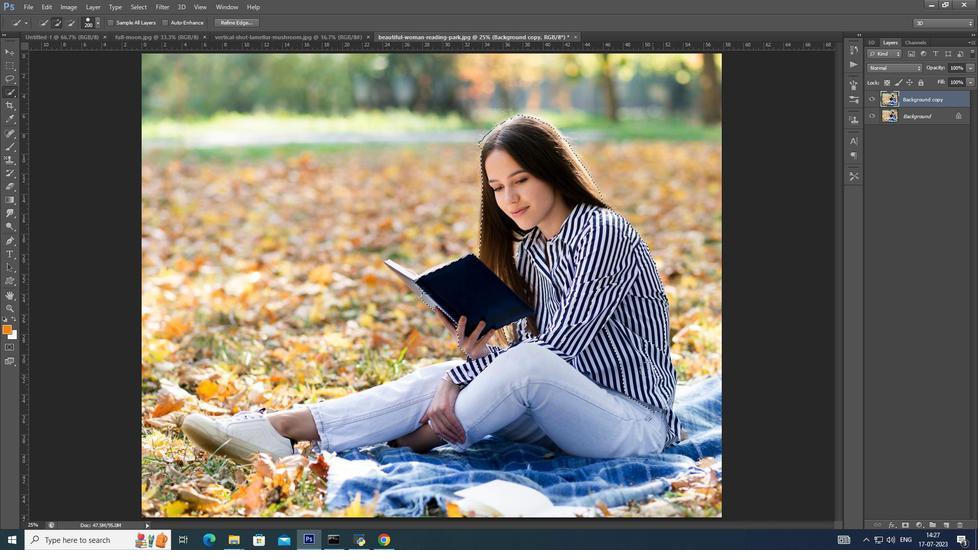 
Action: Mouse pressed left at (654, 367)
Screenshot: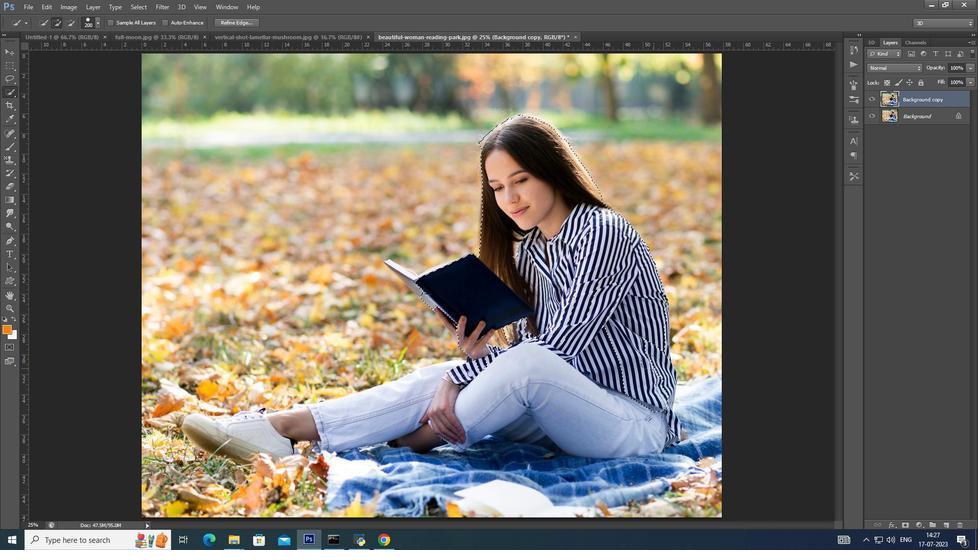 
Action: Mouse moved to (587, 370)
Screenshot: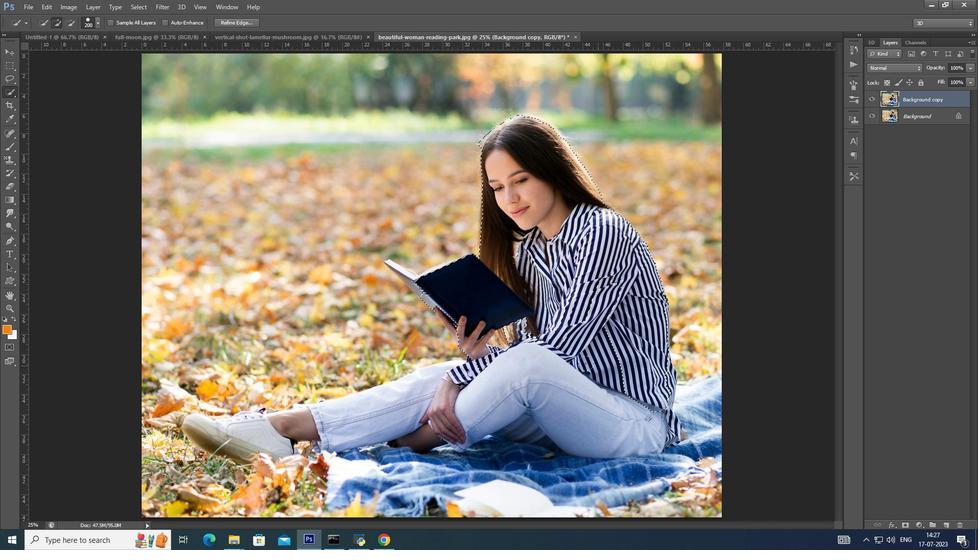 
Action: Mouse pressed left at (587, 370)
Screenshot: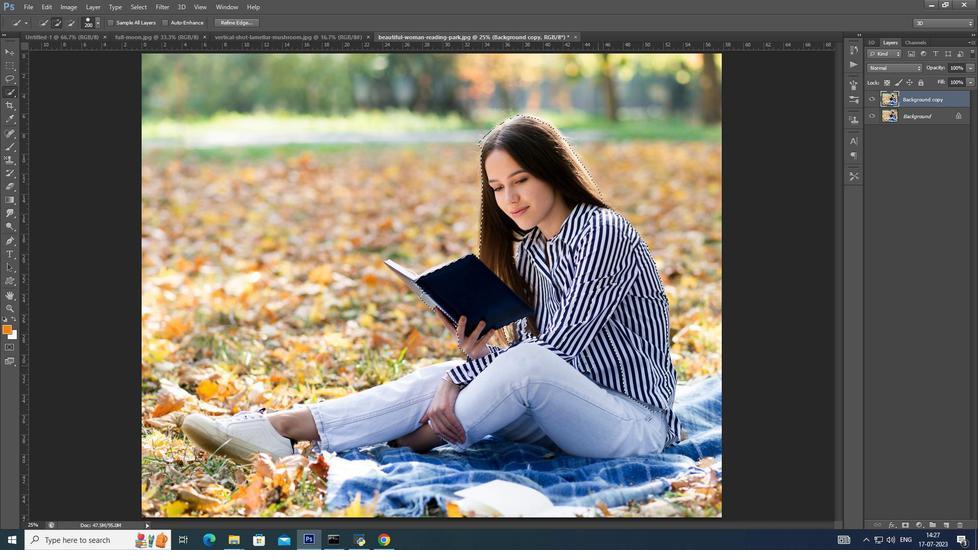 
Action: Mouse moved to (591, 411)
Screenshot: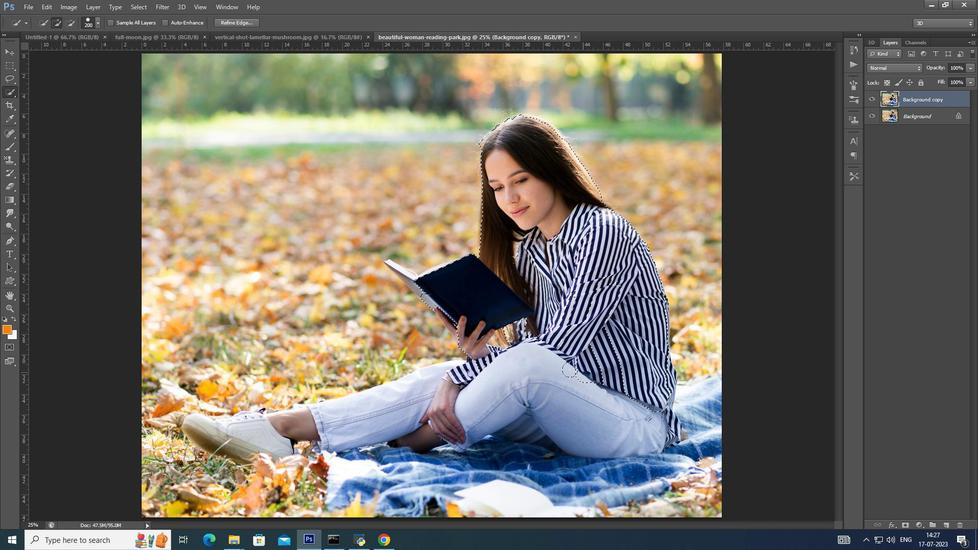 
Action: Mouse pressed left at (591, 411)
Screenshot: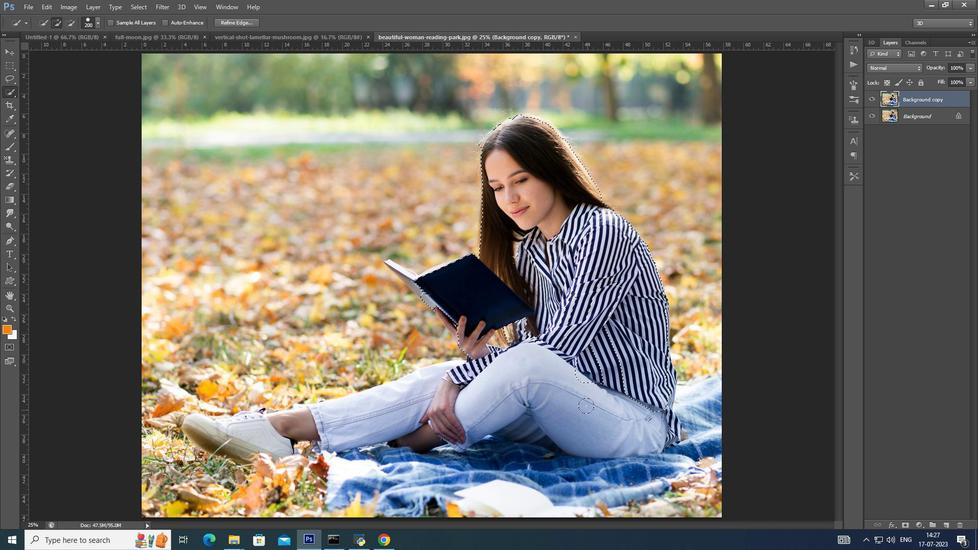 
Action: Mouse moved to (660, 426)
Screenshot: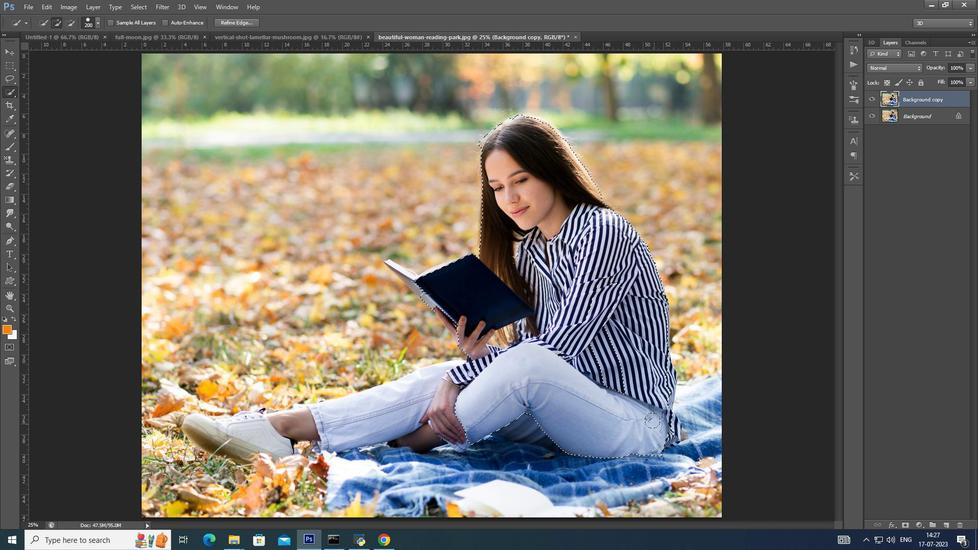 
Action: Mouse pressed left at (660, 426)
Screenshot: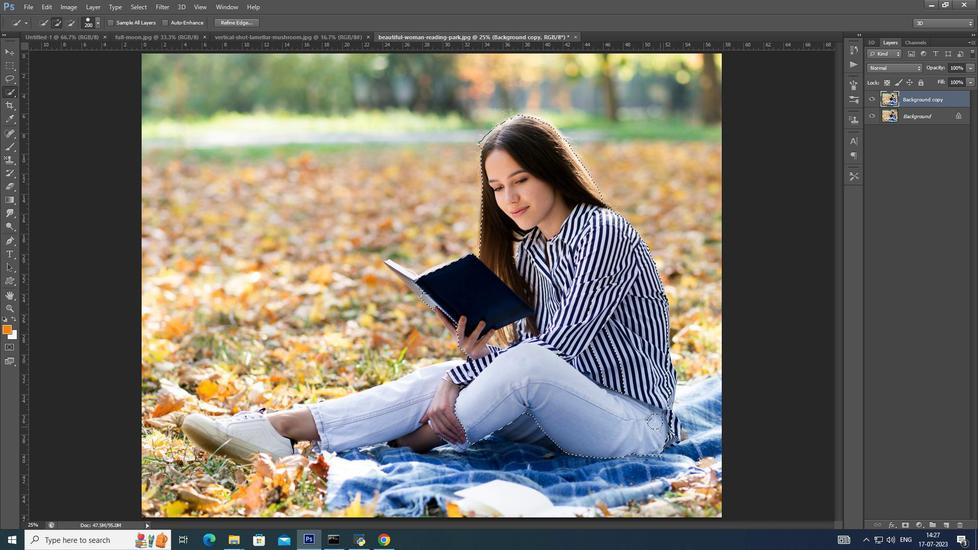 
Action: Mouse moved to (664, 426)
Screenshot: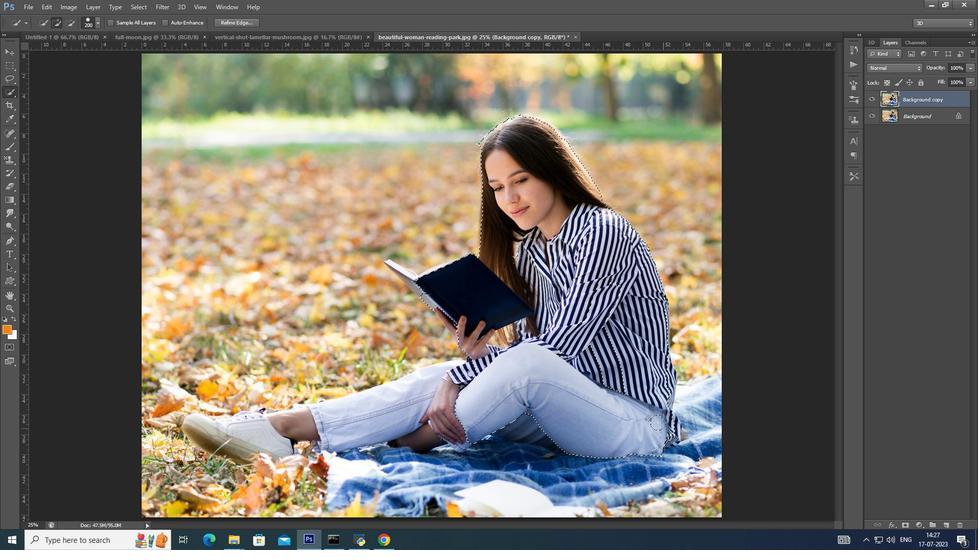 
Action: Mouse pressed left at (664, 426)
Screenshot: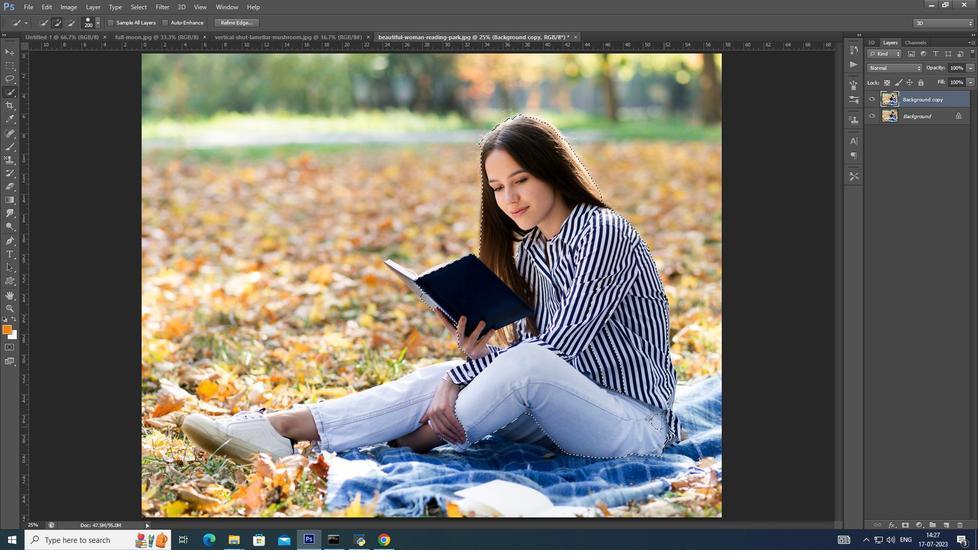 
Action: Mouse moved to (667, 427)
Screenshot: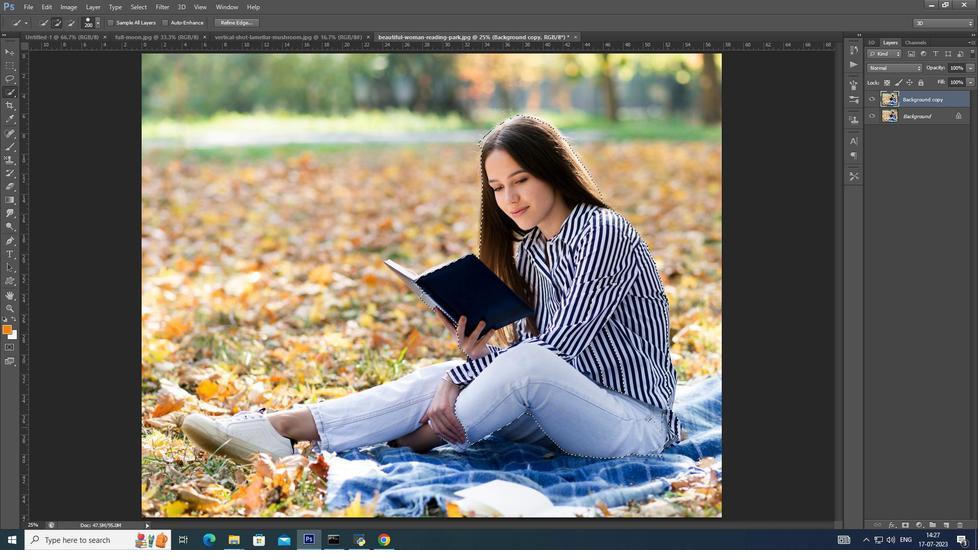 
Action: Mouse pressed left at (667, 427)
Screenshot: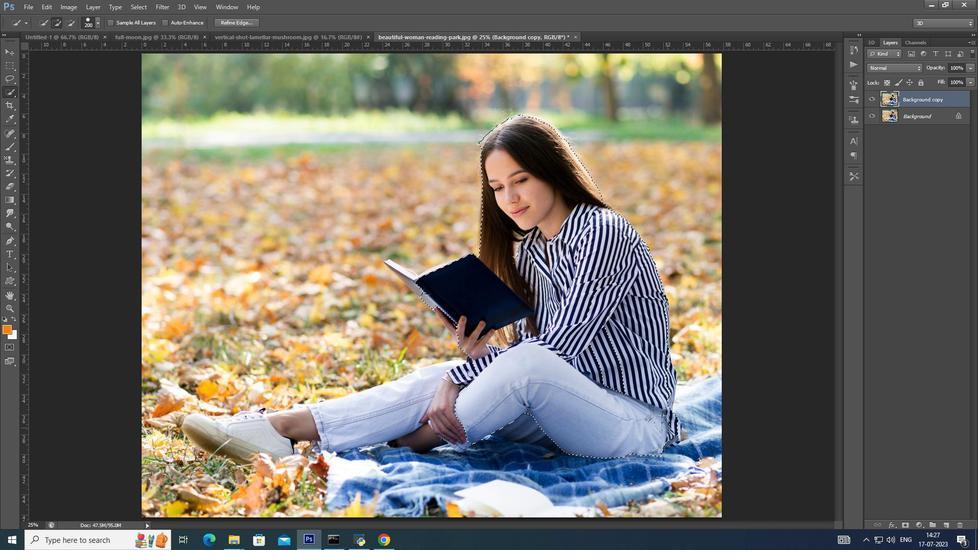 
Action: Mouse moved to (665, 430)
Screenshot: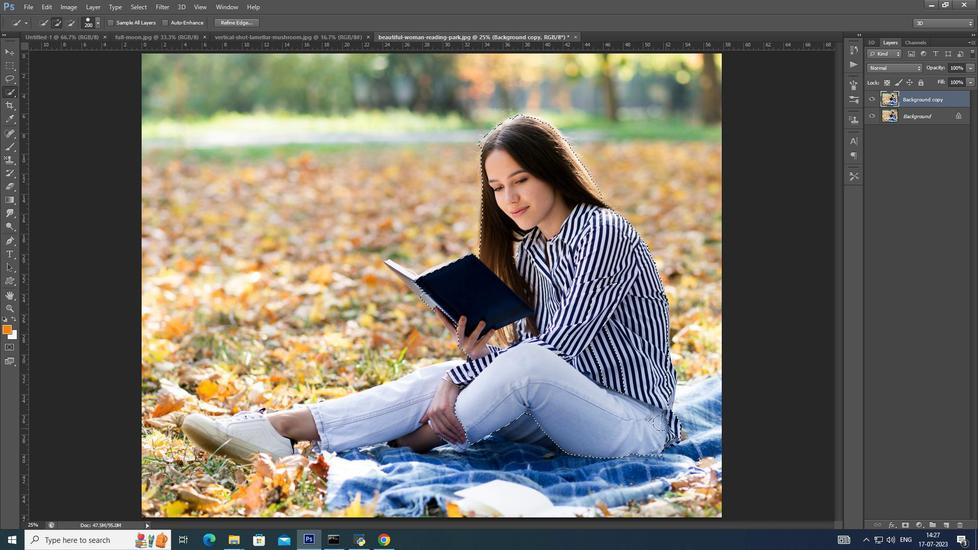 
Action: Mouse pressed left at (665, 430)
Screenshot: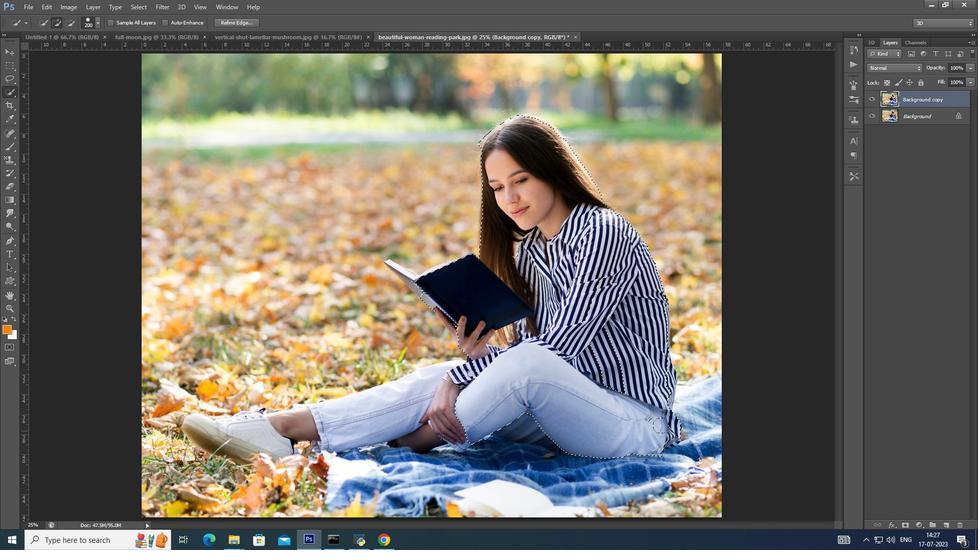 
Action: Mouse moved to (591, 365)
Screenshot: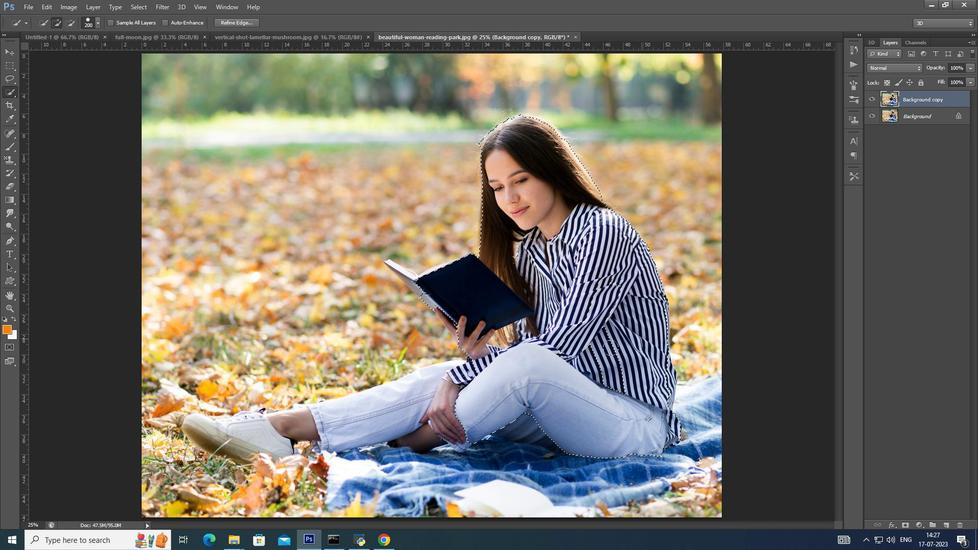 
Action: Mouse pressed left at (591, 365)
Screenshot: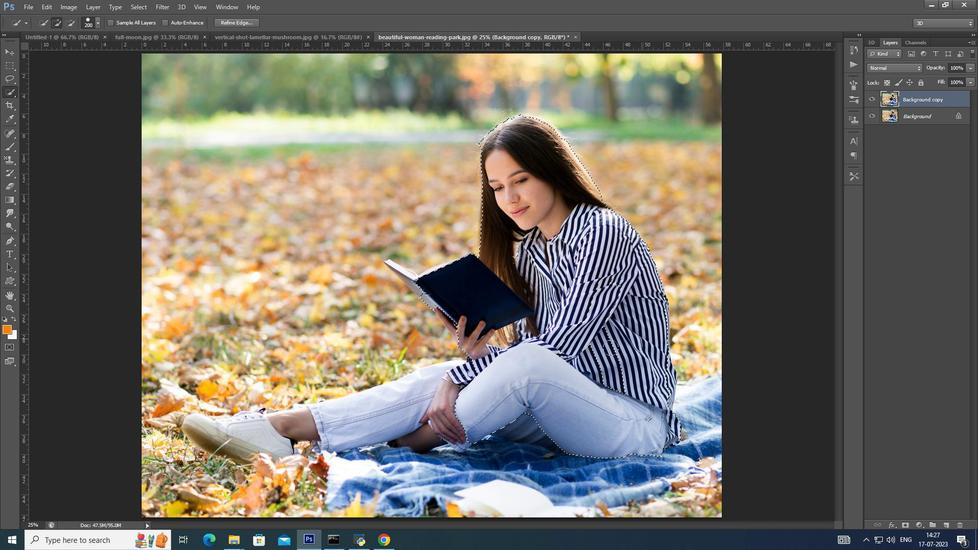
Action: Mouse moved to (603, 360)
Screenshot: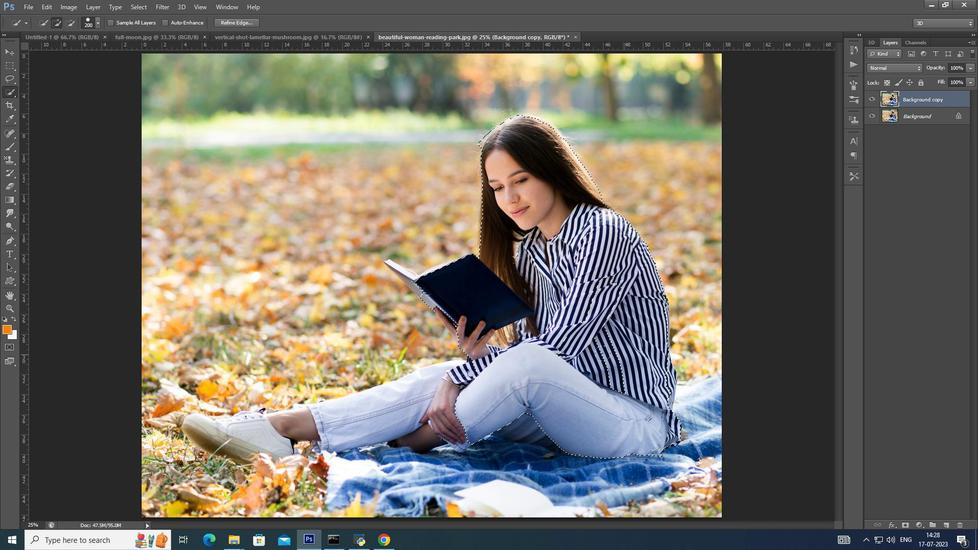 
Action: Mouse pressed left at (603, 360)
Screenshot: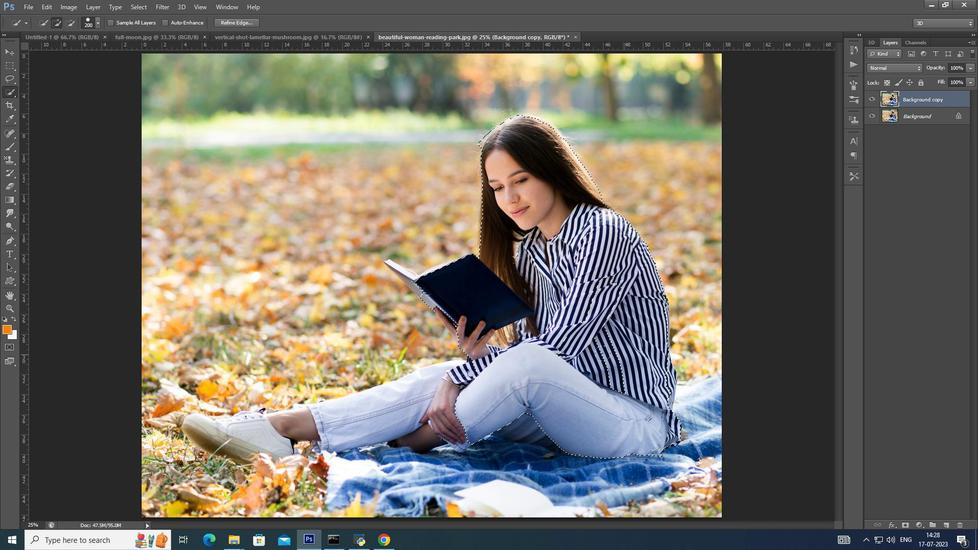 
Action: Mouse moved to (590, 318)
Screenshot: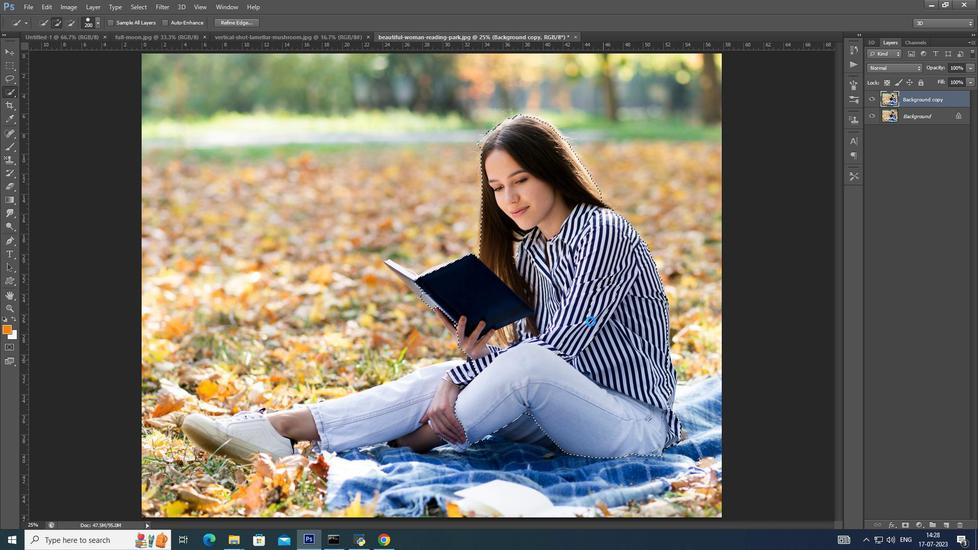 
Action: Mouse pressed left at (590, 318)
Screenshot: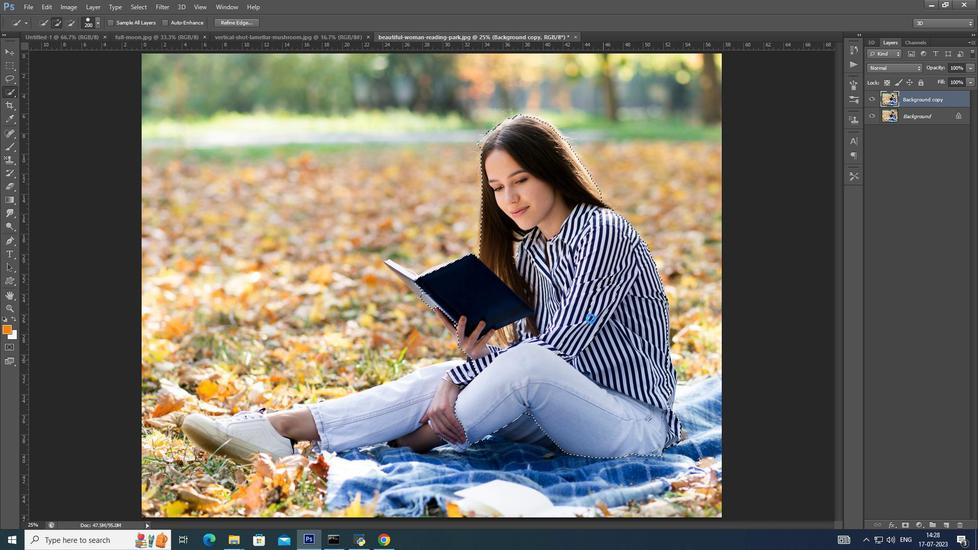 
Action: Mouse moved to (451, 384)
Screenshot: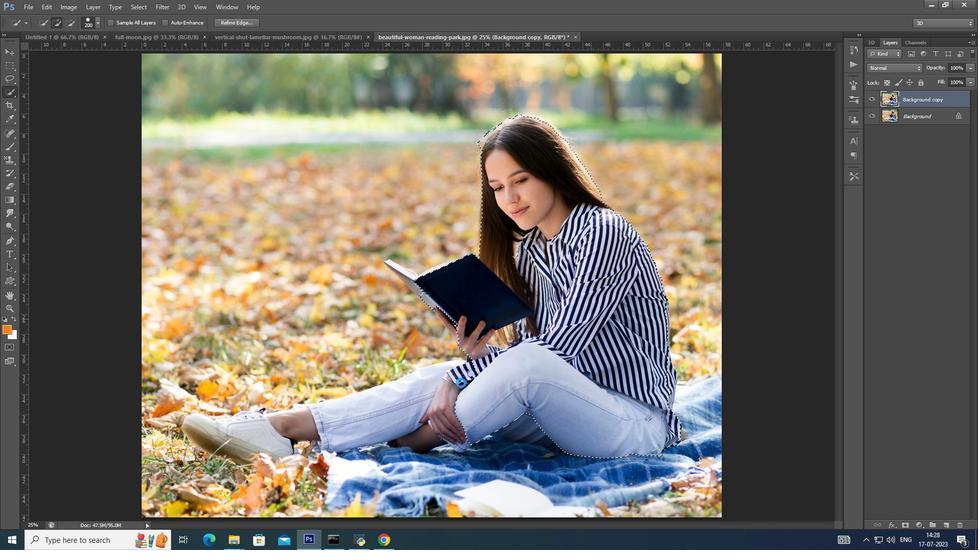 
Action: Mouse pressed left at (451, 384)
Screenshot: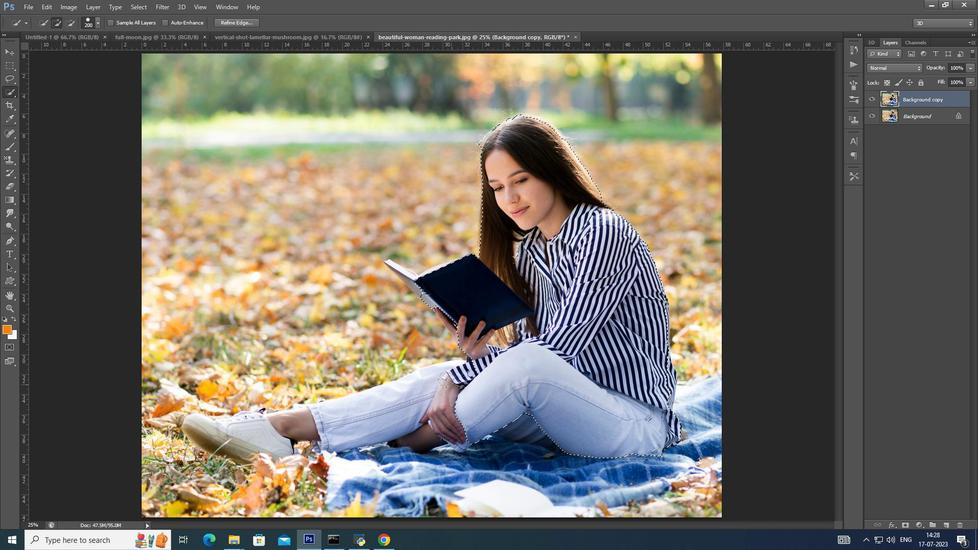 
Action: Mouse moved to (408, 413)
Screenshot: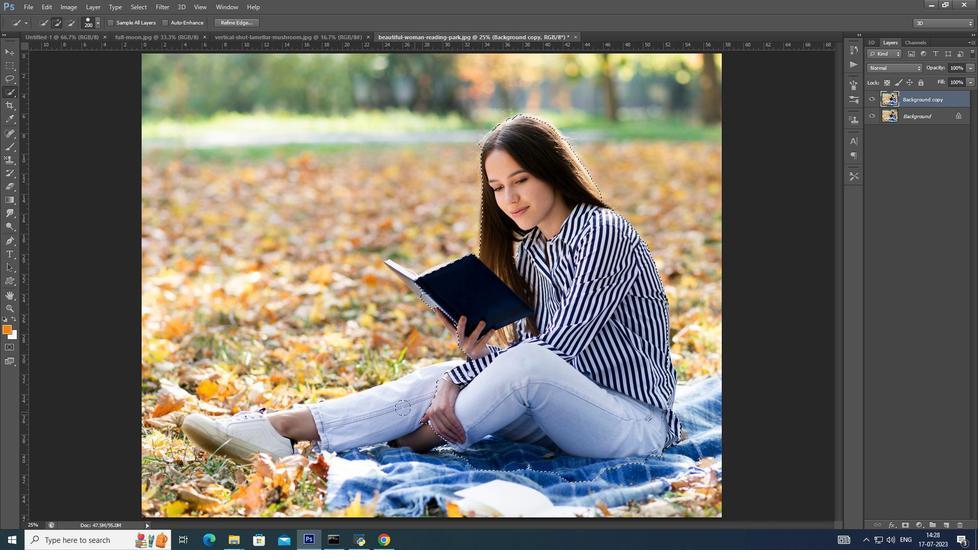 
Action: Mouse pressed left at (408, 413)
Screenshot: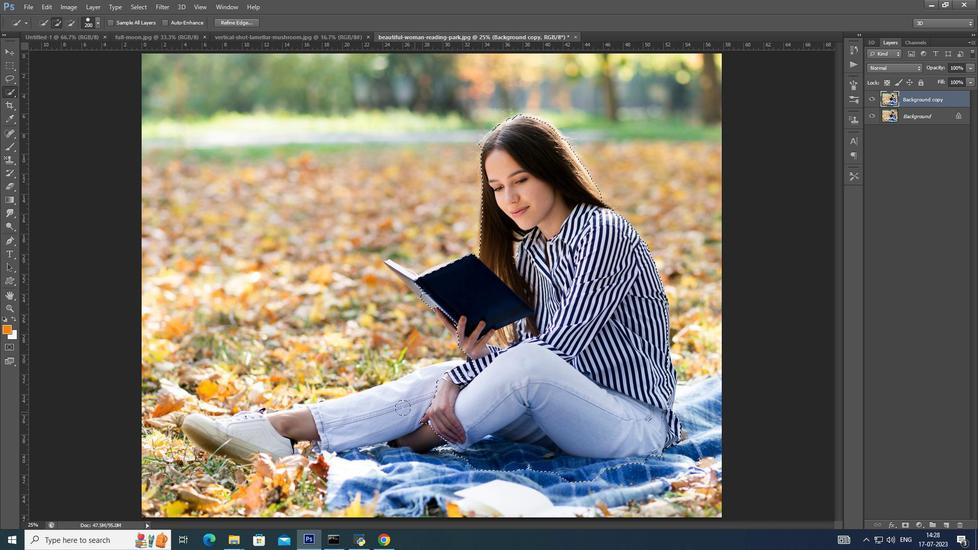 
Action: Mouse moved to (272, 428)
Screenshot: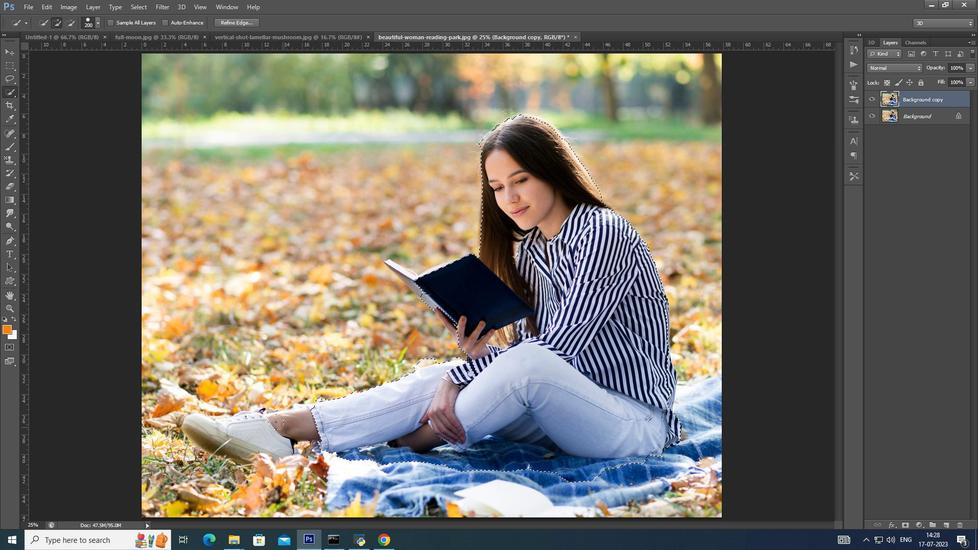 
Action: Mouse pressed left at (272, 428)
Screenshot: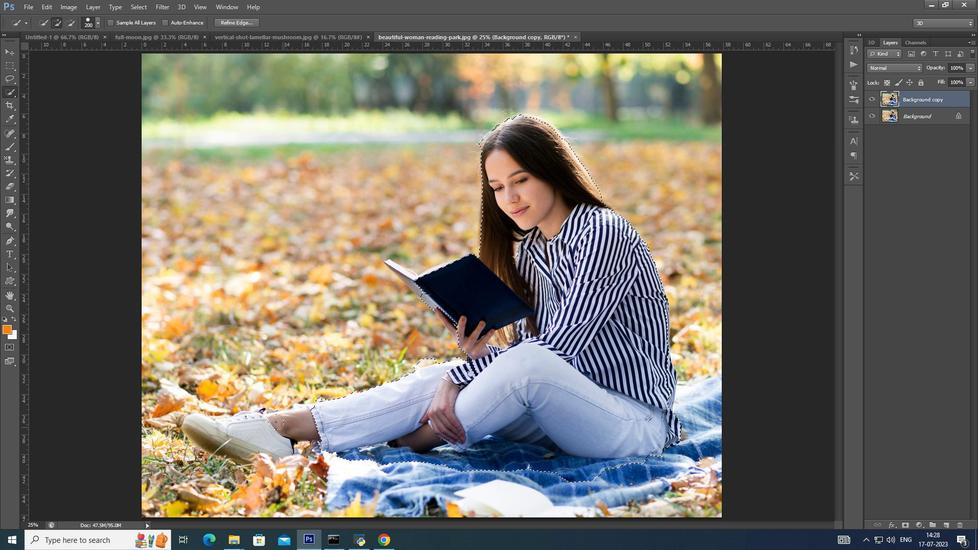 
Action: Mouse moved to (204, 427)
Screenshot: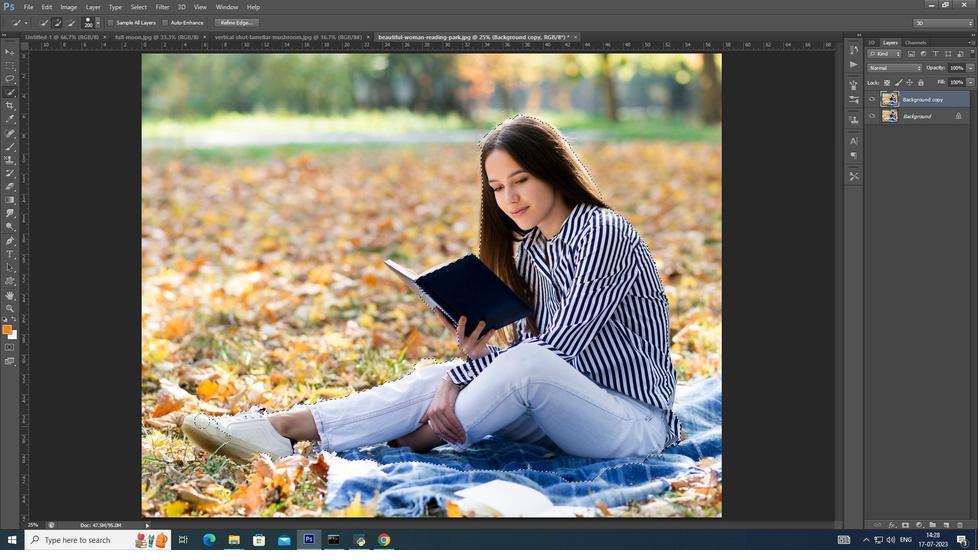 
Action: Mouse pressed left at (204, 427)
Screenshot: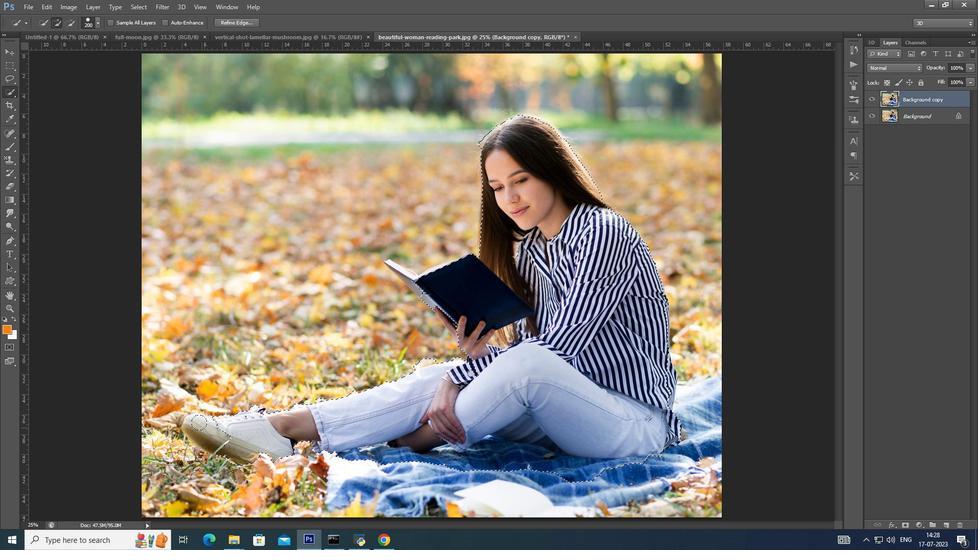 
Action: Mouse moved to (594, 263)
Screenshot: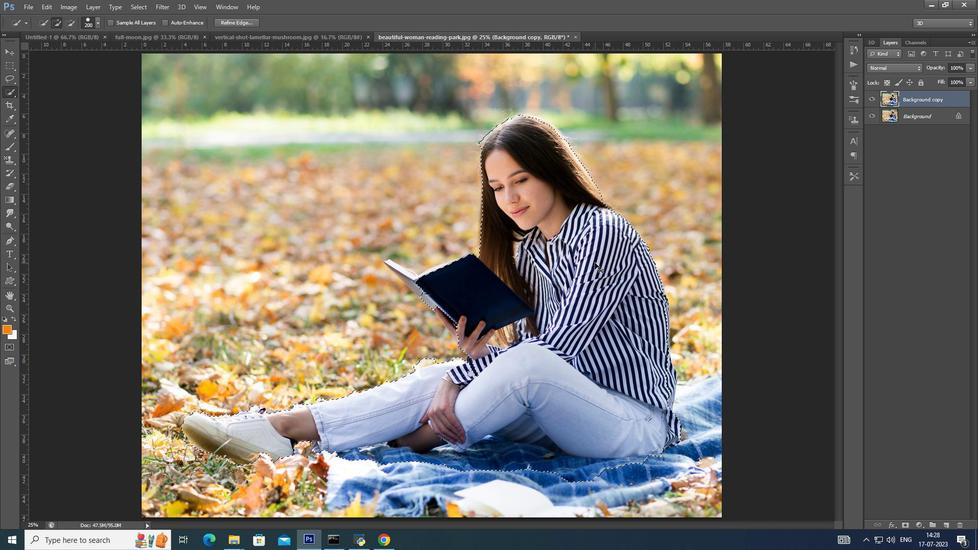 
Action: Key pressed <<187>><<187>>
Screenshot: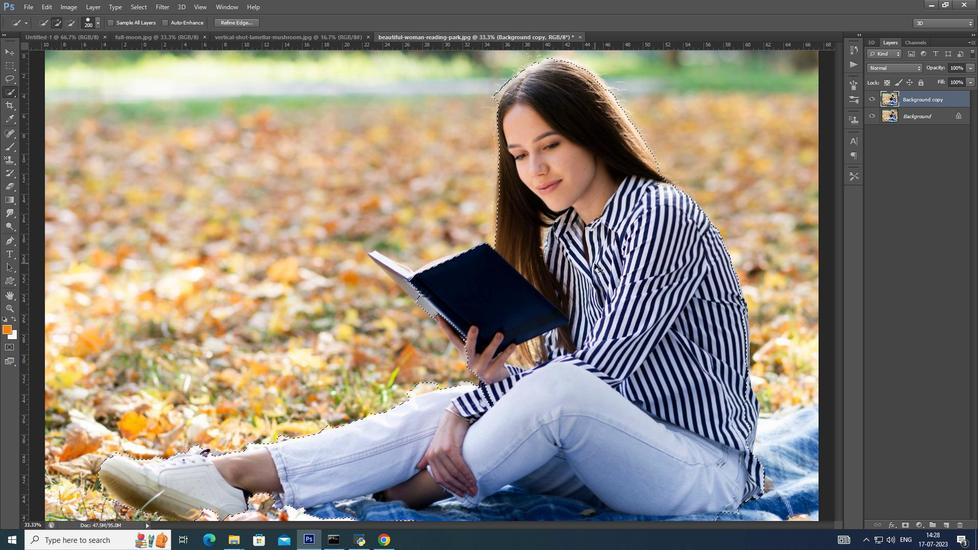 
Action: Mouse moved to (479, 340)
Screenshot: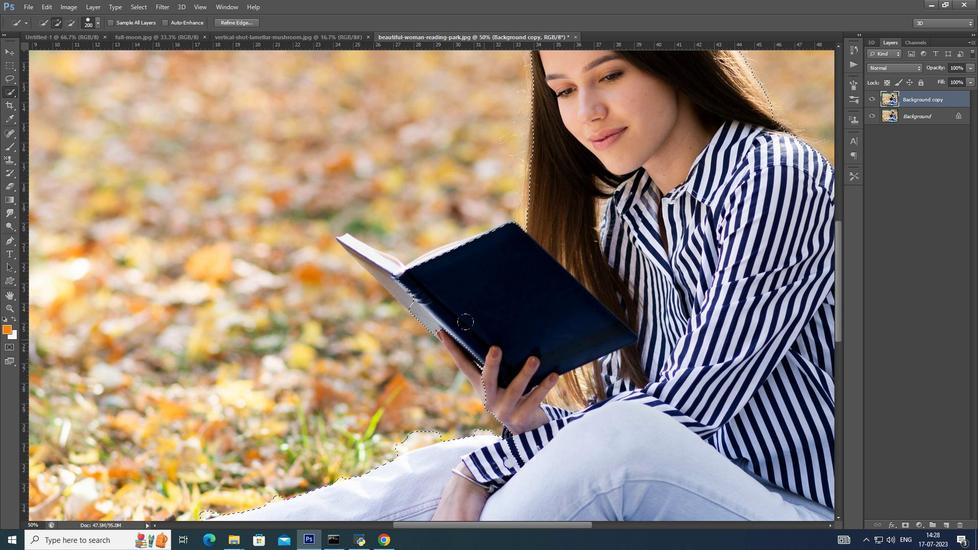 
Action: Mouse pressed left at (479, 340)
Screenshot: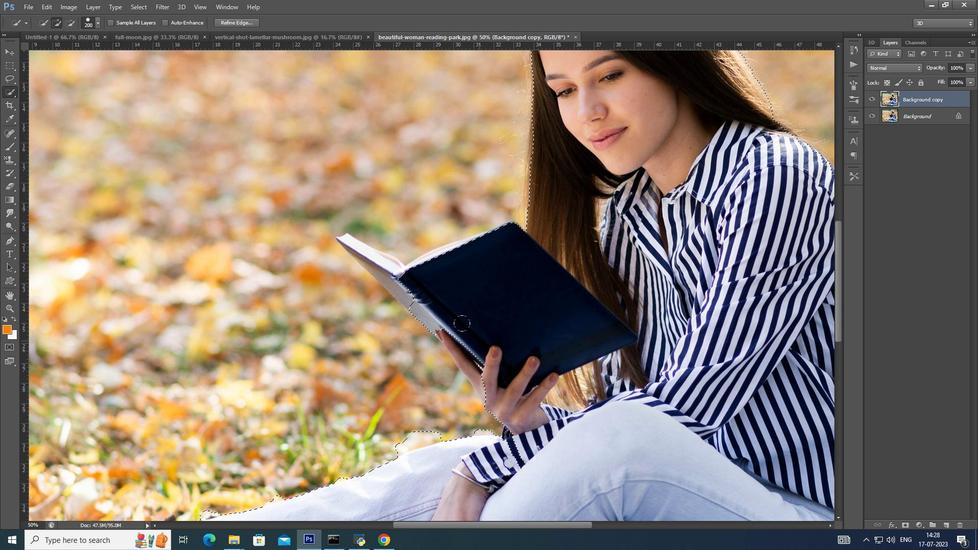 
Action: Mouse moved to (430, 285)
Screenshot: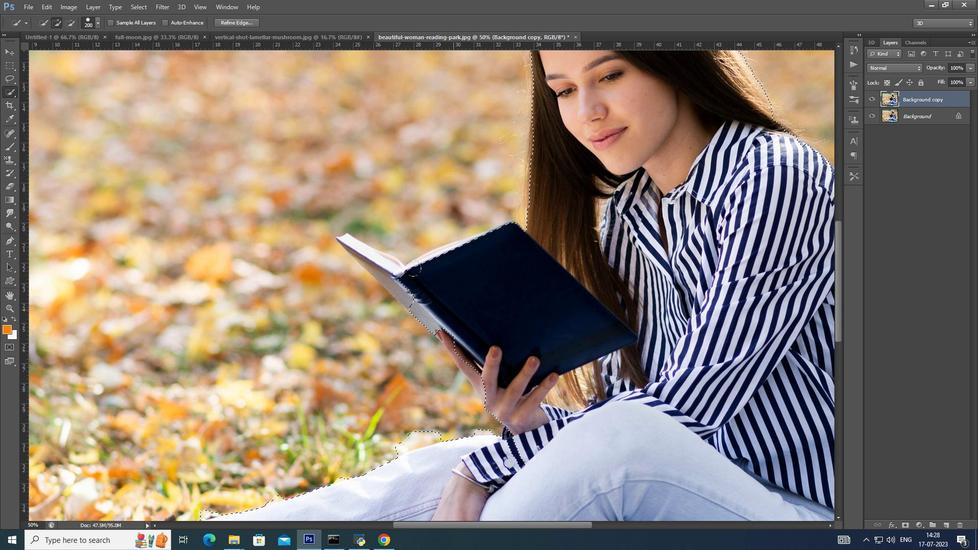 
Action: Key pressed [[[[
Screenshot: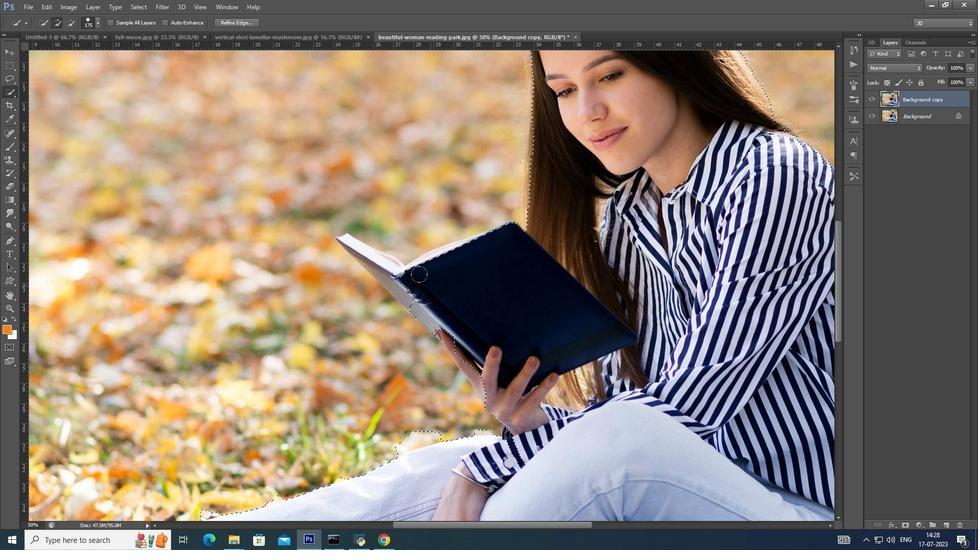 
Action: Mouse moved to (382, 266)
Screenshot: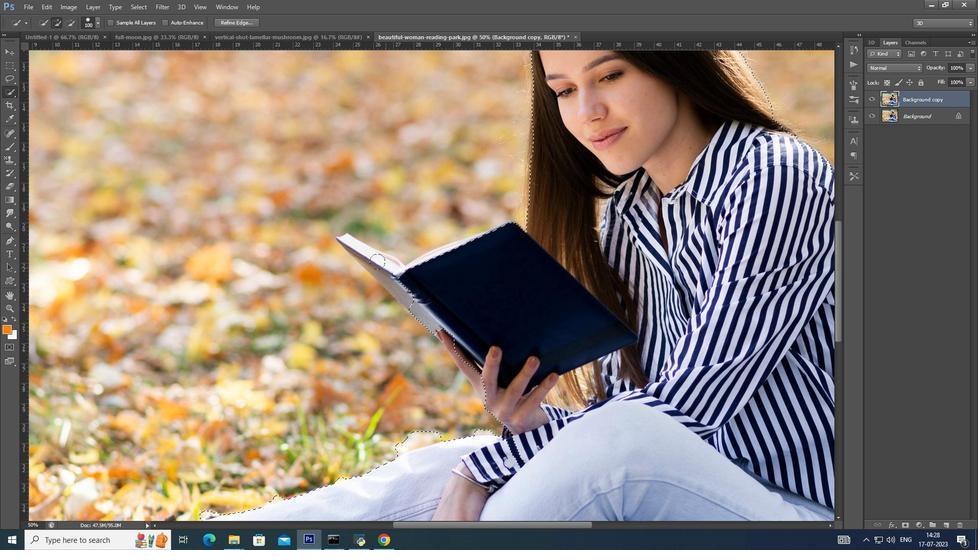 
Action: Mouse pressed left at (382, 266)
Screenshot: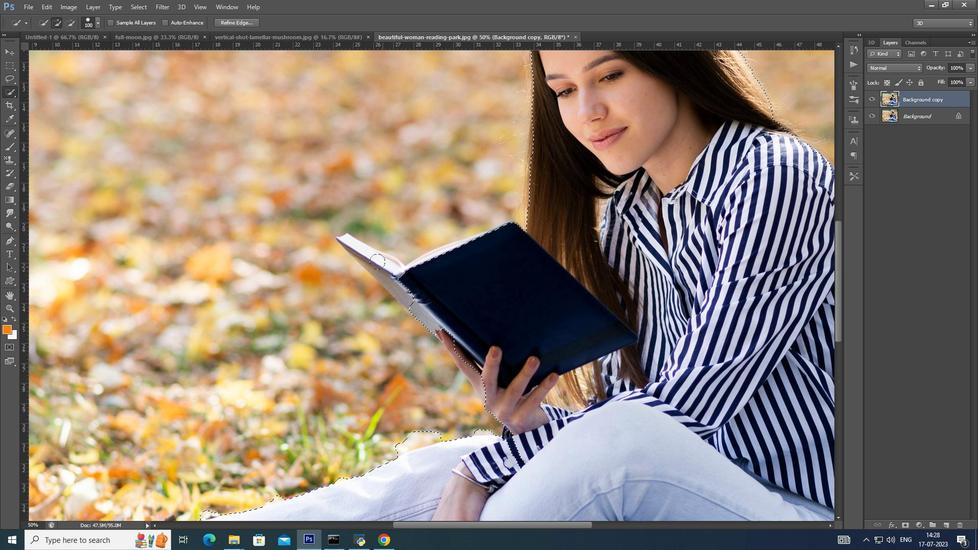 
Action: Mouse moved to (456, 337)
Screenshot: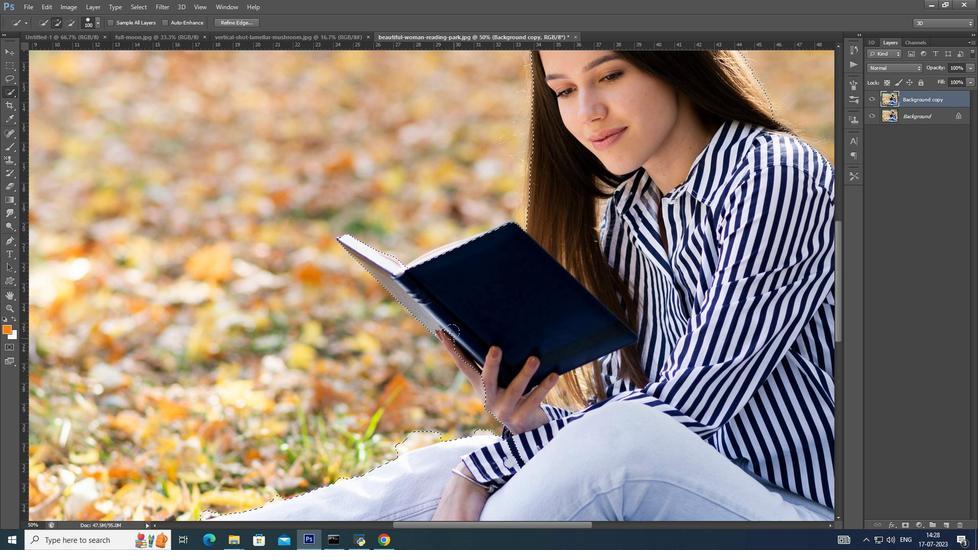 
Action: Mouse pressed left at (456, 337)
Screenshot: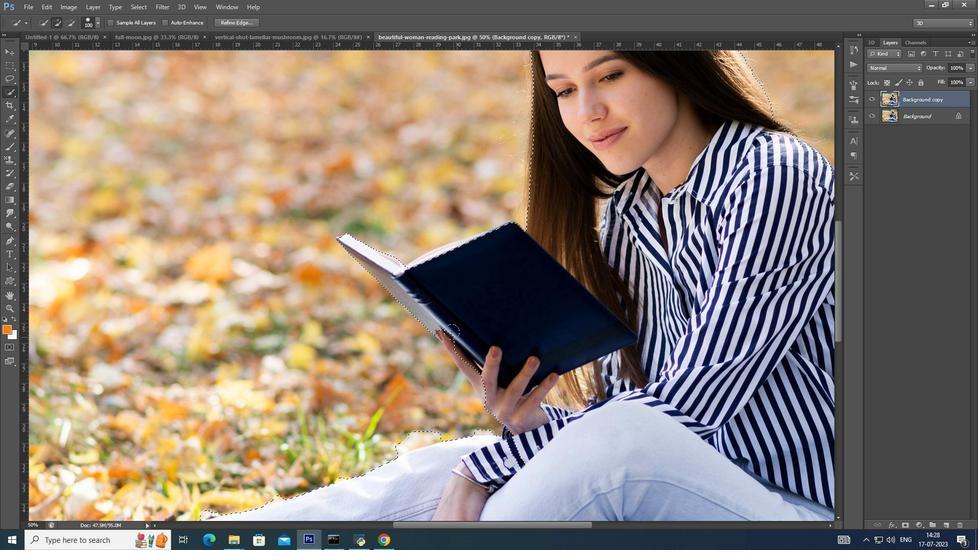 
Action: Mouse moved to (475, 364)
Screenshot: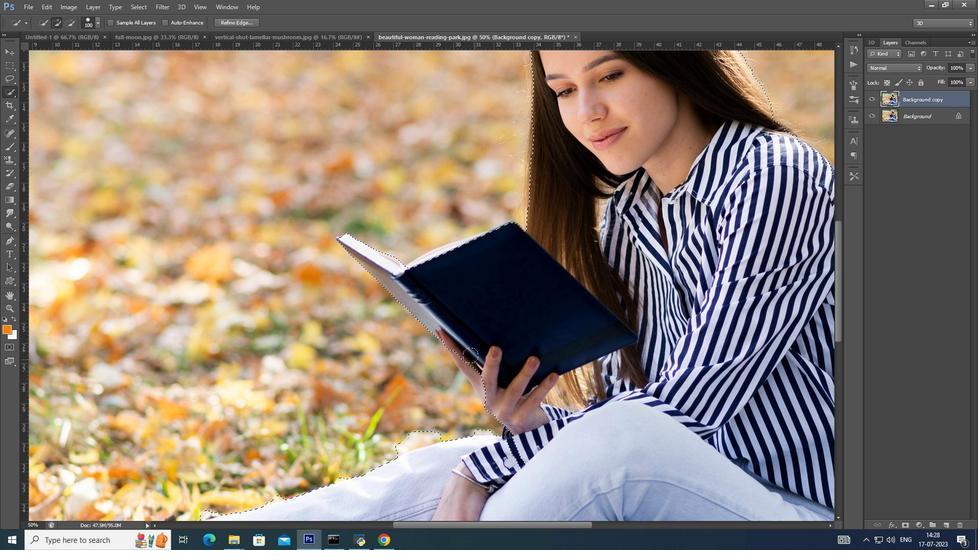 
Action: Mouse pressed left at (475, 364)
Screenshot: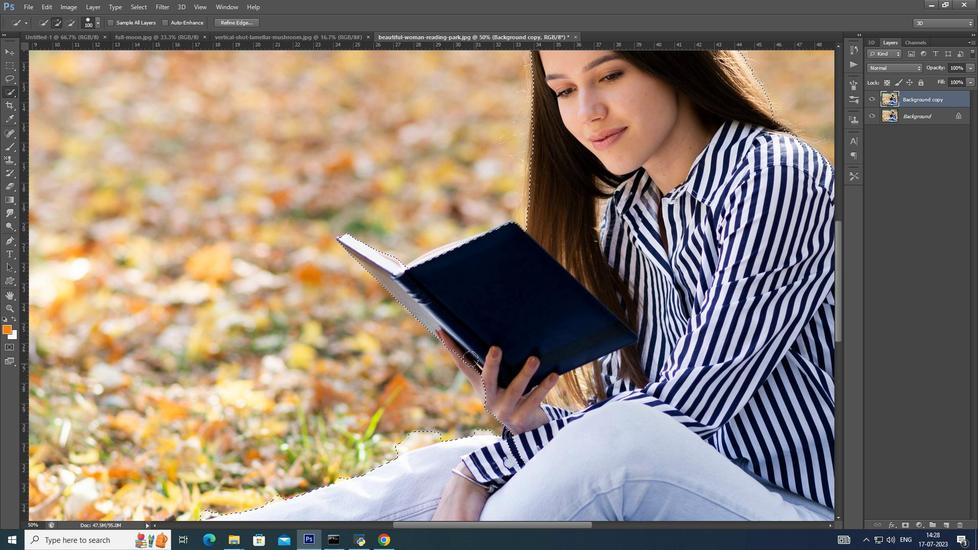 
Action: Mouse moved to (493, 390)
Screenshot: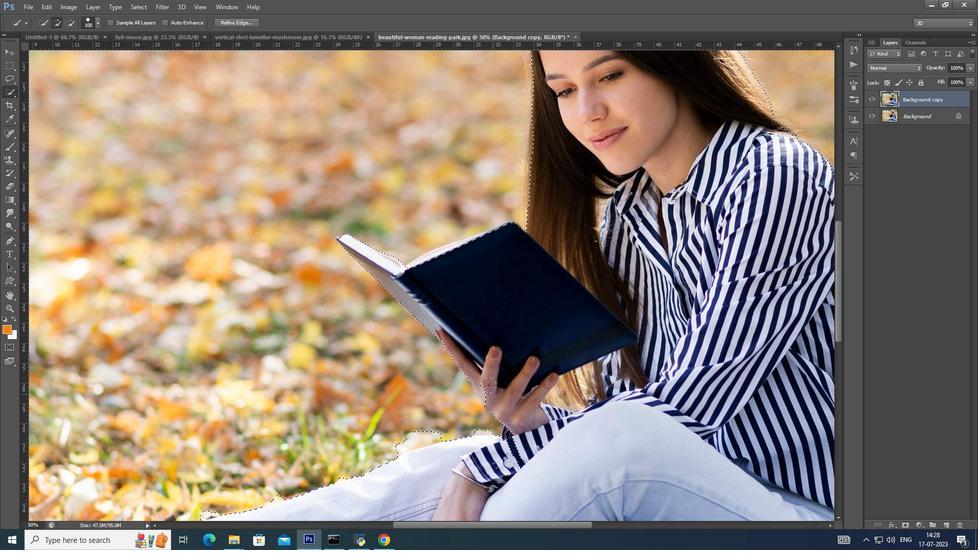 
Action: Mouse pressed left at (493, 390)
Screenshot: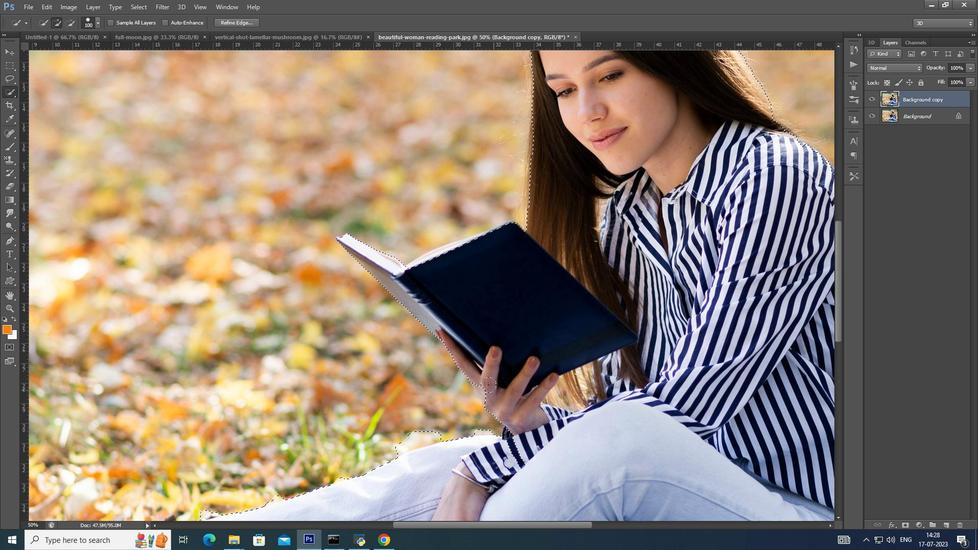 
Action: Mouse moved to (488, 520)
Screenshot: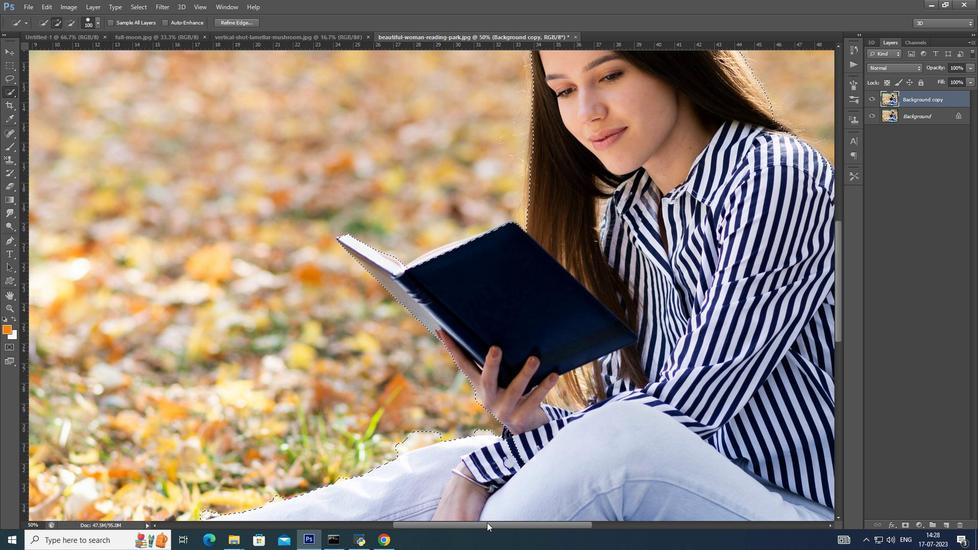 
Action: Mouse pressed left at (488, 520)
Screenshot: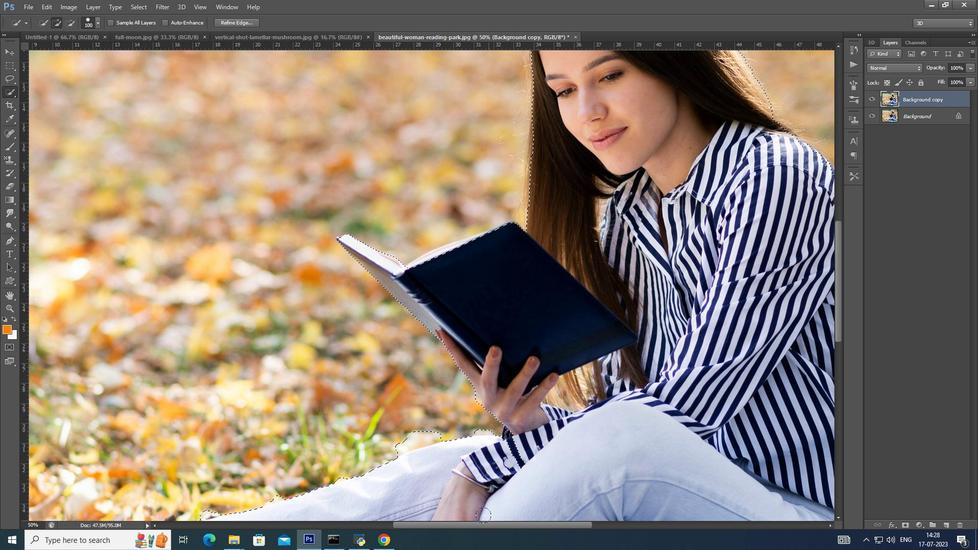 
Action: Mouse moved to (514, 455)
Screenshot: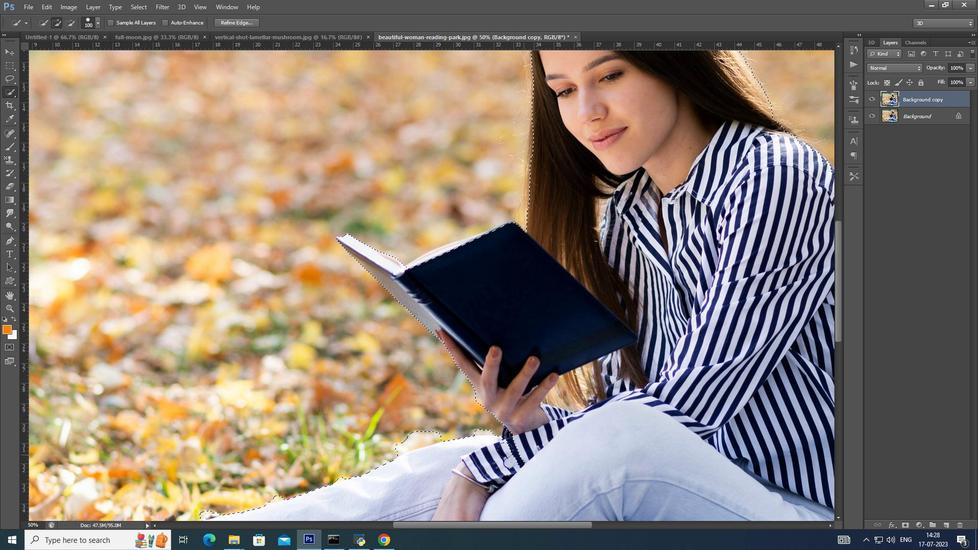 
Action: Mouse pressed left at (514, 455)
Screenshot: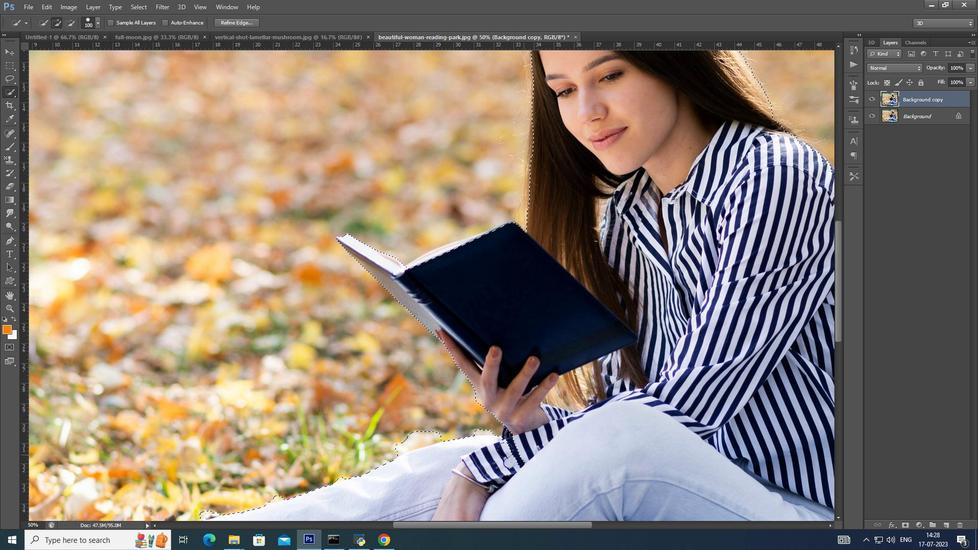 
Action: Mouse moved to (533, 524)
Screenshot: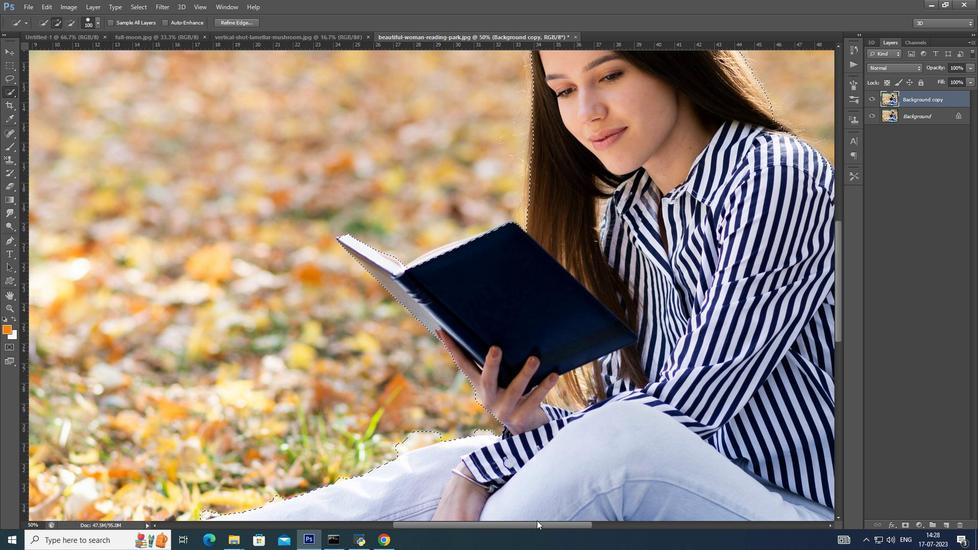 
Action: Mouse pressed left at (533, 524)
Screenshot: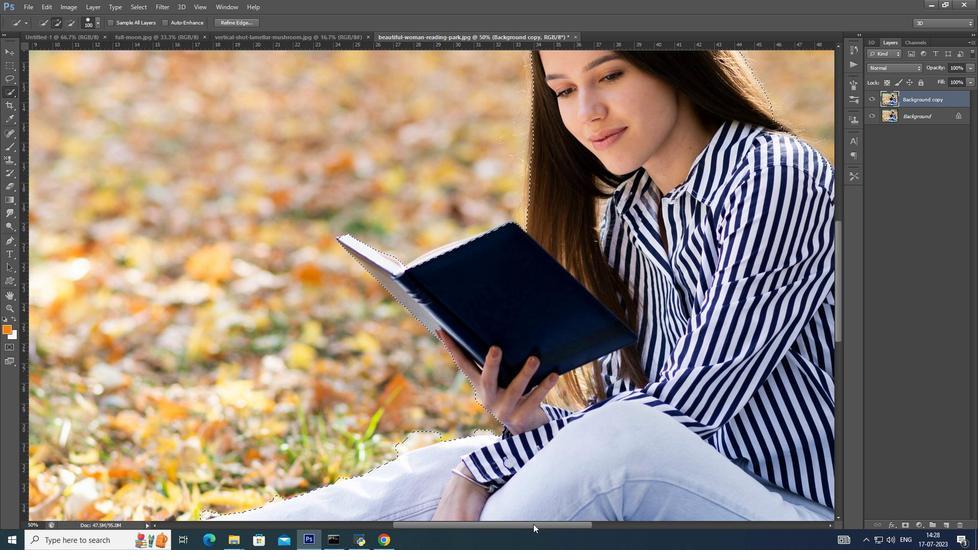 
Action: Mouse moved to (575, 345)
Screenshot: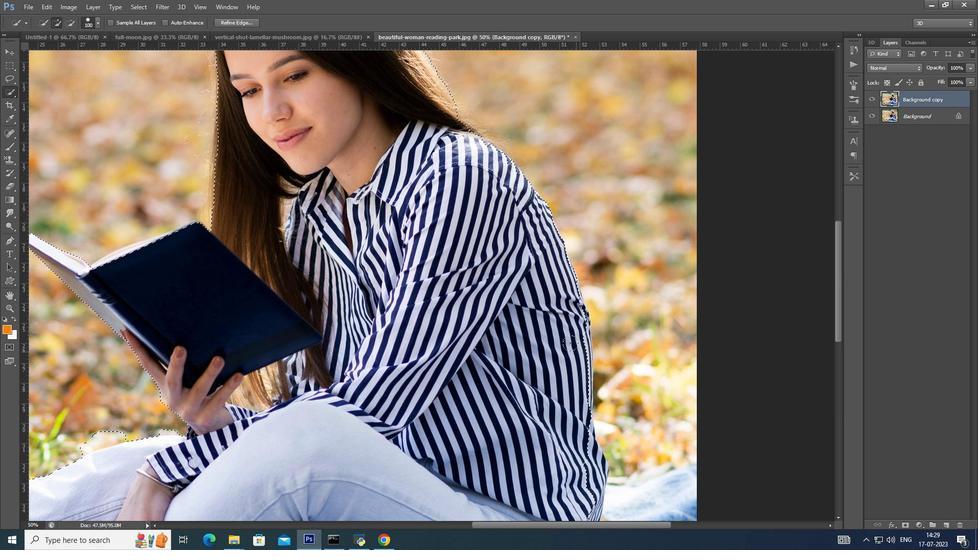 
Action: Mouse pressed left at (575, 345)
Screenshot: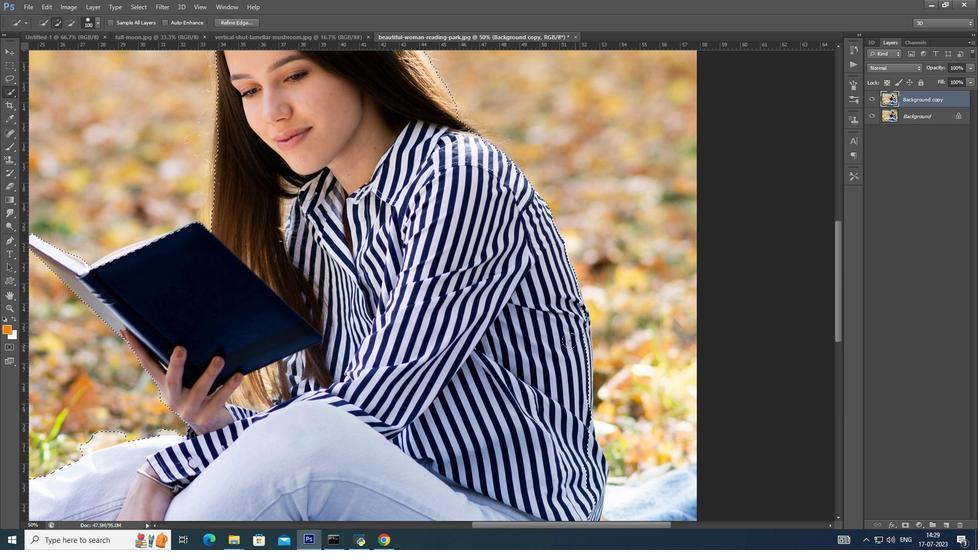 
Action: Mouse moved to (576, 335)
Screenshot: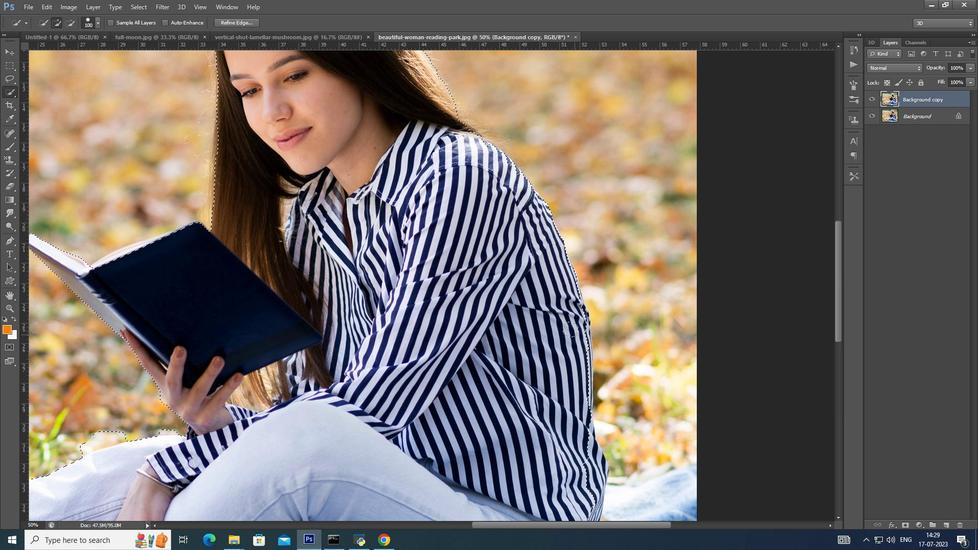 
Action: Mouse pressed left at (576, 335)
Screenshot: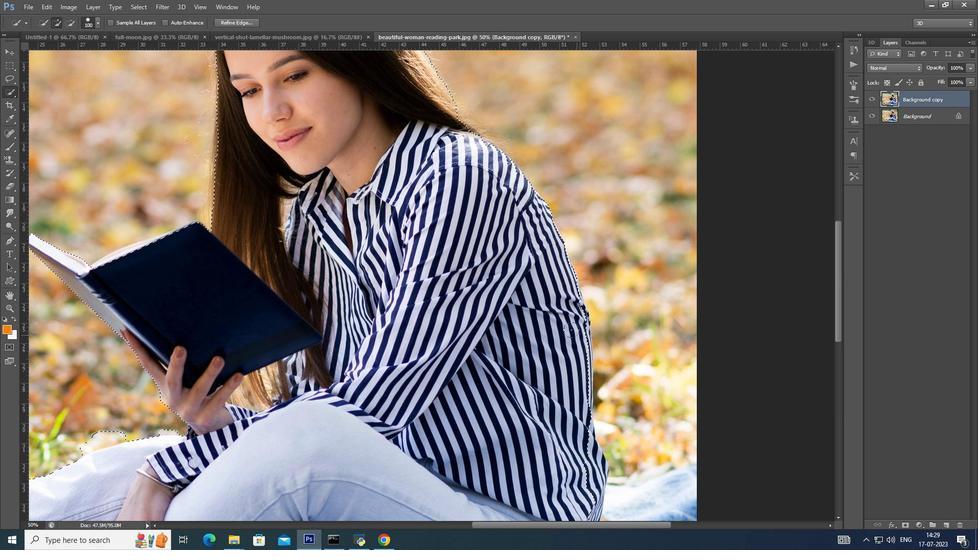 
Action: Mouse moved to (577, 369)
Screenshot: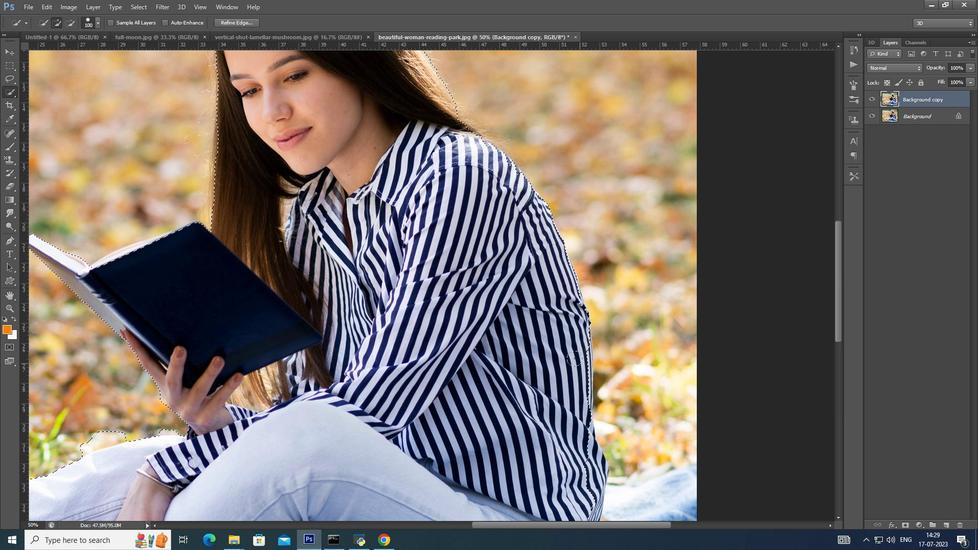 
Action: Mouse pressed left at (577, 369)
Screenshot: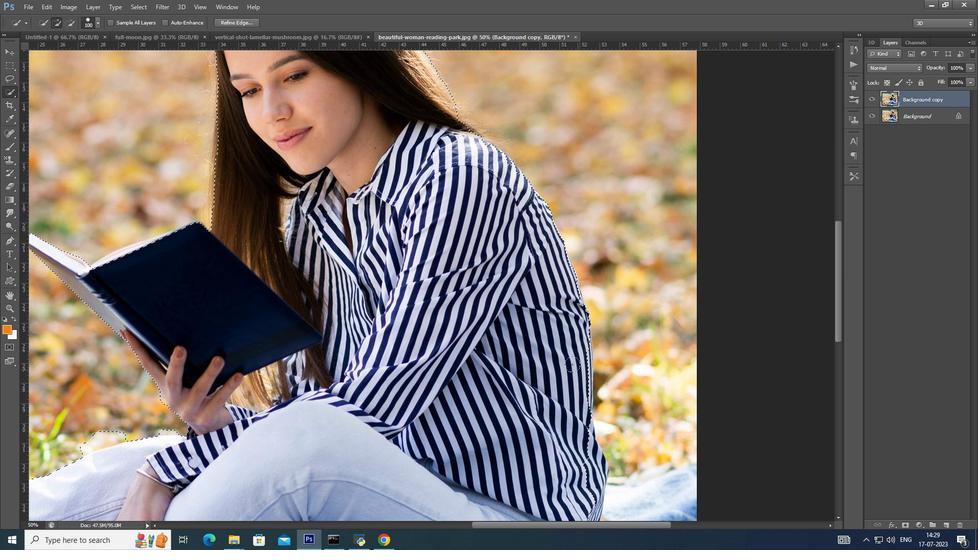 
Action: Mouse moved to (579, 351)
Screenshot: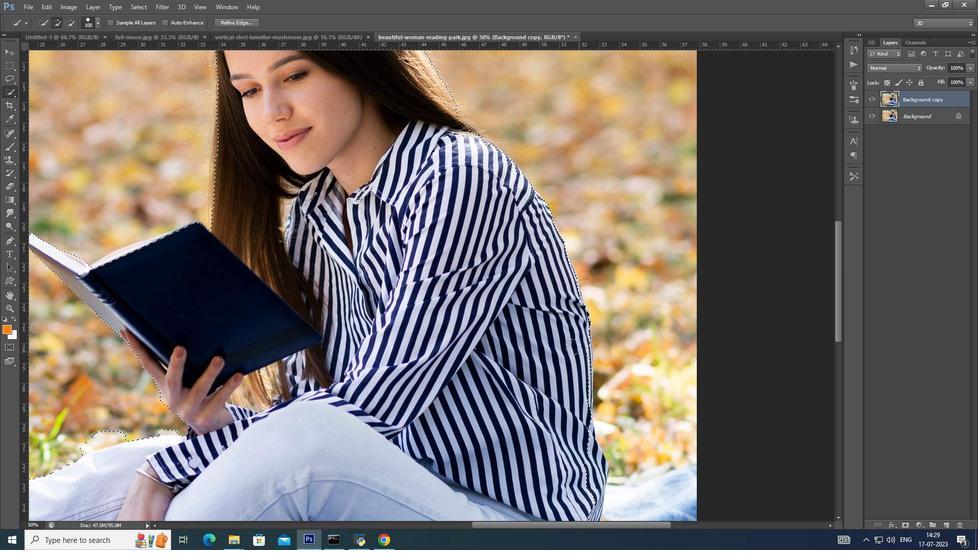 
Action: Mouse pressed left at (579, 351)
Screenshot: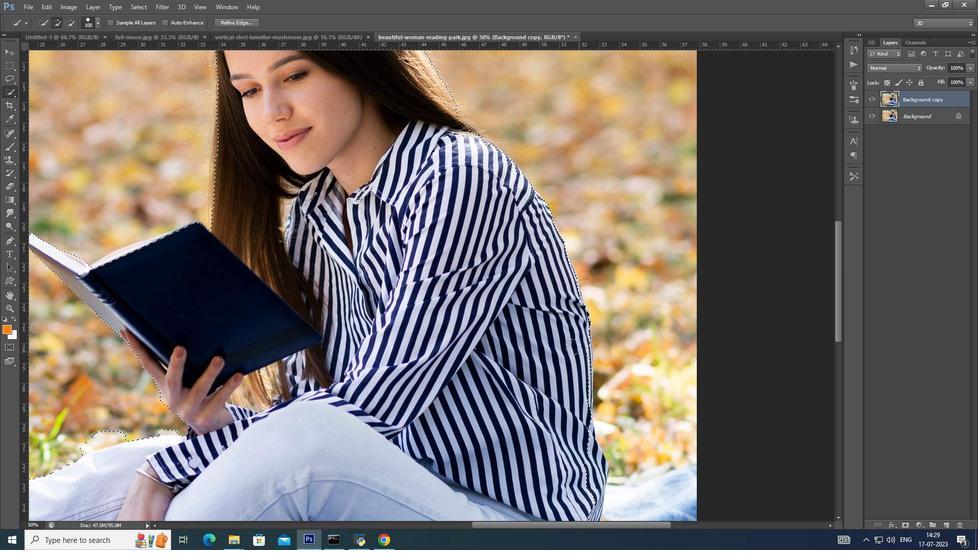 
Action: Mouse moved to (588, 465)
Screenshot: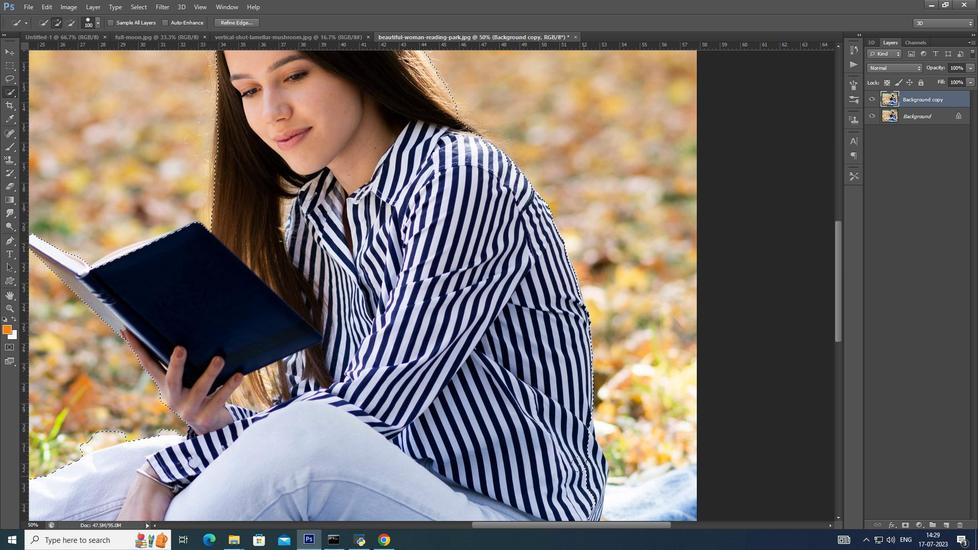 
Action: Mouse pressed left at (588, 465)
Screenshot: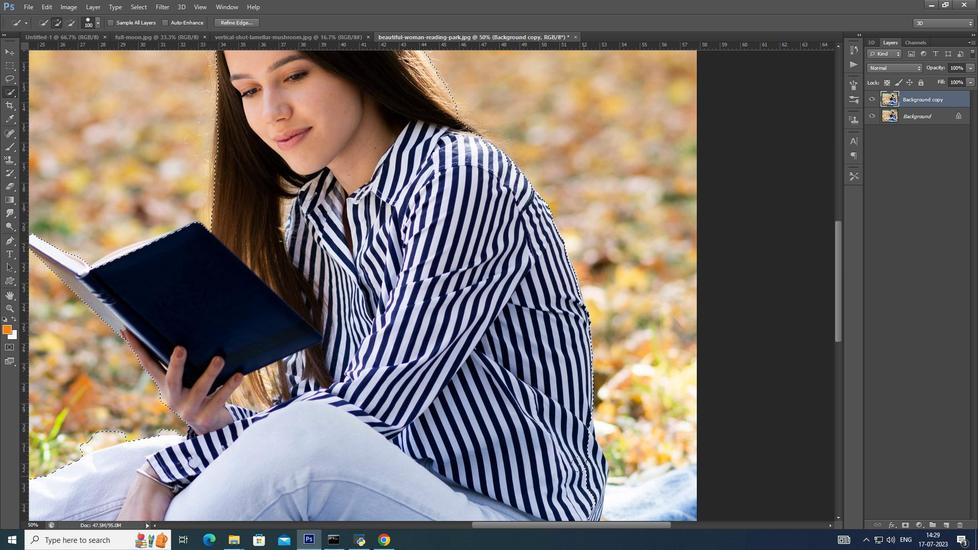 
Action: Mouse moved to (837, 314)
Screenshot: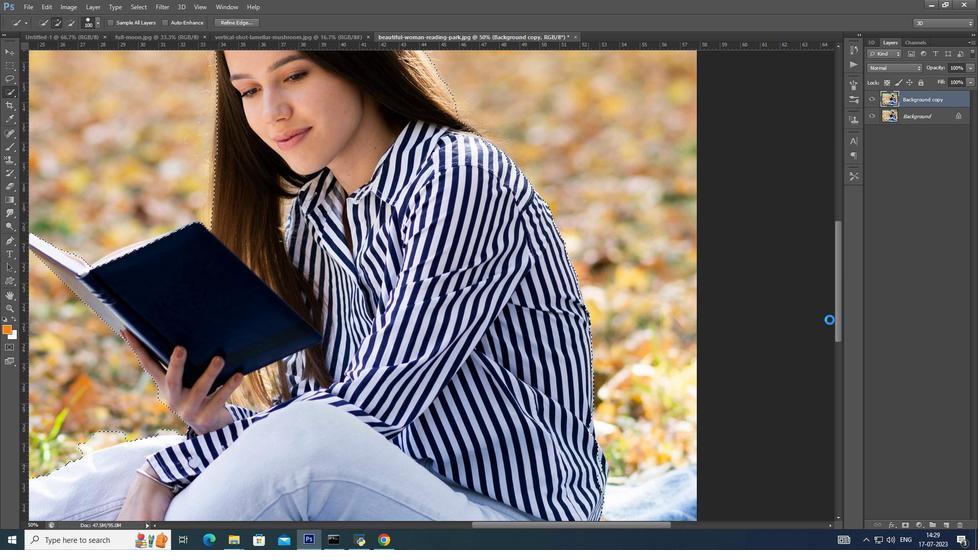 
Action: Mouse pressed left at (837, 314)
Screenshot: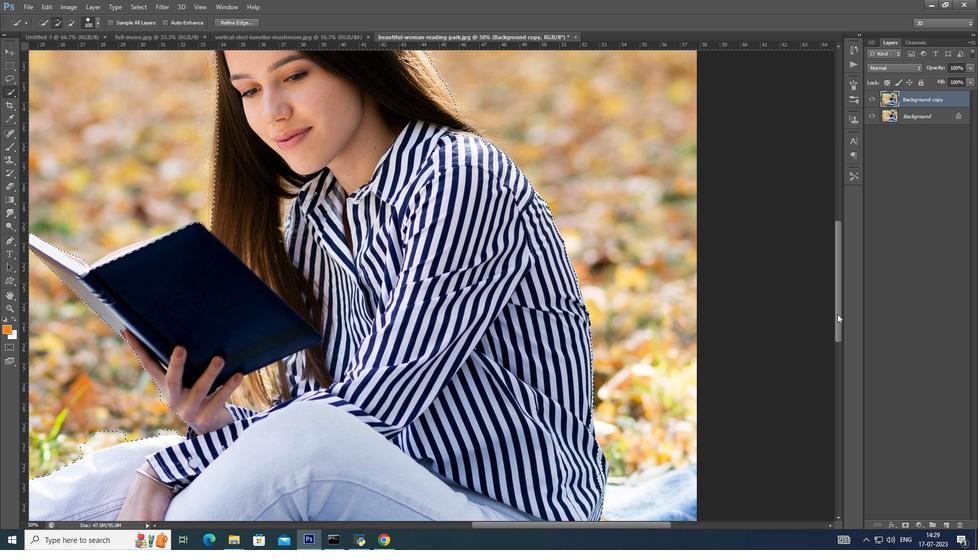 
Action: Mouse moved to (593, 329)
Screenshot: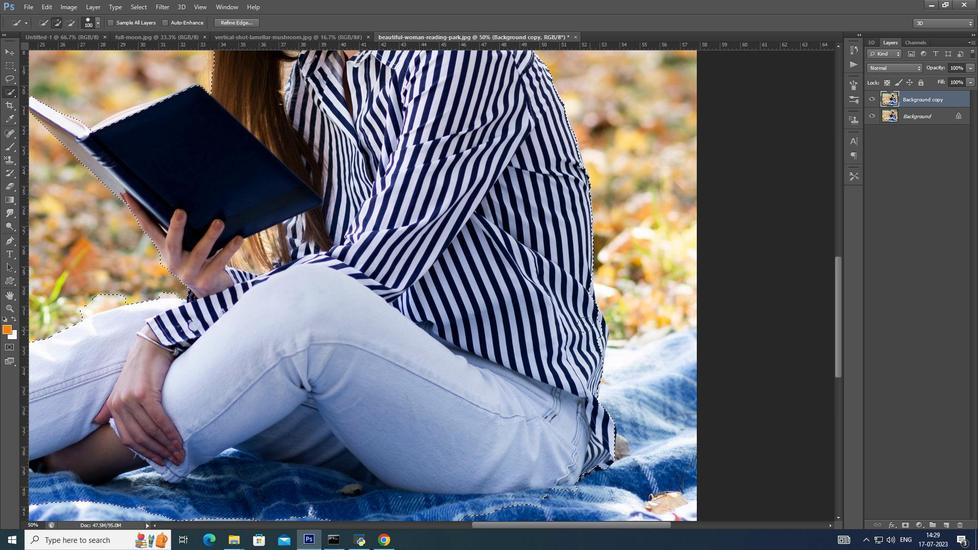 
Action: Mouse pressed left at (593, 329)
Screenshot: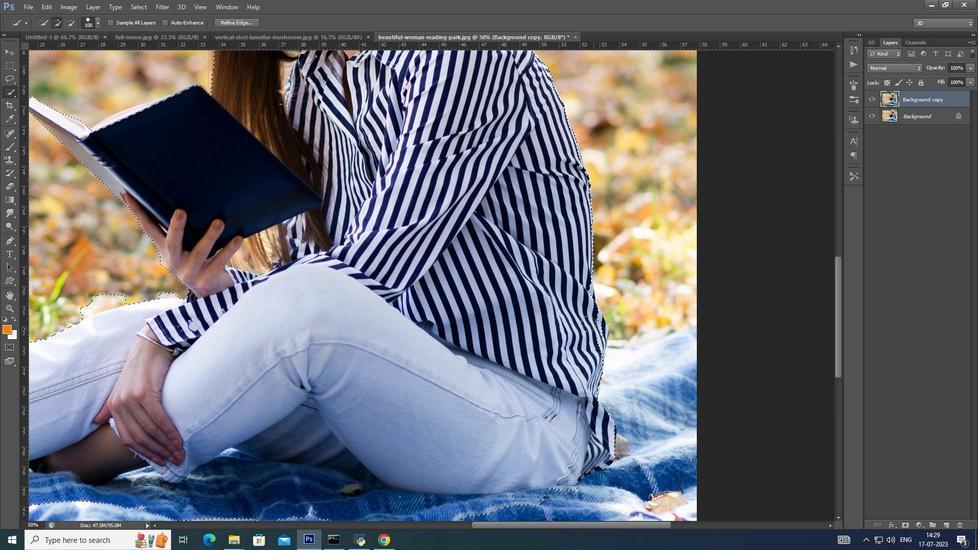 
Action: Mouse moved to (594, 333)
Screenshot: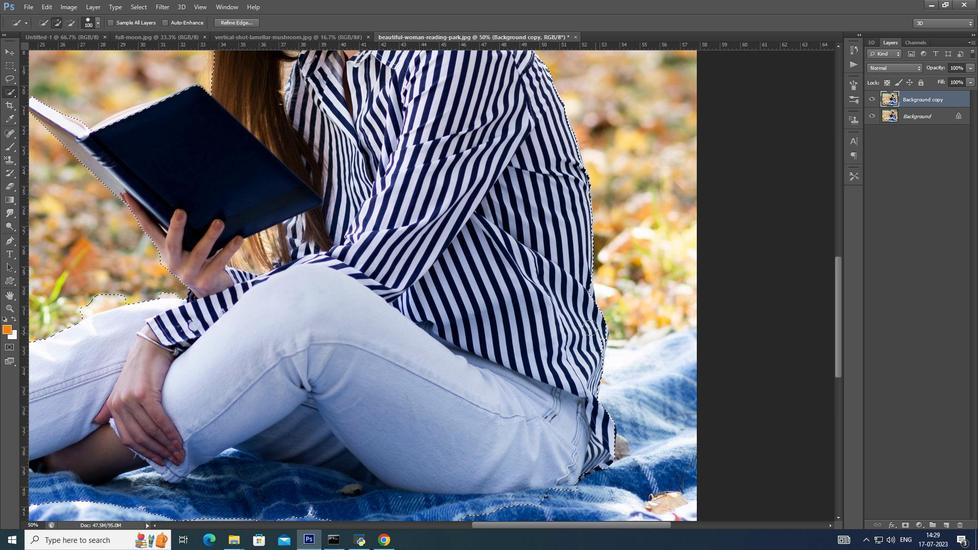
Action: Mouse pressed left at (594, 333)
Screenshot: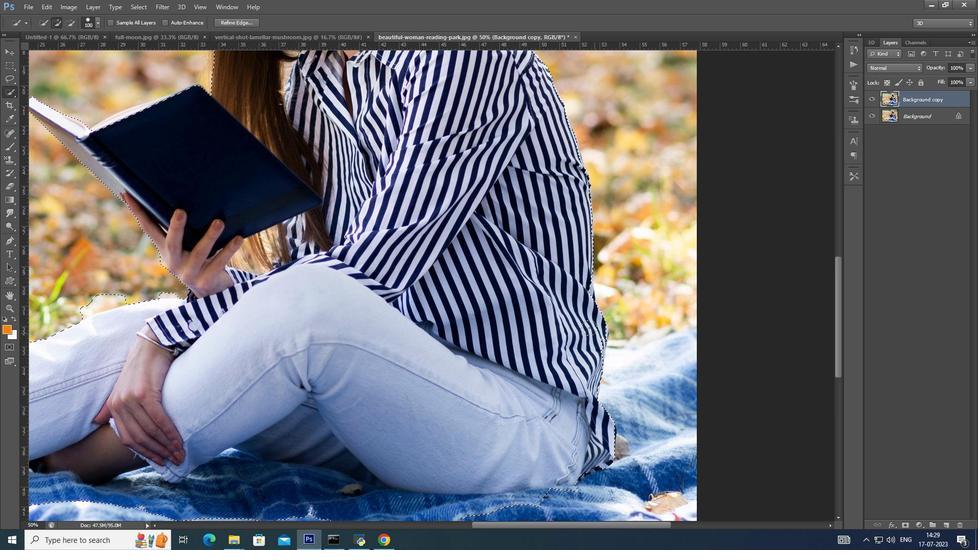 
Action: Mouse moved to (592, 349)
Screenshot: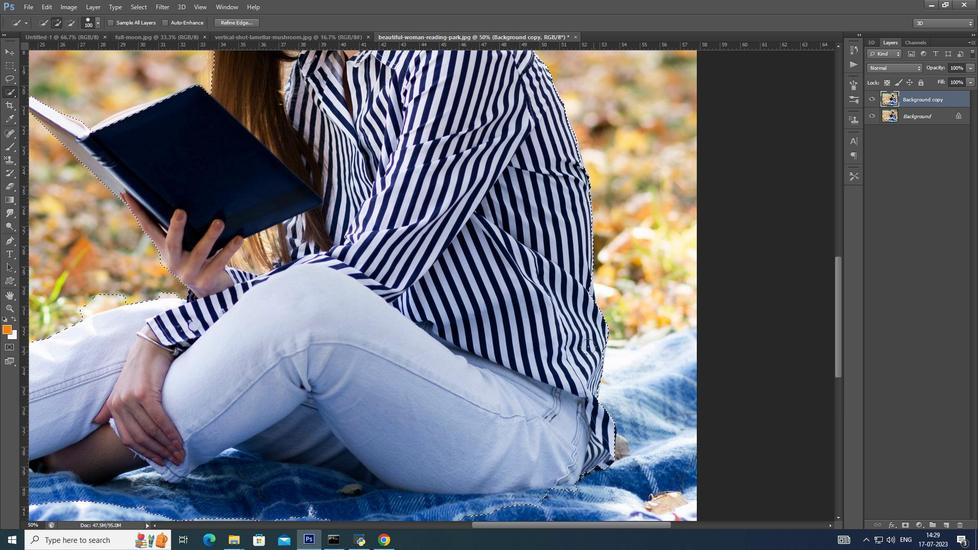 
Action: Mouse pressed left at (592, 349)
Screenshot: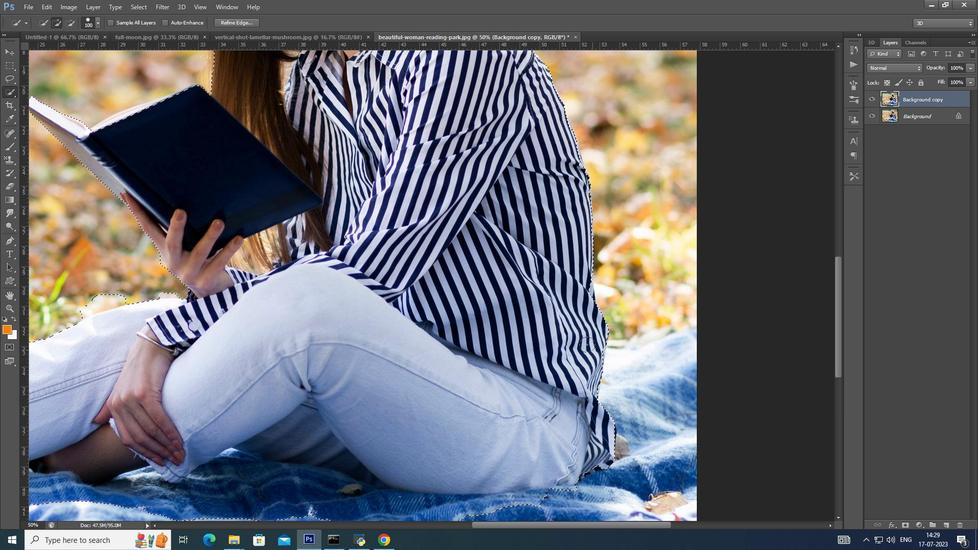 
Action: Mouse moved to (580, 293)
Screenshot: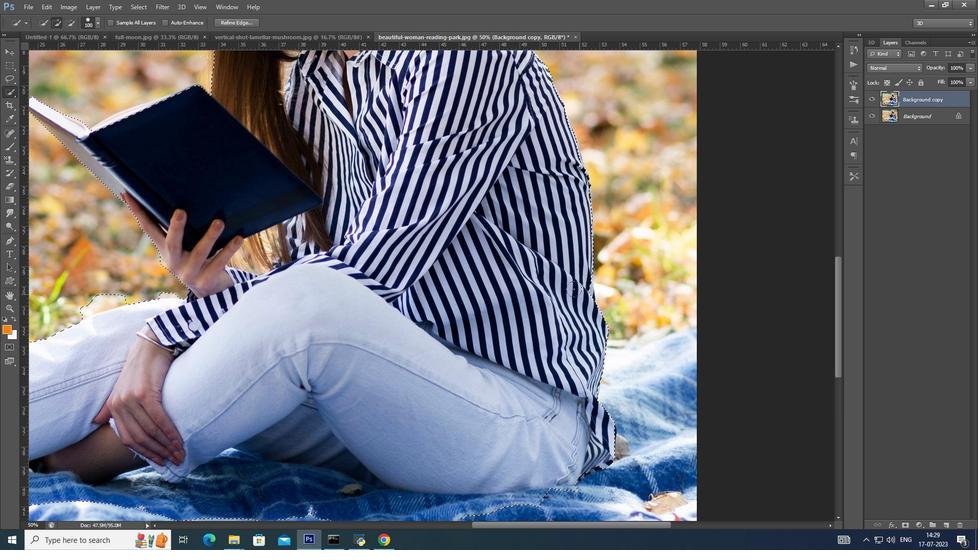 
Action: Mouse pressed left at (580, 293)
Screenshot: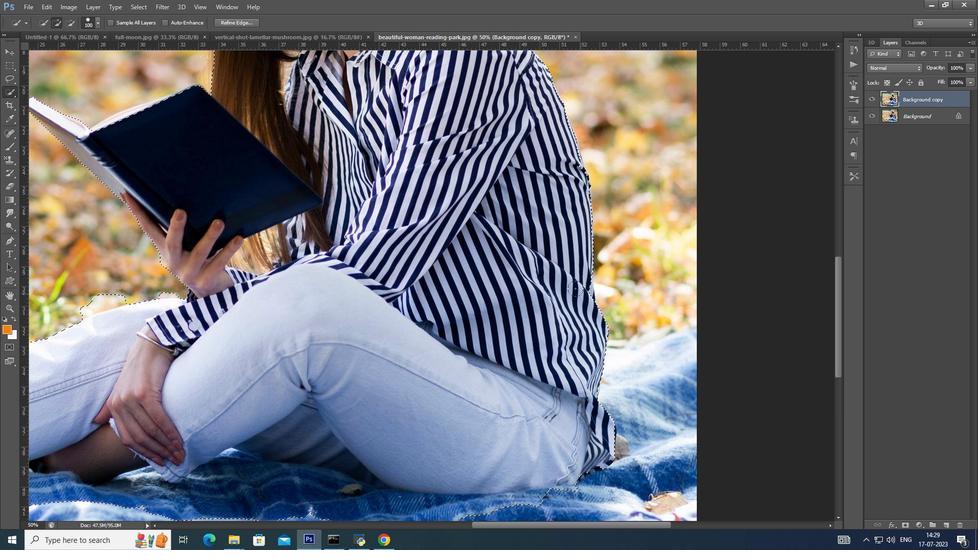 
Action: Mouse moved to (835, 313)
Screenshot: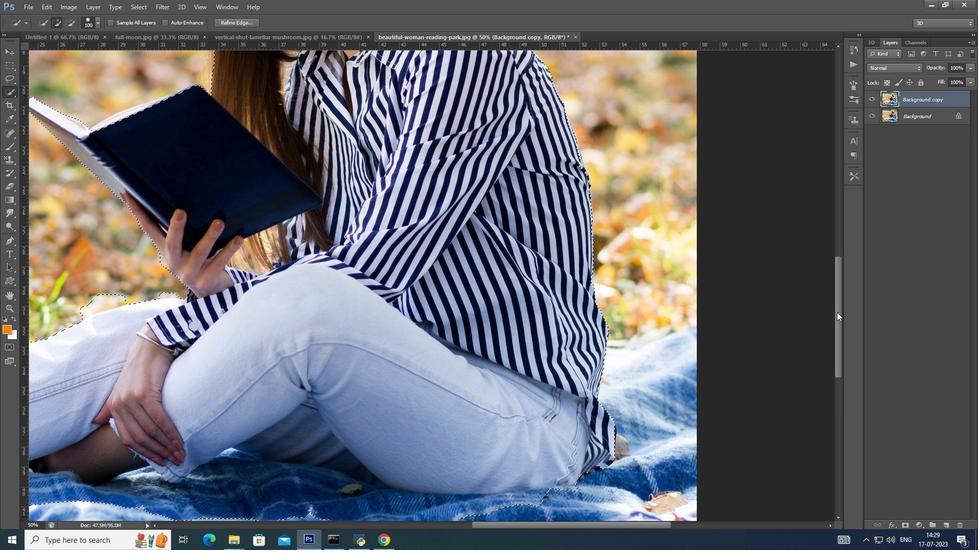 
Action: Mouse pressed left at (835, 313)
Screenshot: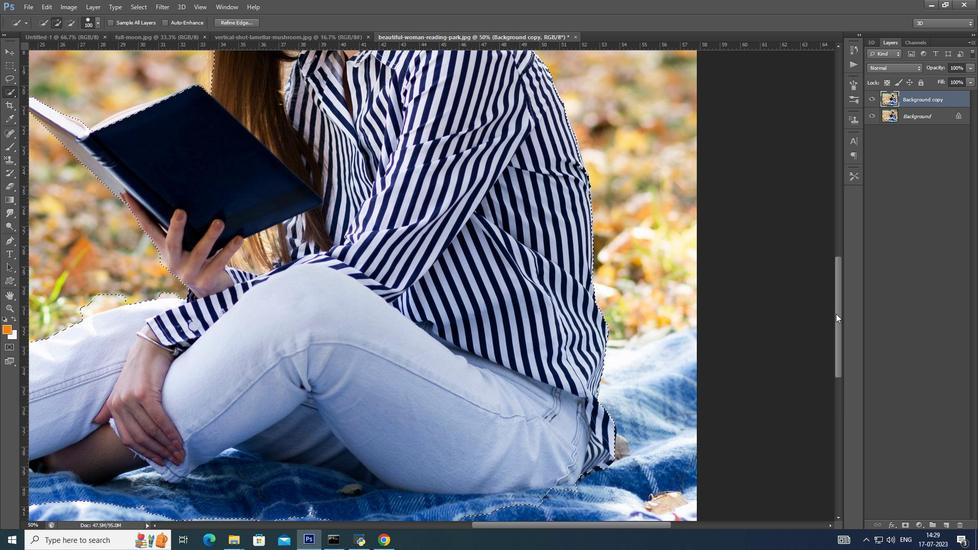 
Action: Mouse moved to (307, 71)
Screenshot: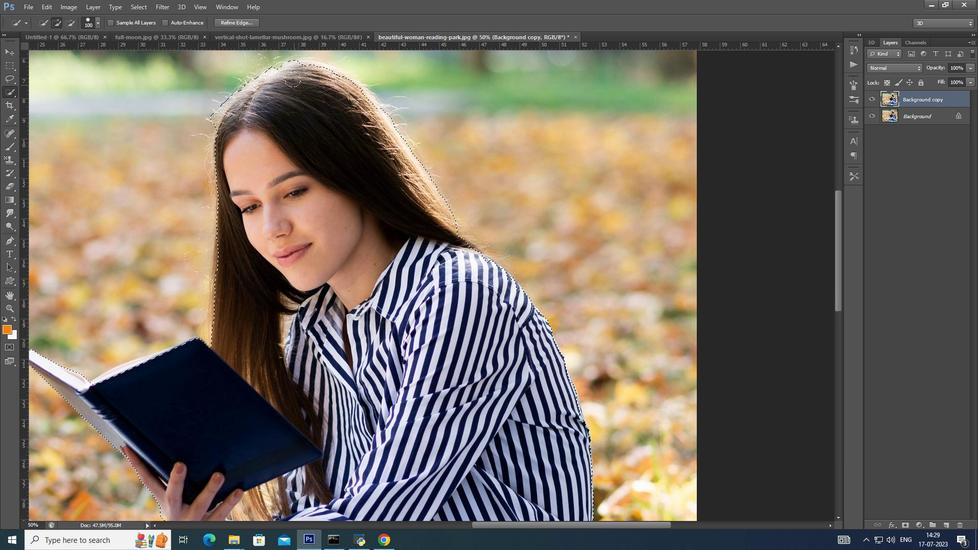
Action: Mouse pressed left at (307, 71)
Screenshot: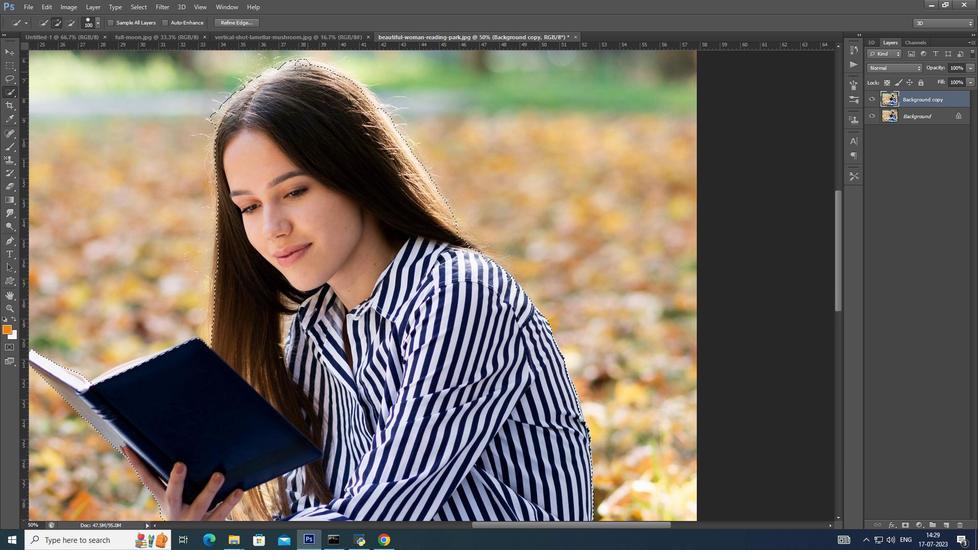 
Action: Mouse moved to (336, 83)
Screenshot: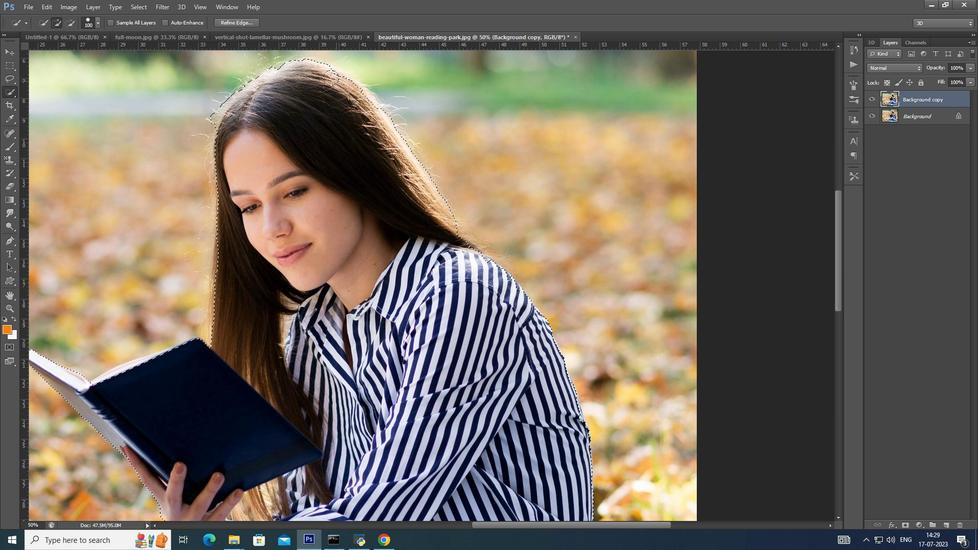 
Action: Mouse pressed left at (336, 83)
Screenshot: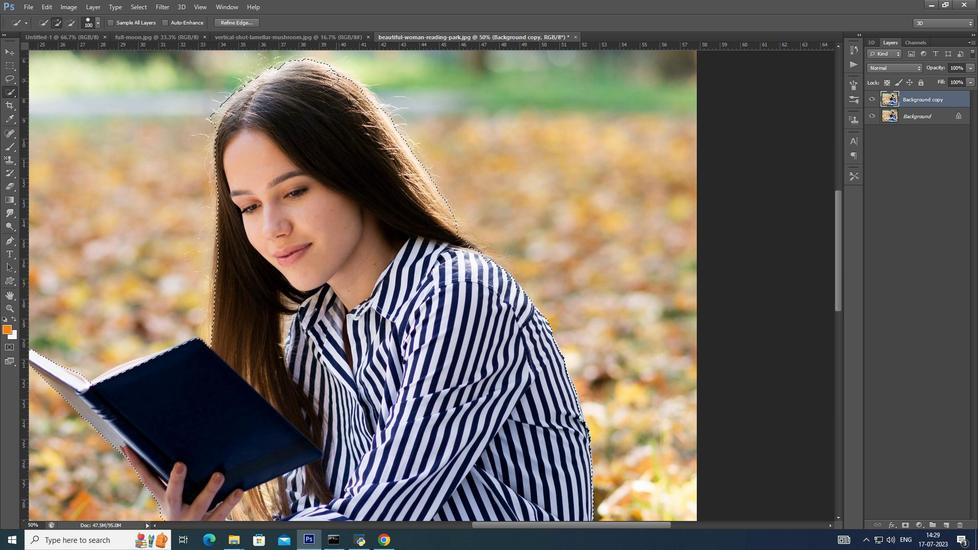 
Action: Mouse moved to (354, 96)
Screenshot: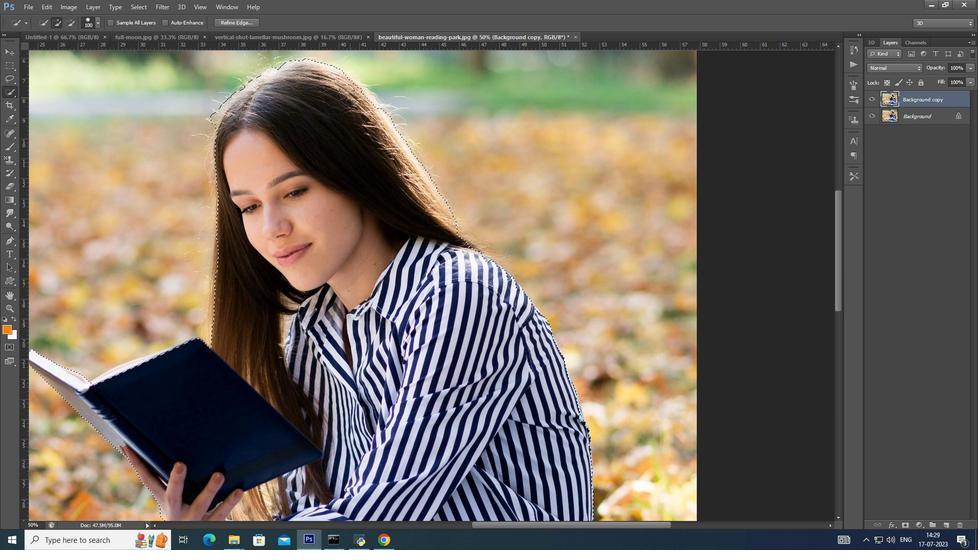 
Action: Mouse pressed left at (354, 96)
Screenshot: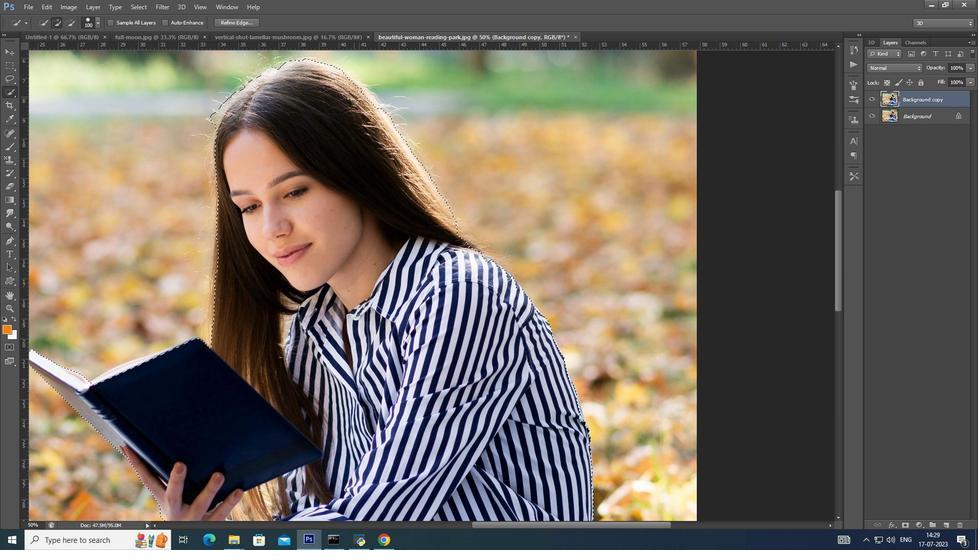 
Action: Mouse moved to (341, 86)
Screenshot: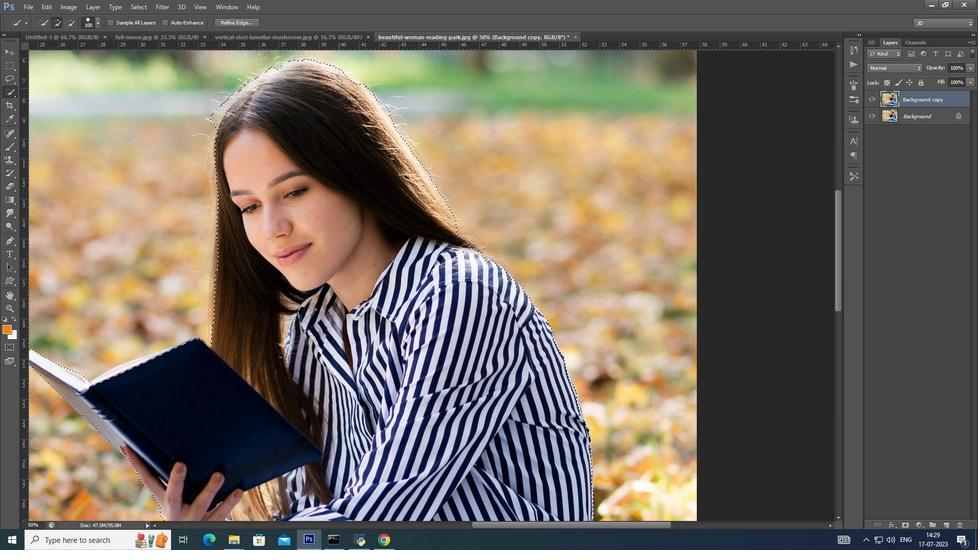 
Action: Mouse pressed left at (341, 86)
Screenshot: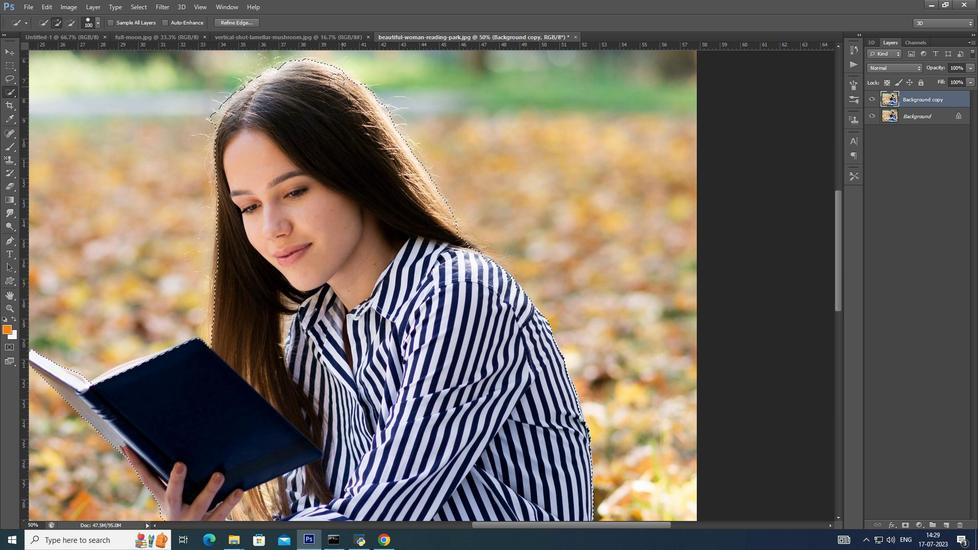
Action: Mouse moved to (460, 252)
Screenshot: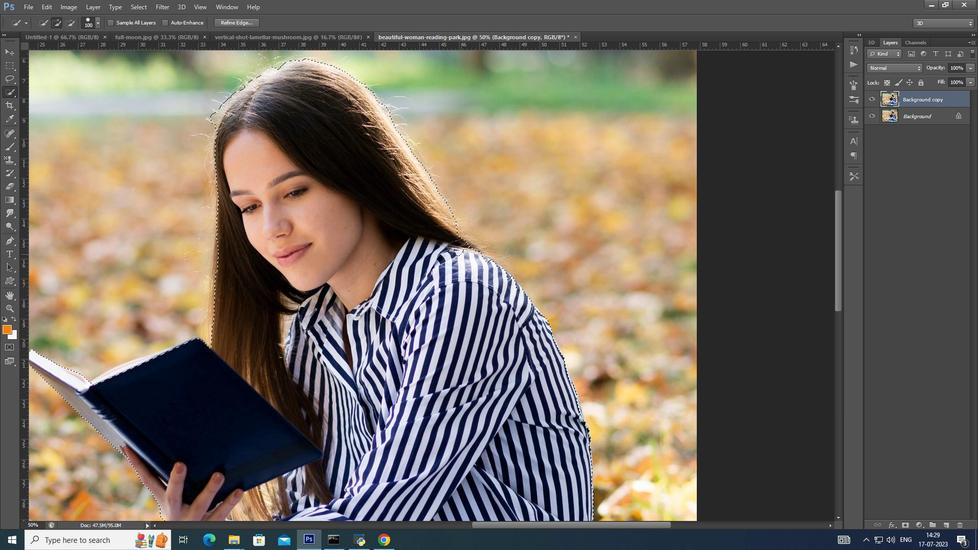 
Action: Mouse pressed left at (460, 252)
Screenshot: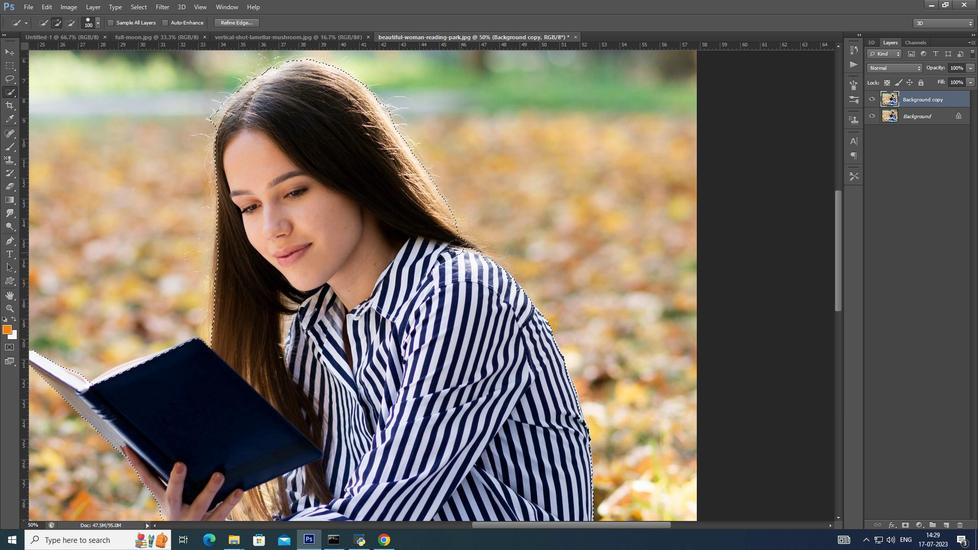 
Action: Mouse moved to (482, 269)
Screenshot: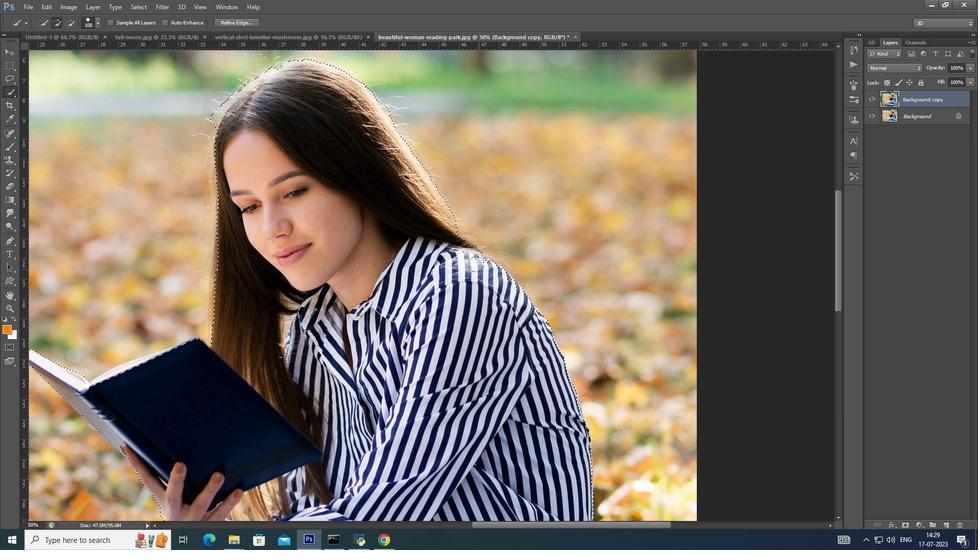 
Action: Mouse pressed left at (482, 269)
Screenshot: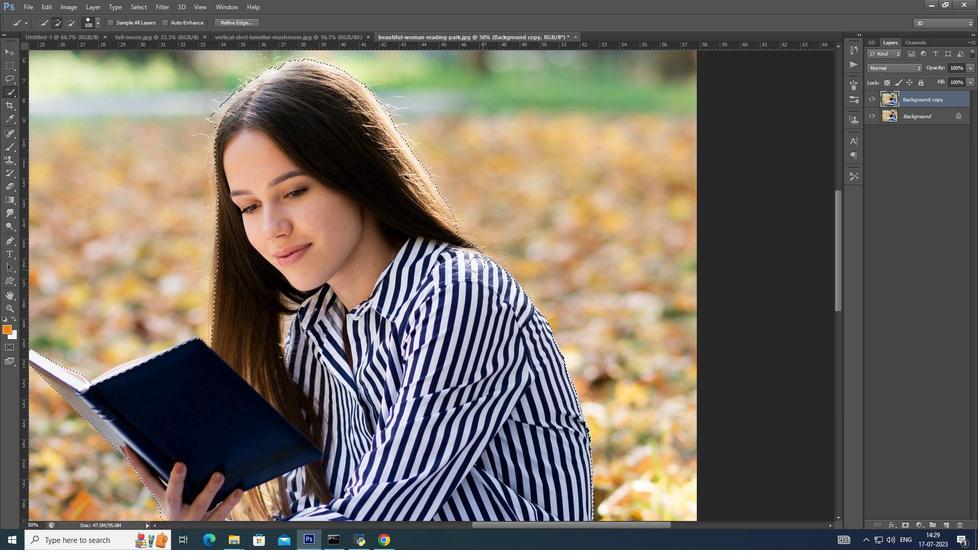
Action: Mouse moved to (493, 275)
Screenshot: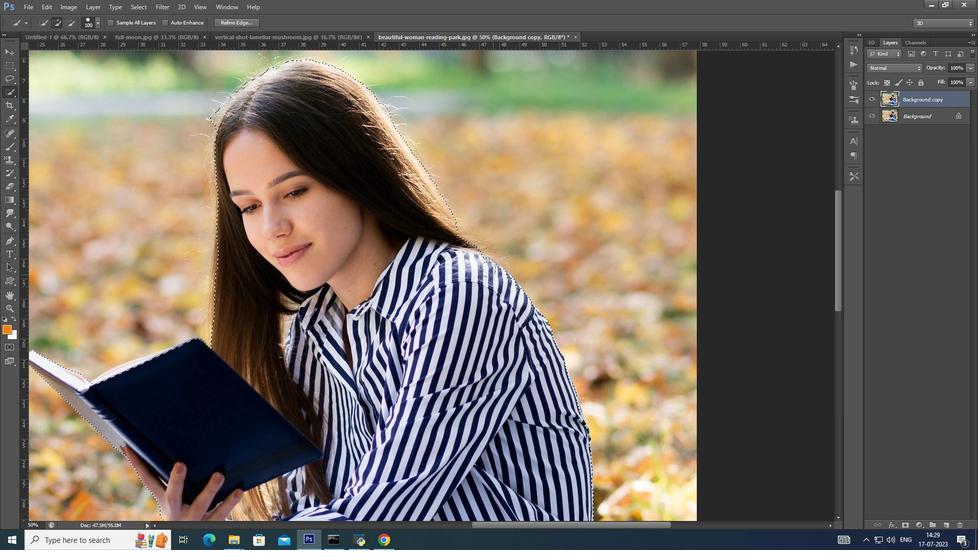 
Action: Mouse pressed left at (493, 275)
Screenshot: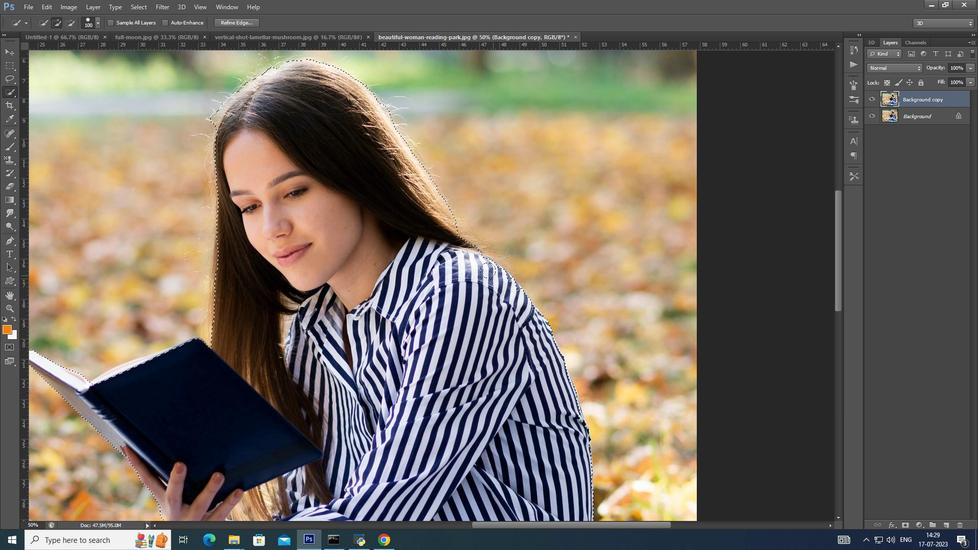 
Action: Mouse moved to (504, 287)
Screenshot: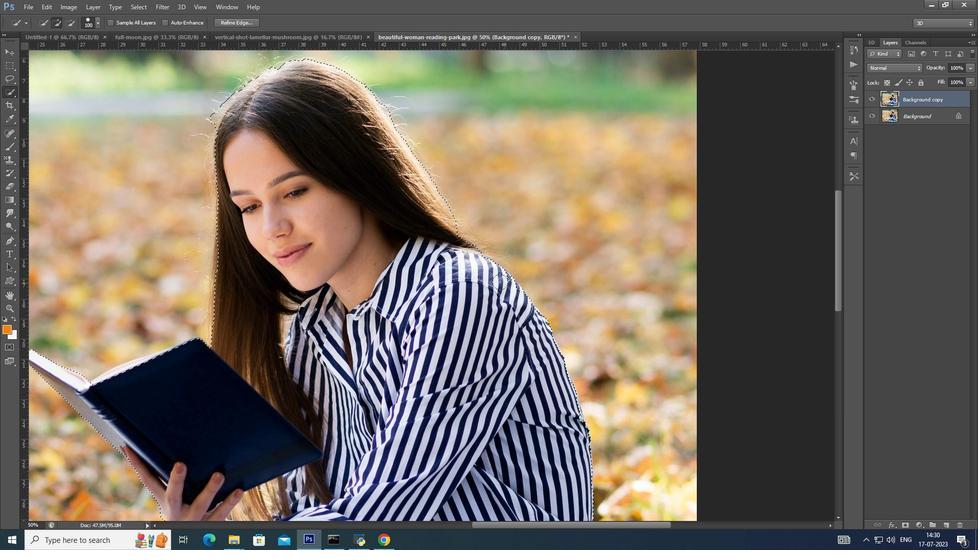 
Action: Mouse pressed left at (504, 287)
Screenshot: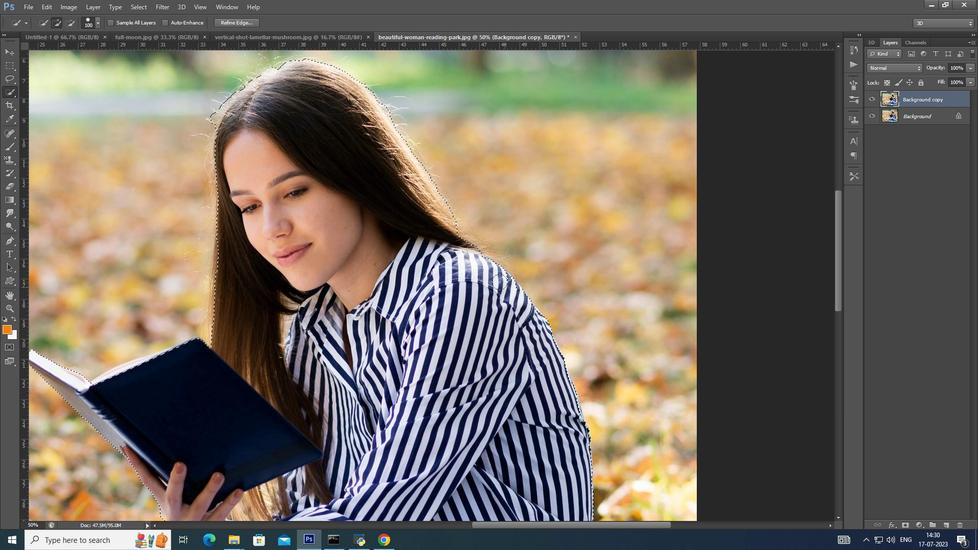 
Action: Mouse moved to (527, 316)
Screenshot: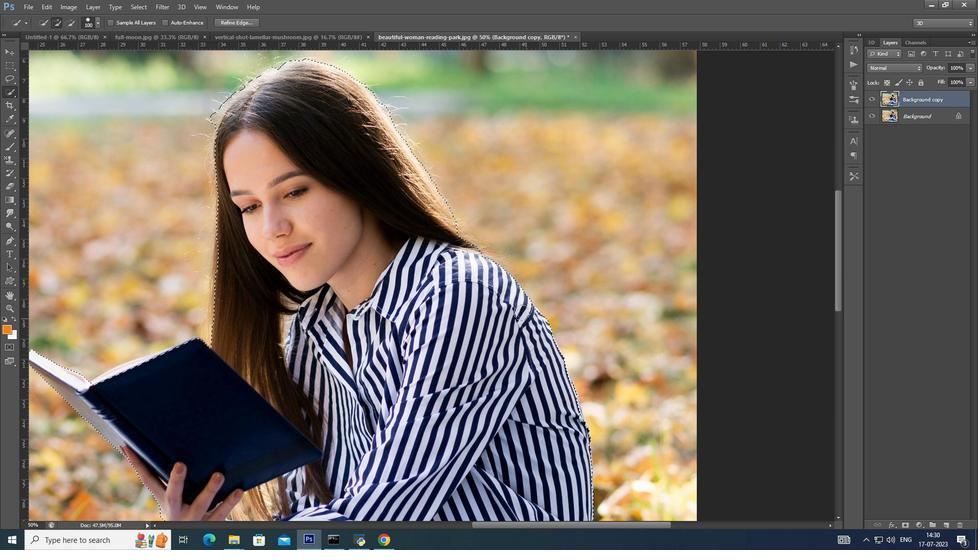 
Action: Mouse pressed left at (527, 316)
Screenshot: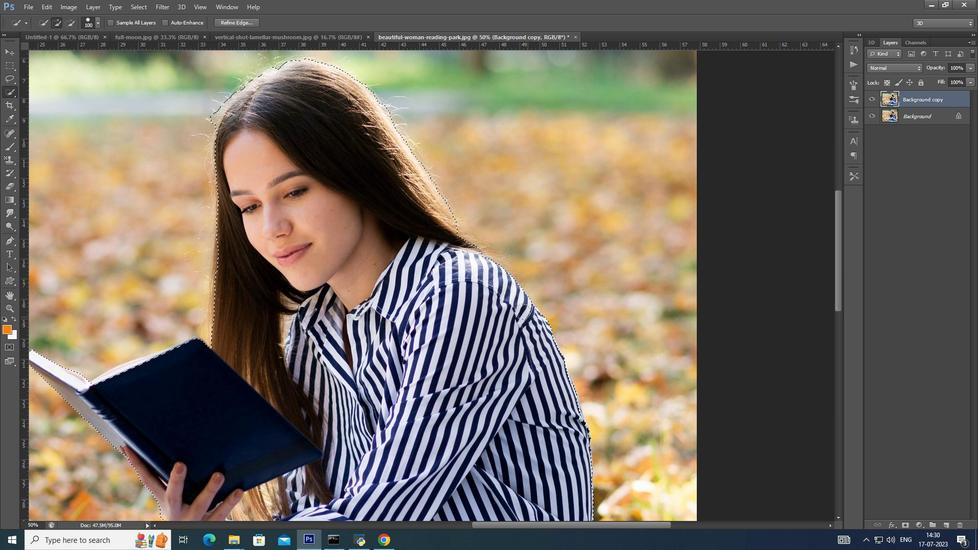 
Action: Mouse moved to (567, 413)
Screenshot: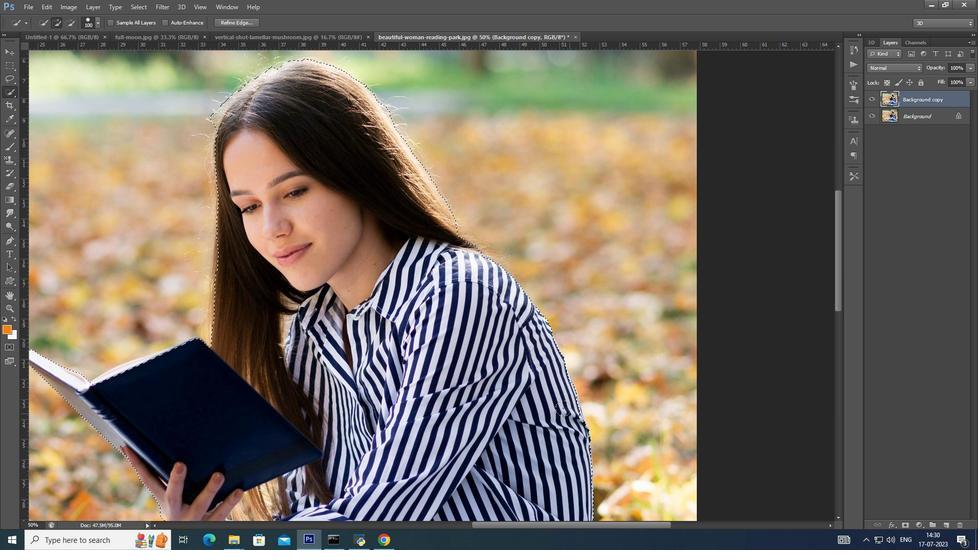 
Action: Mouse pressed left at (567, 413)
Screenshot: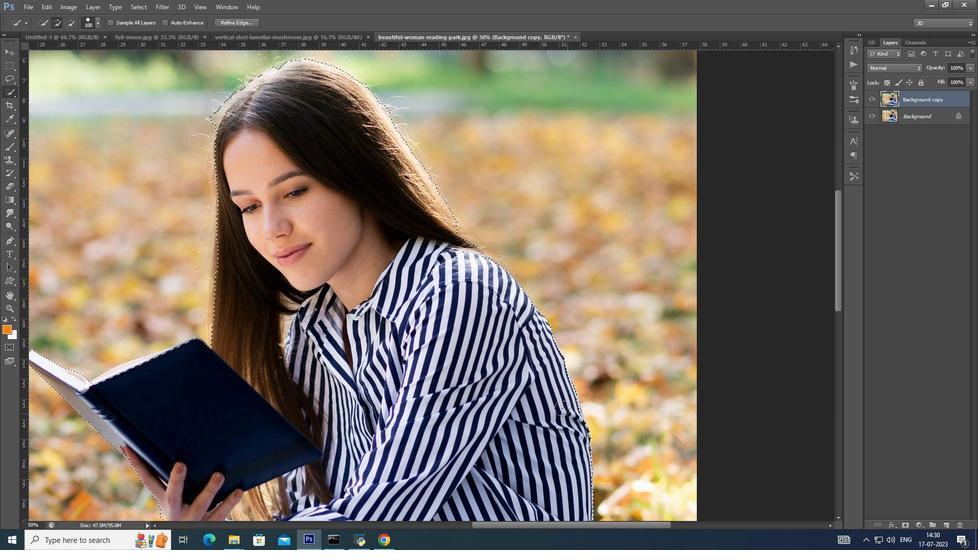 
Action: Mouse moved to (574, 428)
Screenshot: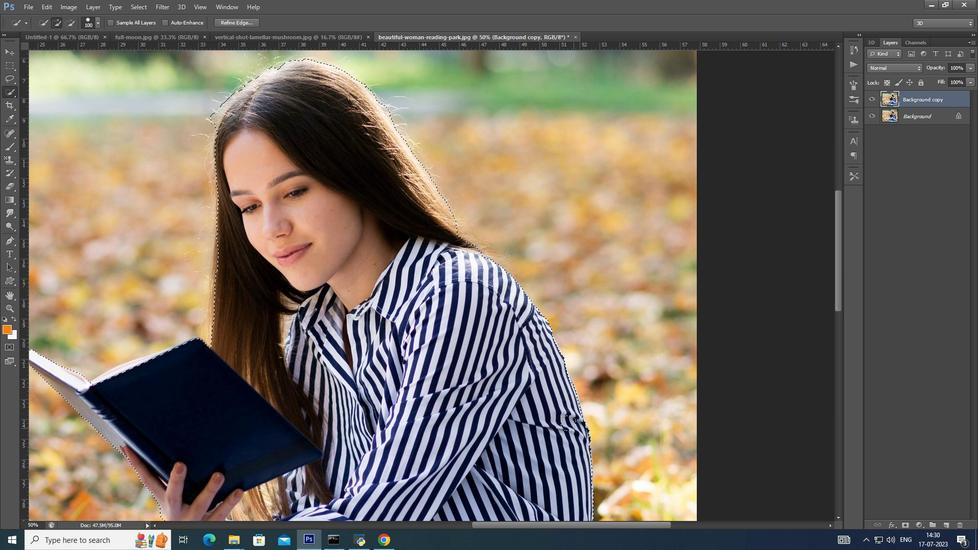 
Action: Mouse pressed left at (574, 428)
Screenshot: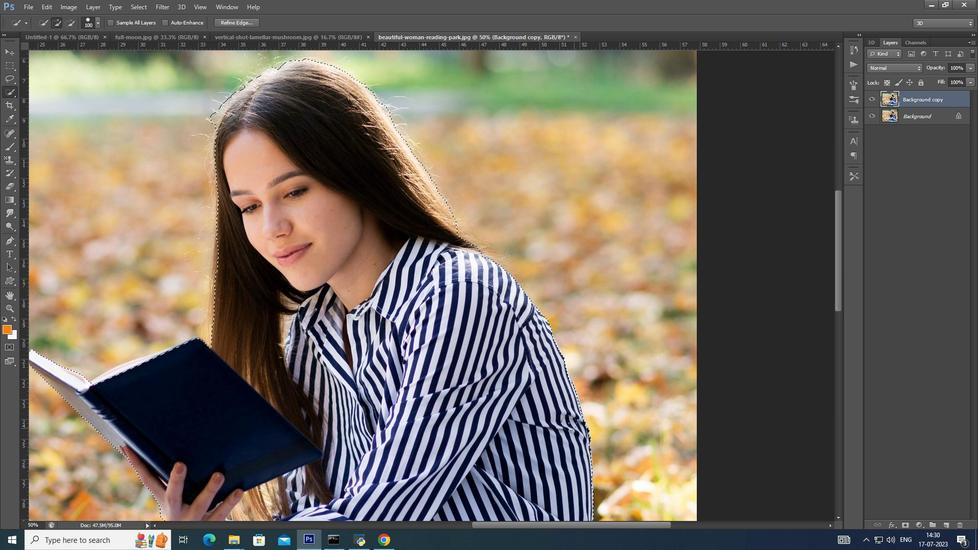 
Action: Mouse moved to (559, 385)
Screenshot: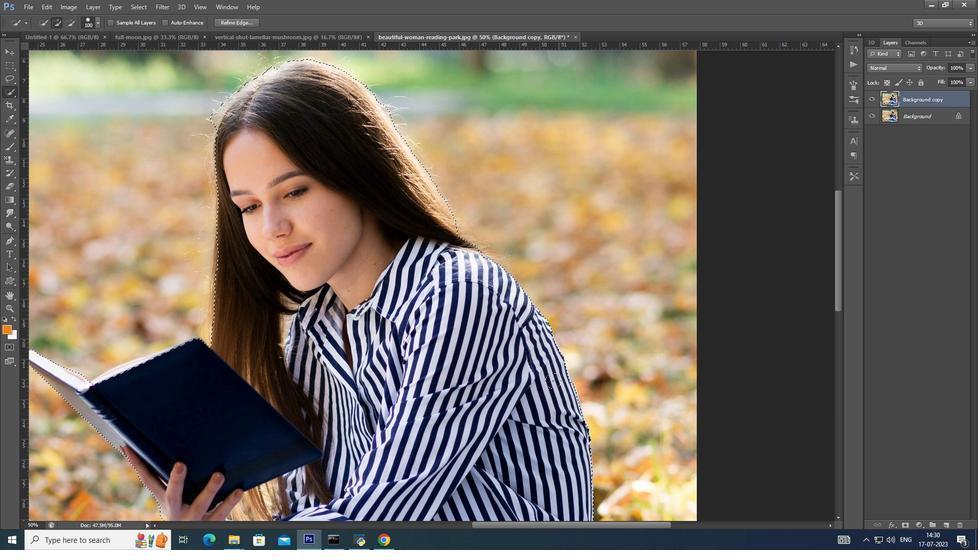 
Action: Mouse pressed left at (559, 385)
Screenshot: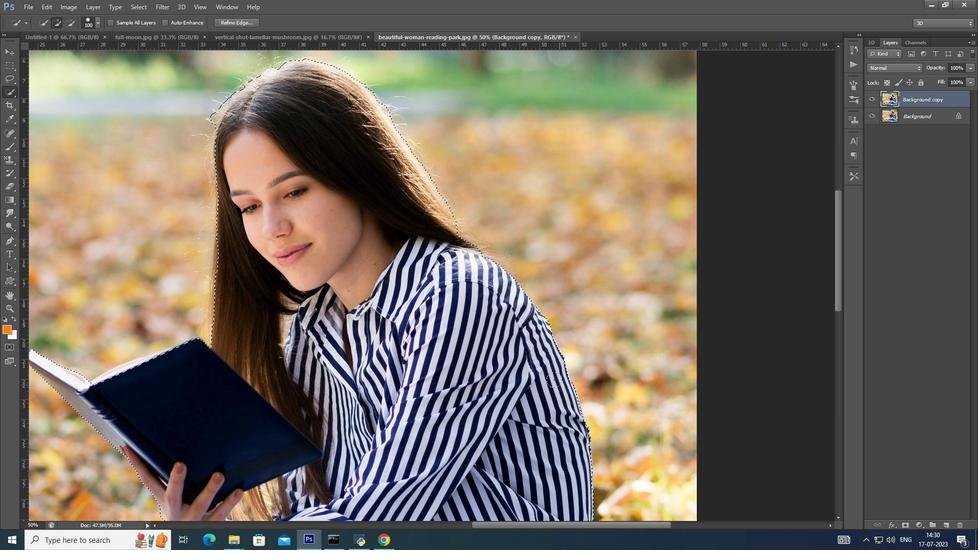 
Action: Mouse moved to (840, 285)
Screenshot: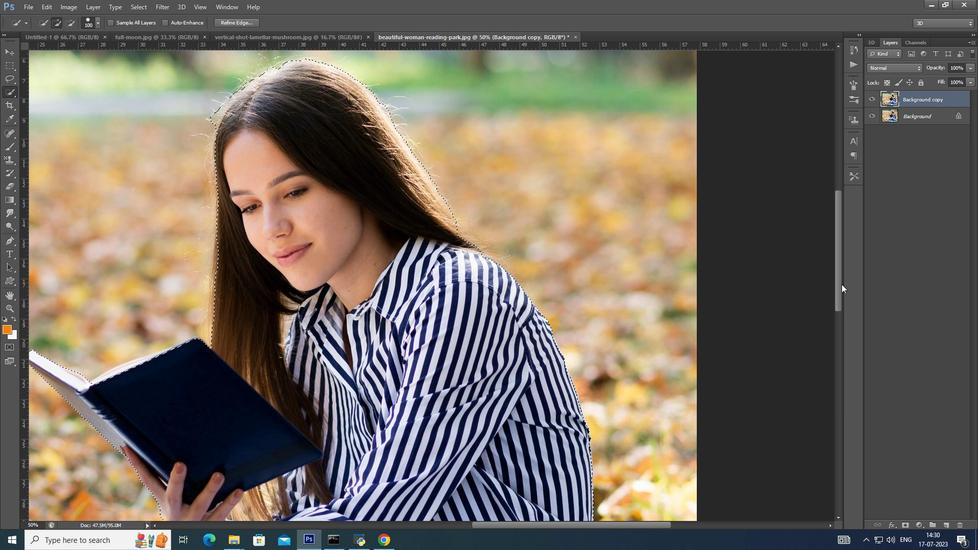 
Action: Mouse pressed left at (840, 285)
Screenshot: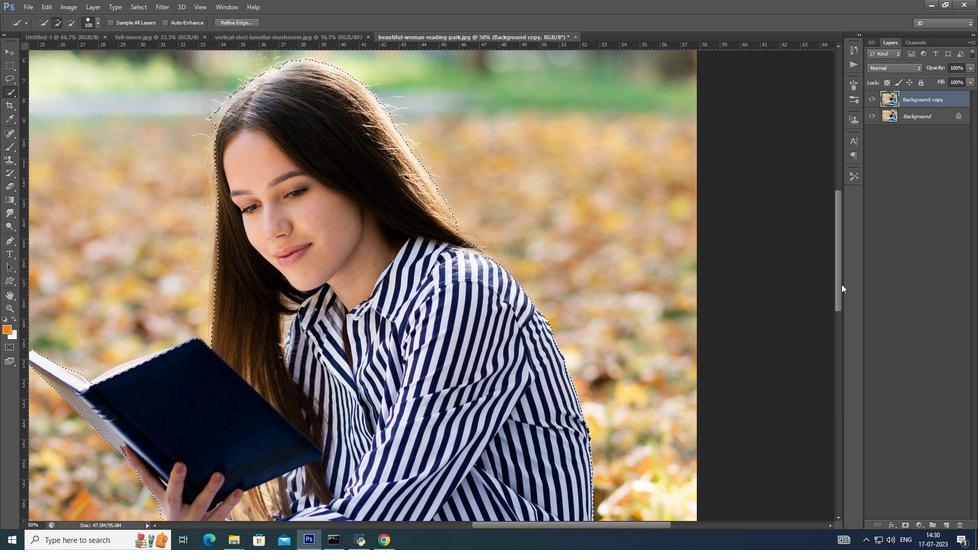 
Action: Mouse moved to (580, 360)
Screenshot: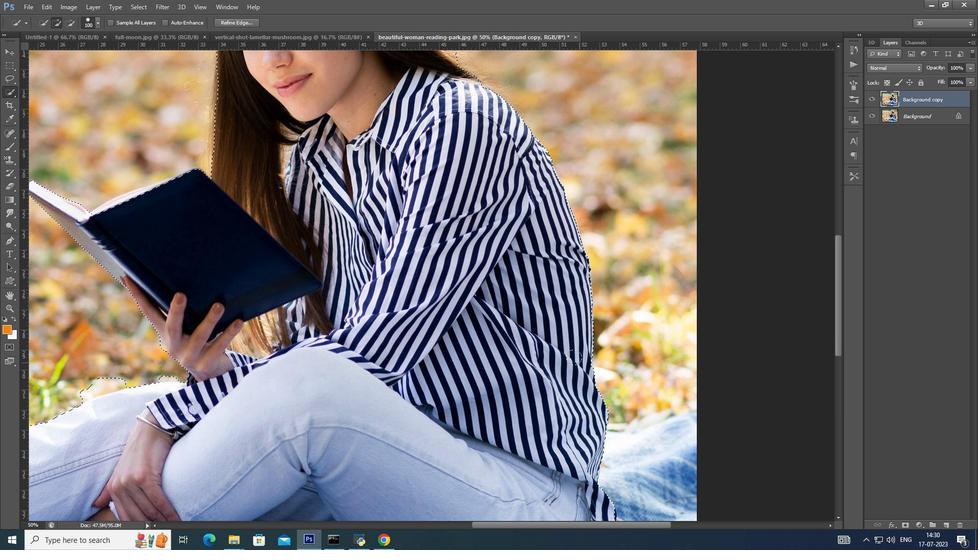
Action: Mouse pressed left at (580, 360)
Screenshot: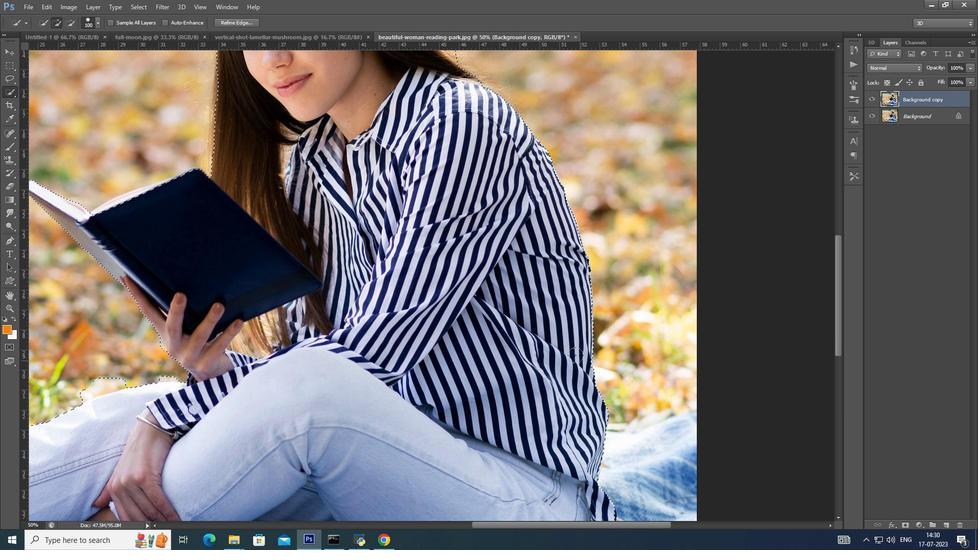 
Action: Mouse moved to (838, 309)
Screenshot: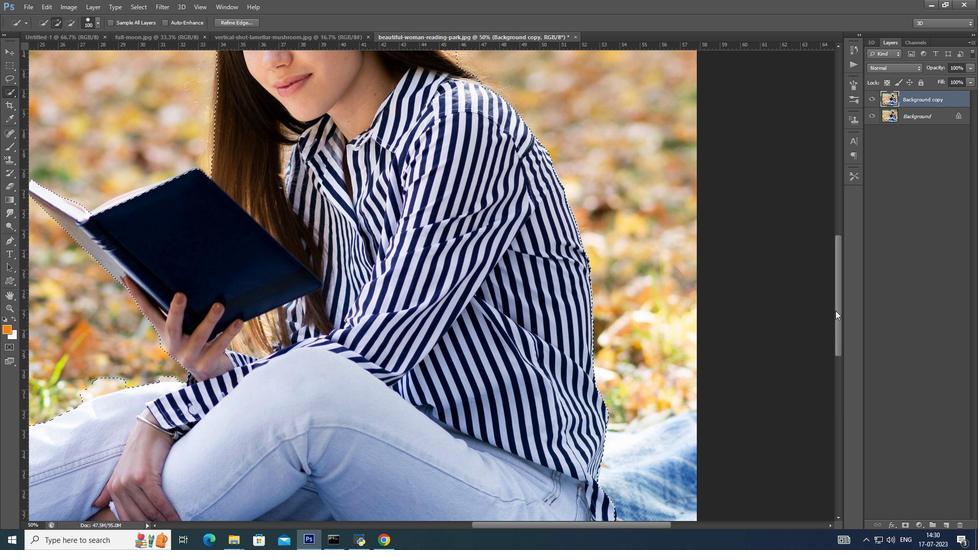 
Action: Mouse pressed left at (838, 309)
Screenshot: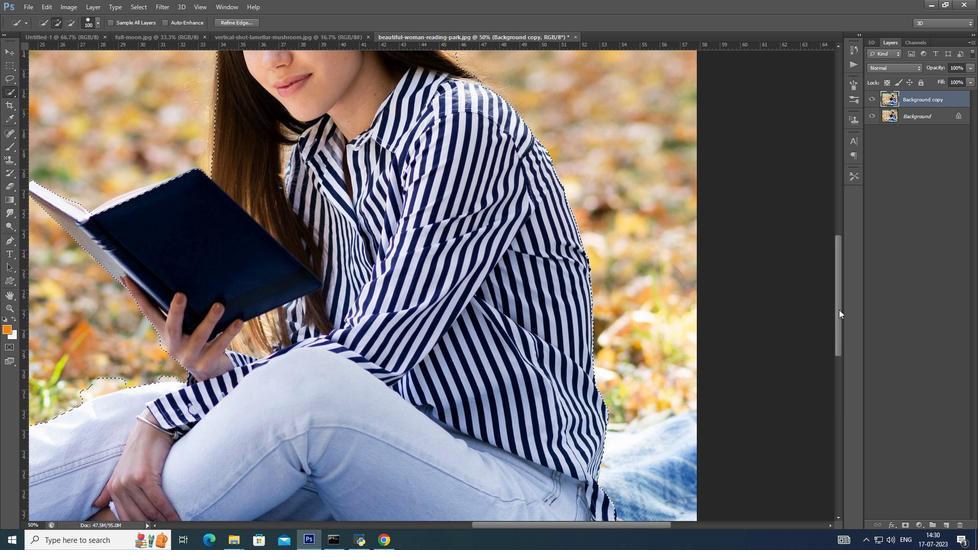 
Action: Mouse moved to (228, 339)
Screenshot: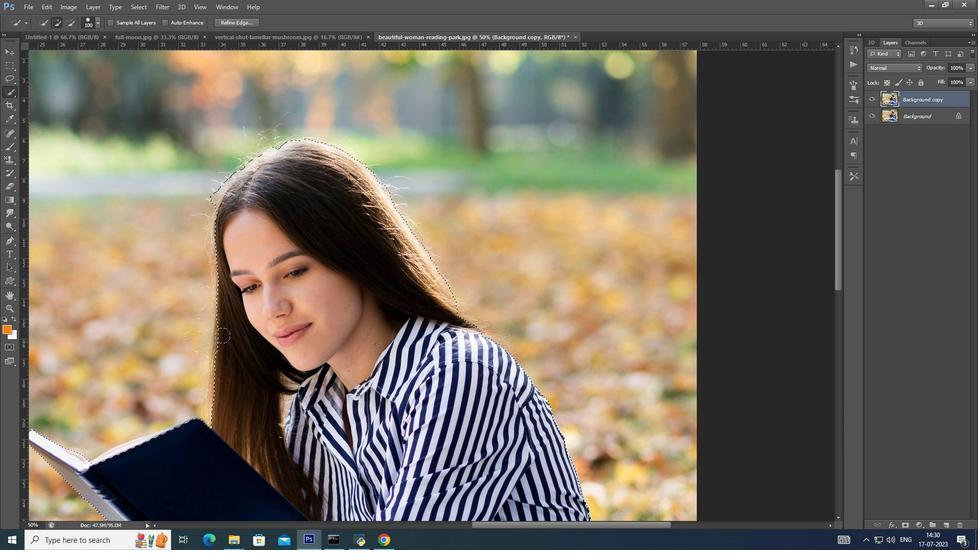 
Action: Mouse pressed left at (228, 339)
Screenshot: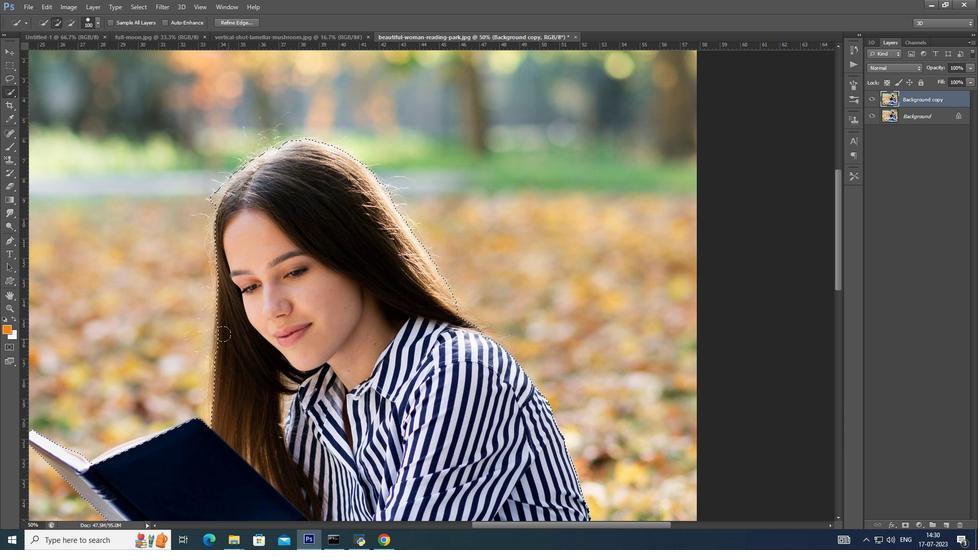 
Action: Mouse moved to (111, 465)
Screenshot: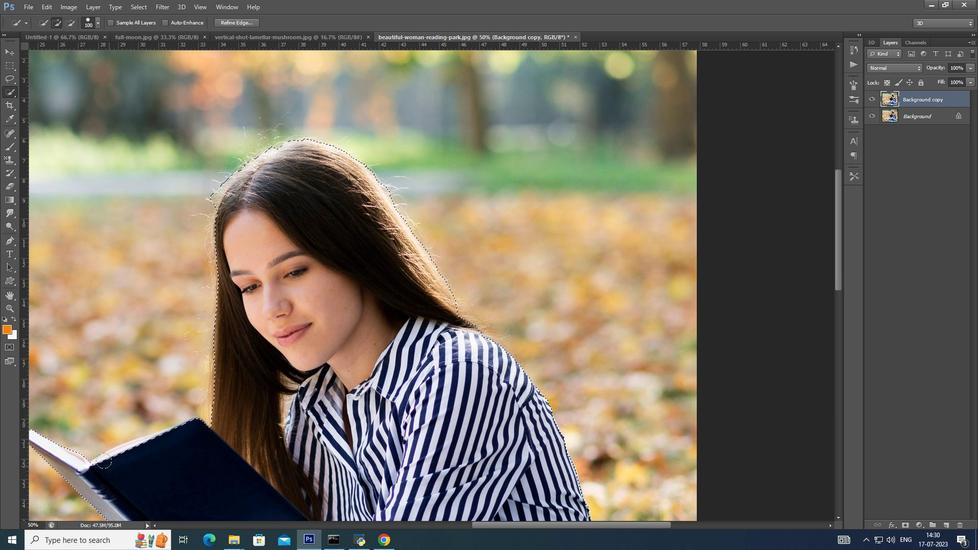 
Action: Mouse pressed left at (111, 465)
Screenshot: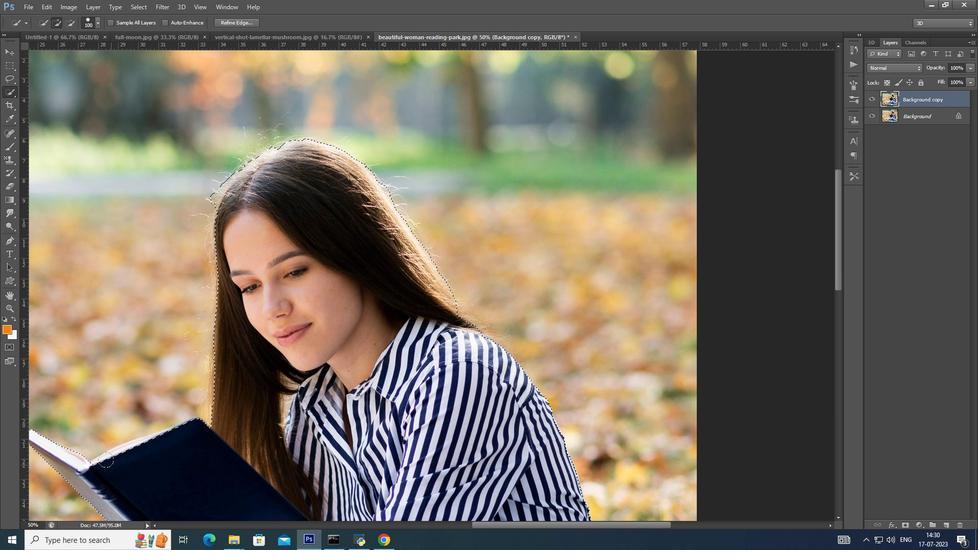 
Action: Mouse moved to (140, 453)
Screenshot: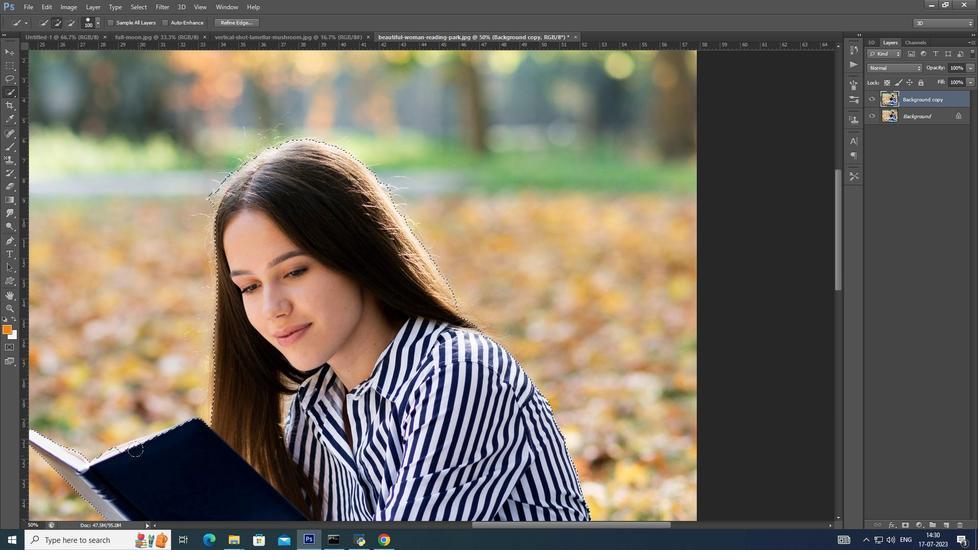 
Action: Mouse pressed left at (140, 453)
Screenshot: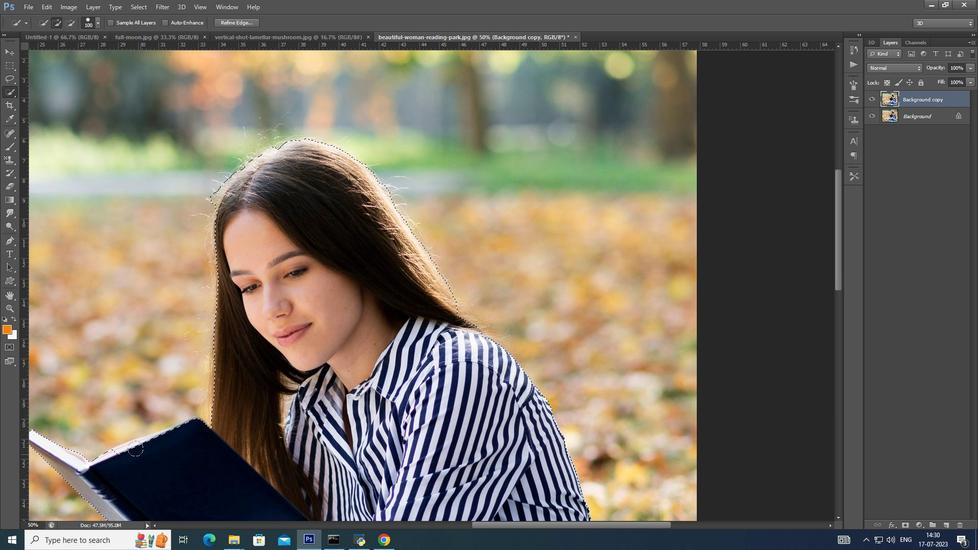 
Action: Mouse moved to (161, 444)
Screenshot: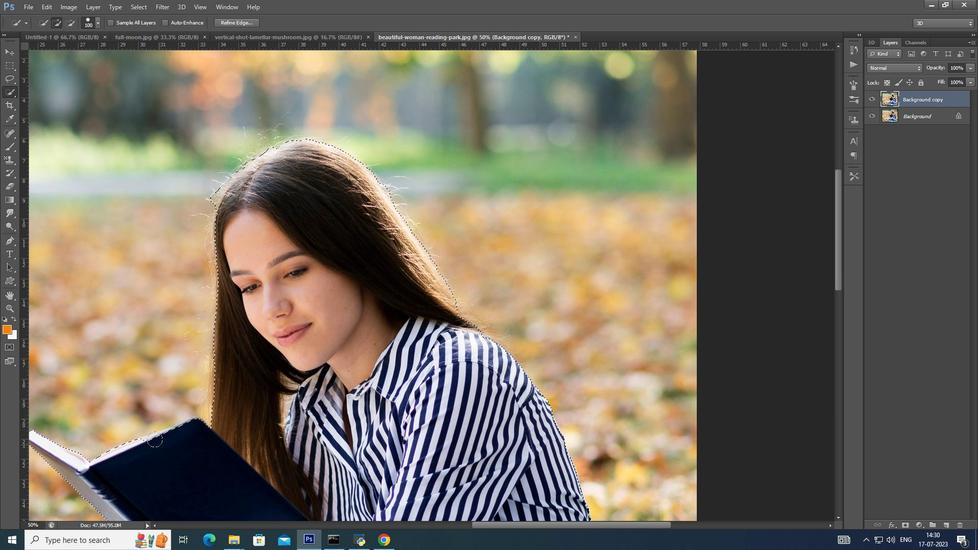 
Action: Mouse pressed left at (161, 444)
Screenshot: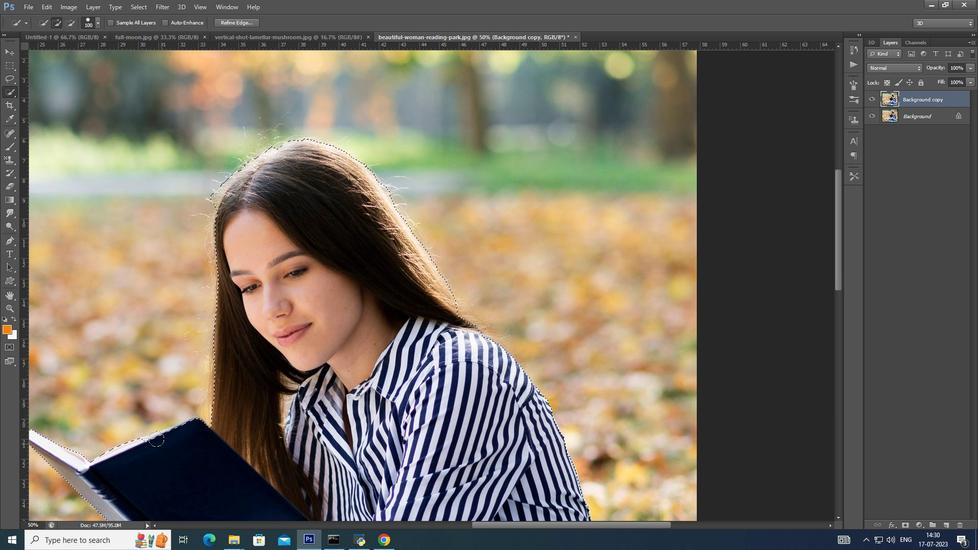 
Action: Mouse moved to (182, 436)
Screenshot: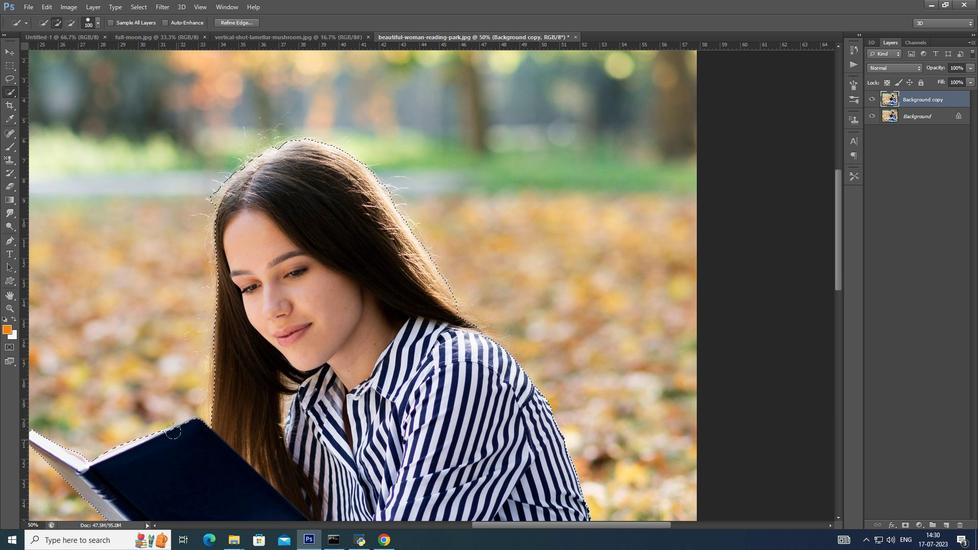
Action: Mouse pressed left at (182, 436)
Screenshot: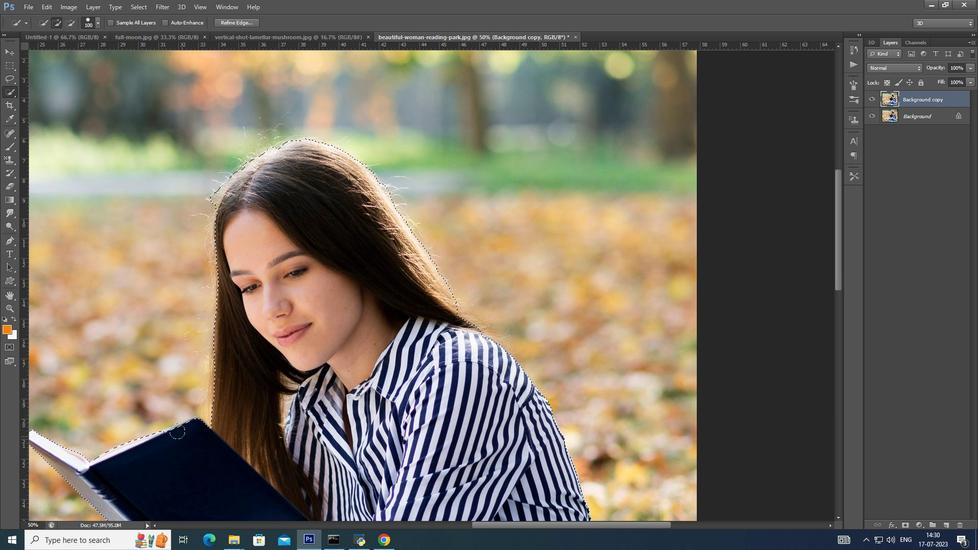 
Action: Mouse moved to (170, 442)
Screenshot: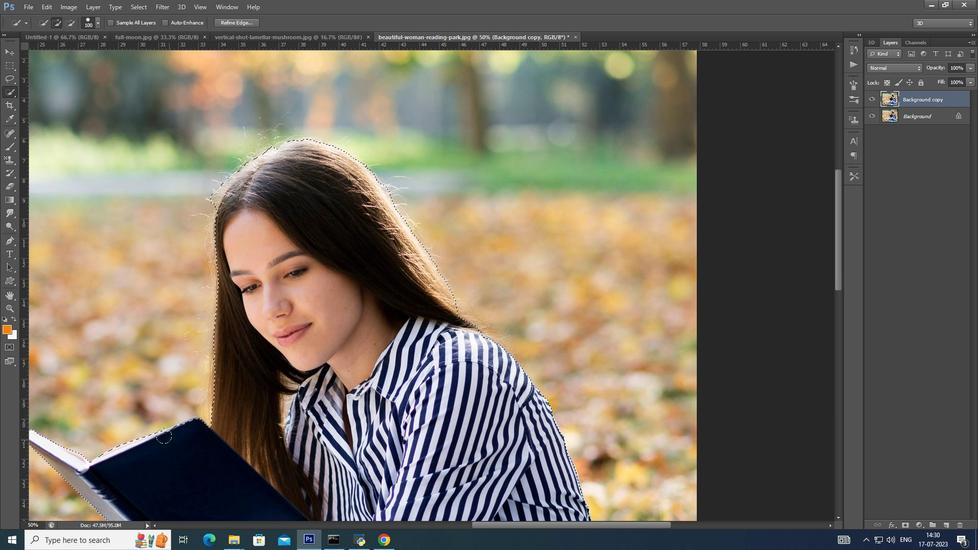 
Action: Mouse pressed left at (170, 442)
Screenshot: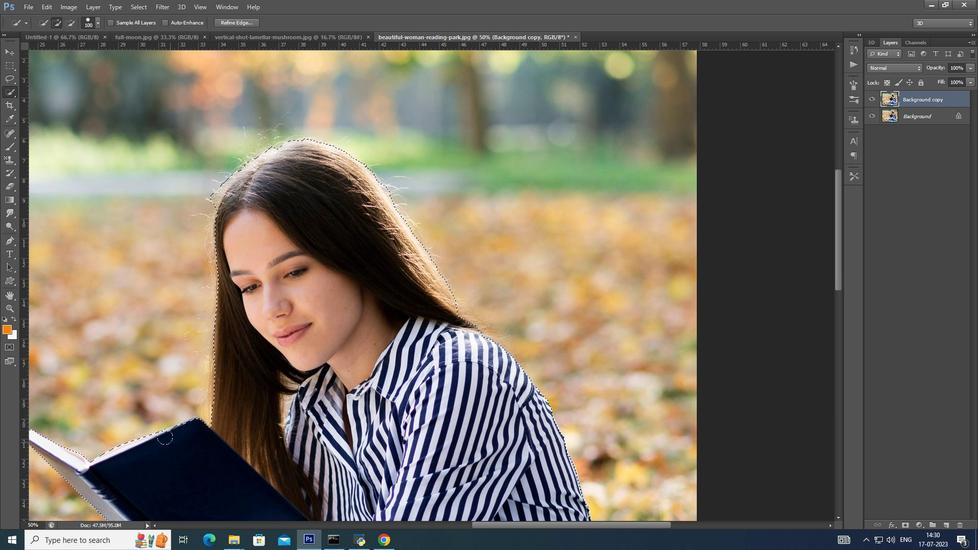
Action: Mouse moved to (179, 435)
Screenshot: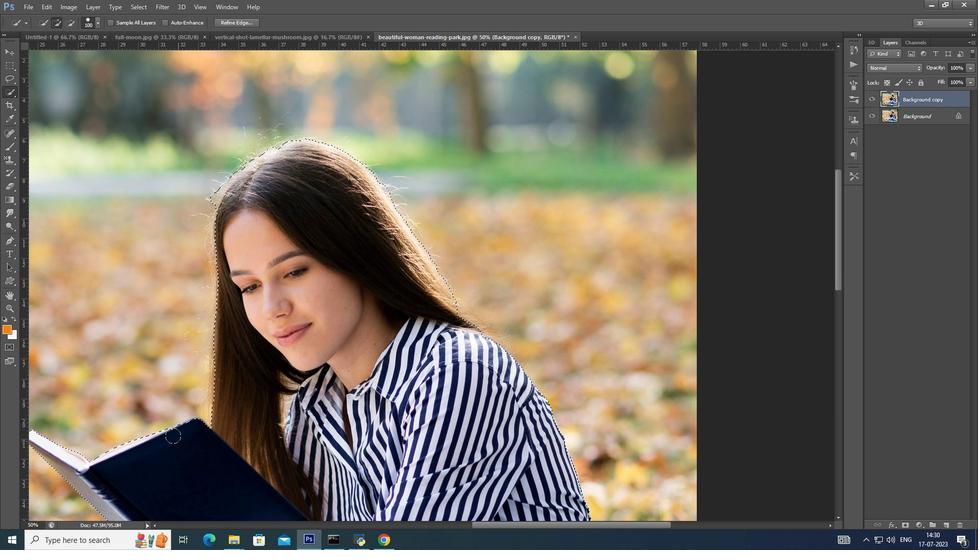 
Action: Mouse pressed left at (179, 435)
Screenshot: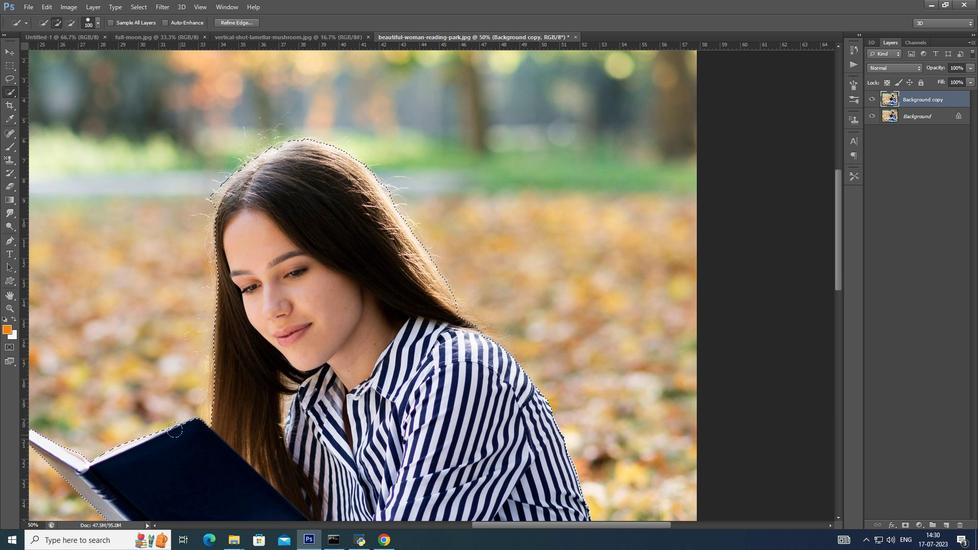 
Action: Mouse moved to (195, 428)
Screenshot: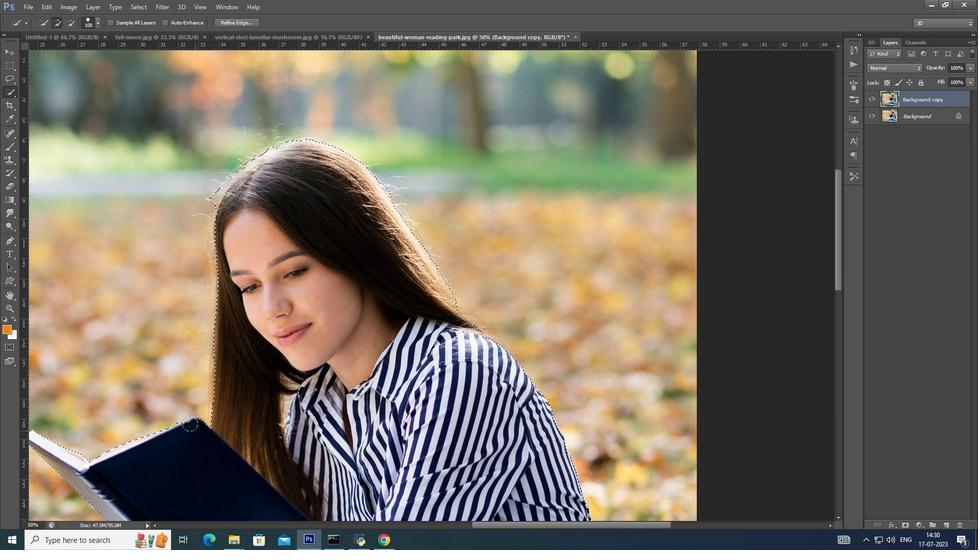 
Action: Mouse pressed left at (195, 428)
Screenshot: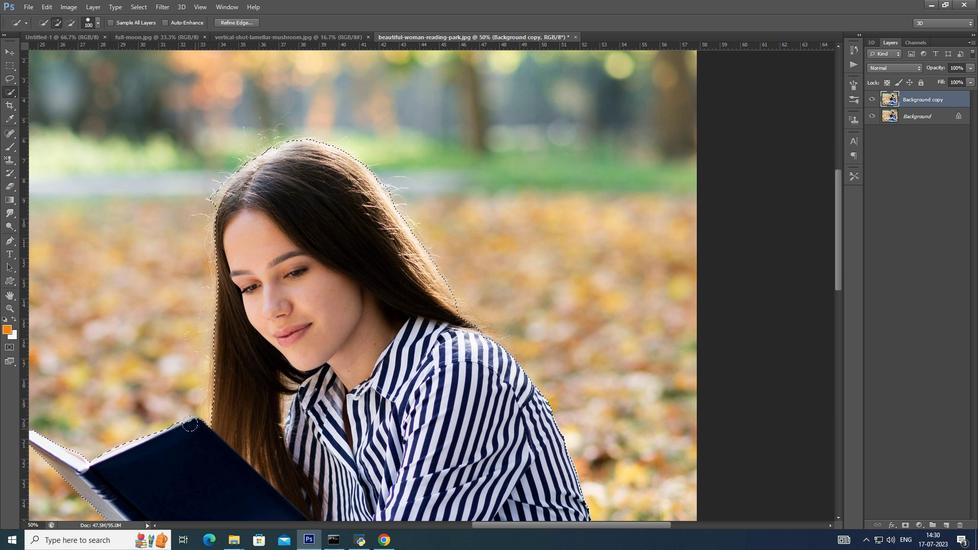 
Action: Mouse moved to (187, 433)
Screenshot: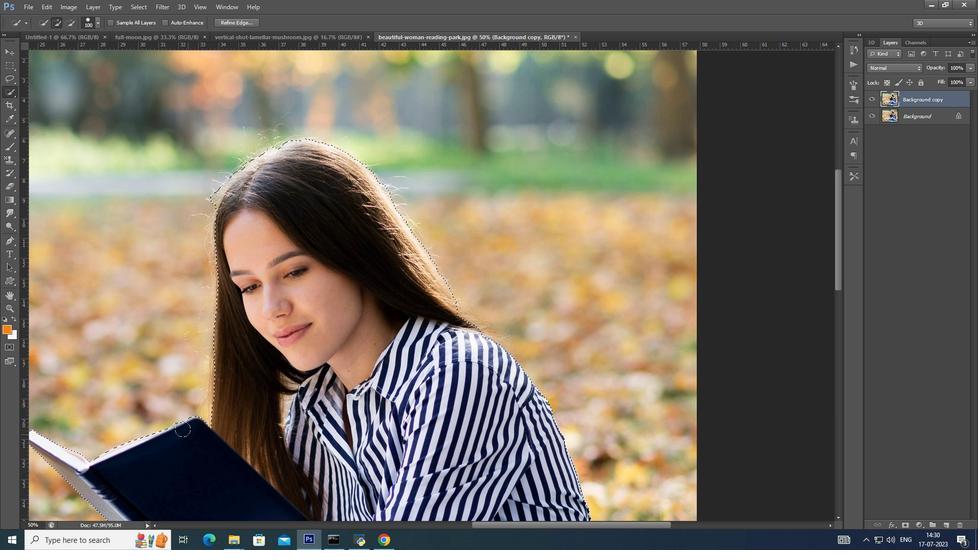 
Action: Mouse pressed left at (187, 433)
Screenshot: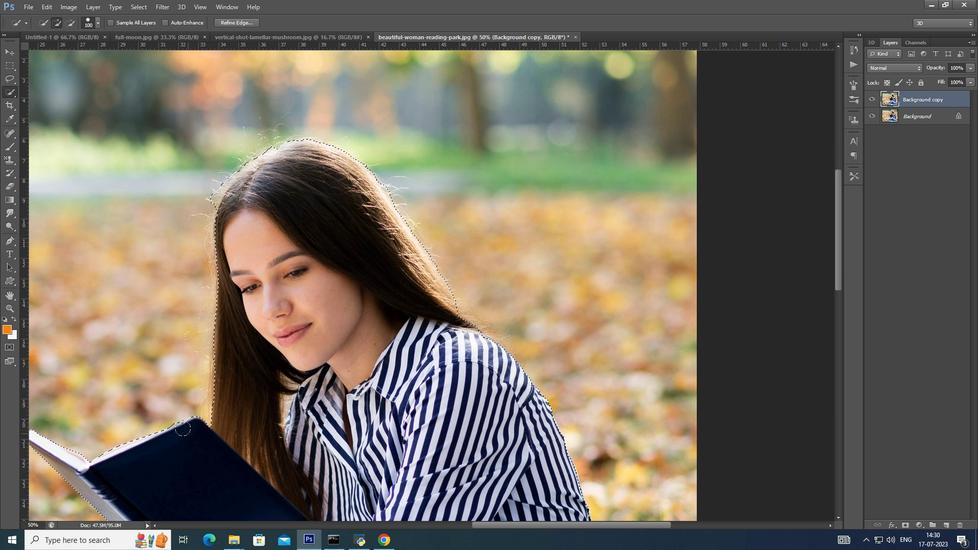 
Action: Mouse moved to (836, 257)
Screenshot: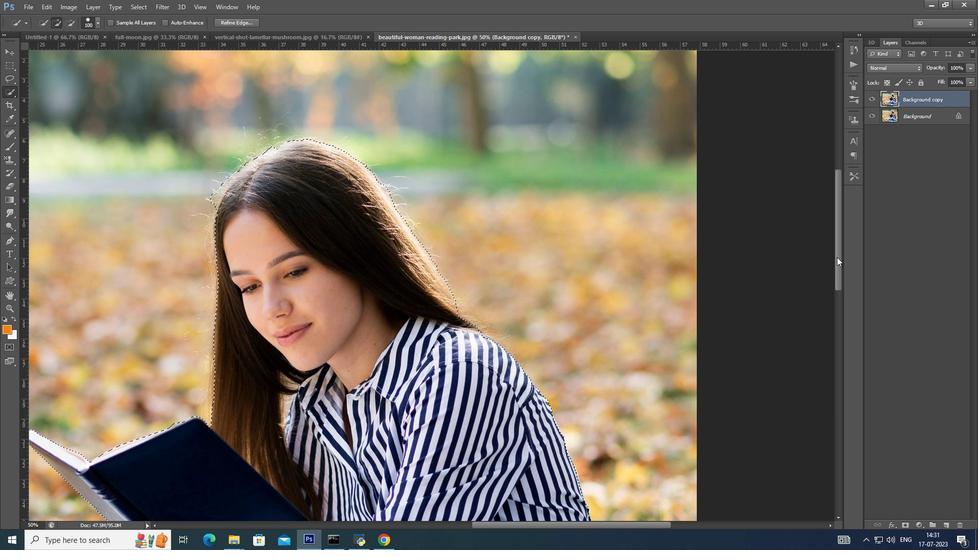 
Action: Mouse pressed left at (836, 257)
Screenshot: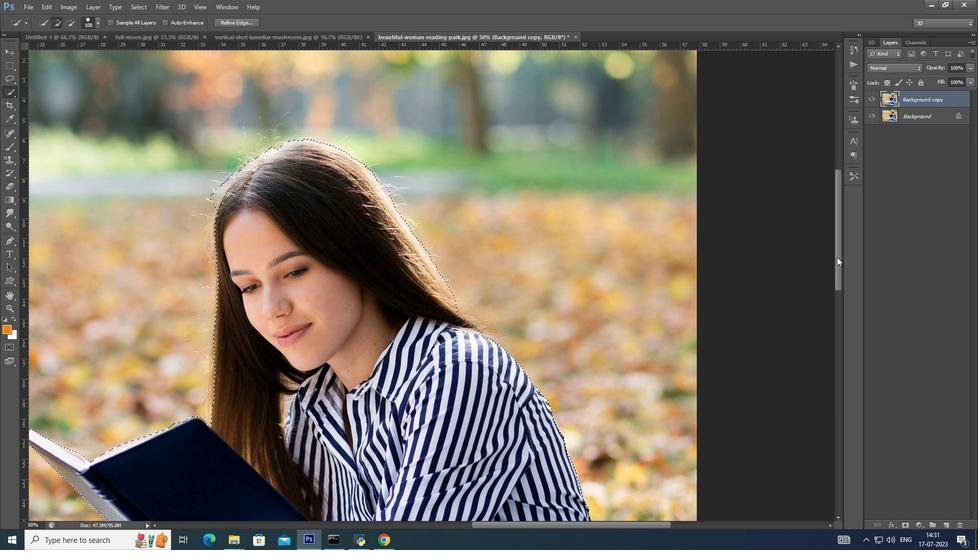 
Action: Mouse moved to (816, 369)
Screenshot: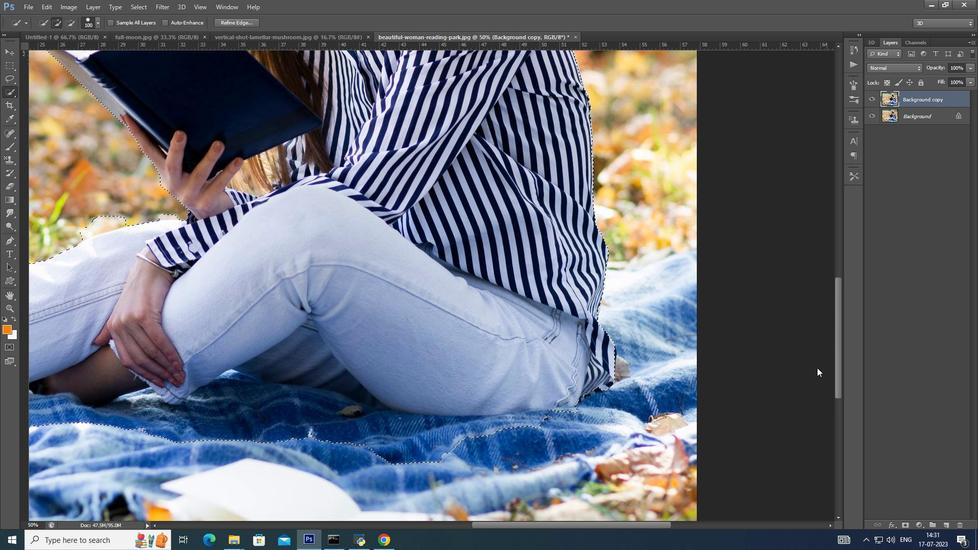 
Action: Key pressed <<189>>
Screenshot: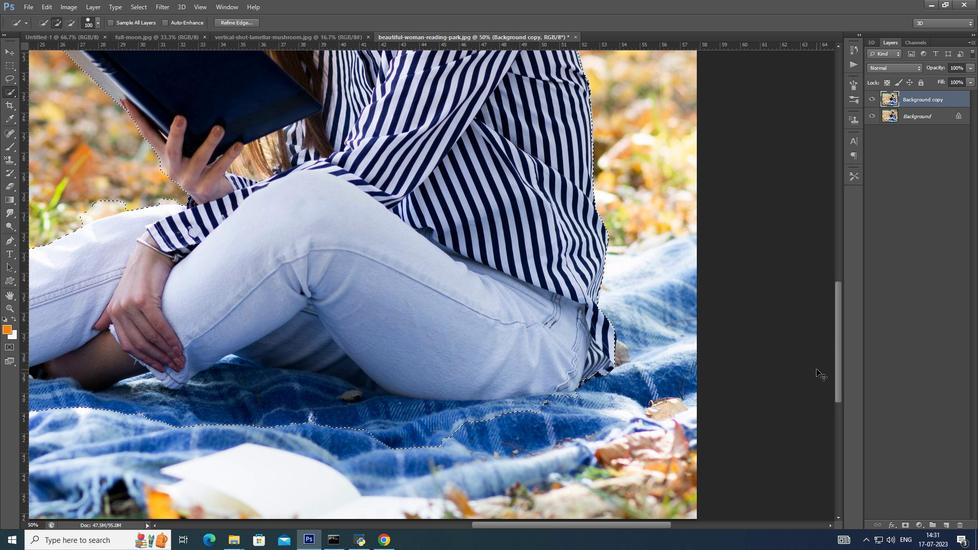 
Action: Mouse moved to (794, 361)
Screenshot: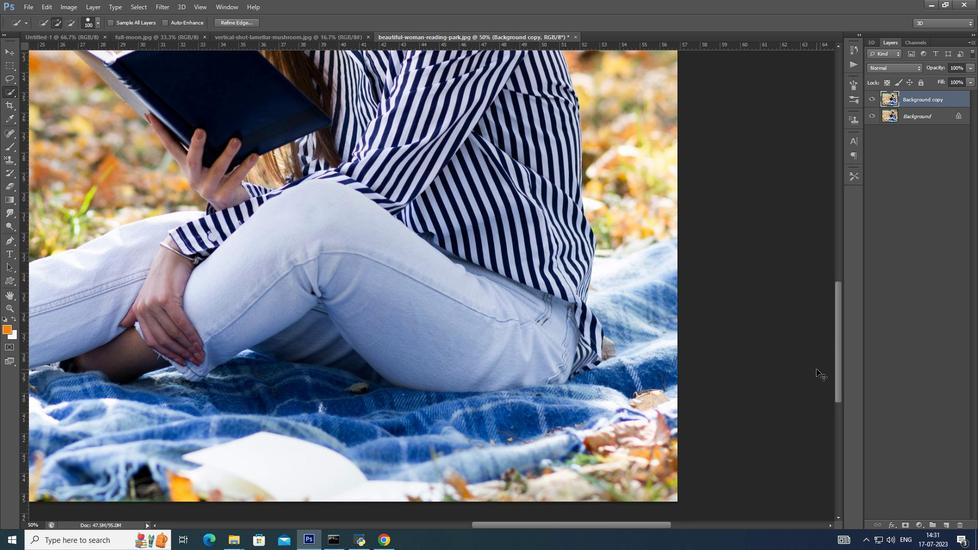 
Action: Key pressed <<189>>
Screenshot: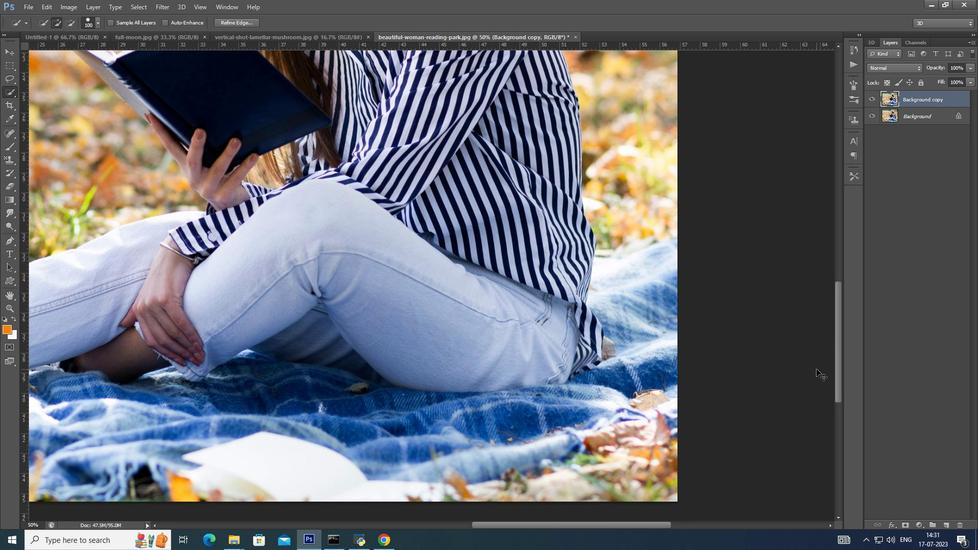 
Action: Mouse moved to (784, 356)
